 Task: Create new invoice with Date Opened :30-Apr-23, Select Customer: Spec's, Terms: Payment Term 2. Make invoice entry for item-1 with Date: 30-Apr-23, Description: Drumstick King Size Triple Chocolate Ice Cream Cone, Action: Material, Income Account: Income:Sales, Quantity: 4, Unit Price: 20.3, Discount %: 5. Make entry for item-2 with Date: 30-Apr-23, Description: Jack Links Original Beef Jerky Big Size_x000D_
, Action: Material, Income Account: Income:Sales, Quantity: 1, Unit Price: 6.8, Discount %: 10. Make entry for item-3 with Date: 30-Apr-23, Description: Duracell Lithium Battery 123 3 Volts, Action: Material, Income Account: Income:Sales, Quantity: 1, Unit Price: 7.8, Discount %: 12. Write Notes: 'Looking forward to serving you again.'. Post Invoice with Post Date: 30-Apr-23, Post to Accounts: Assets:Accounts Receivable. Pay / Process Payment with Transaction Date: 15-May-23, Amount: 90.124, Transfer Account: Checking Account. Print Invoice, display notes by going to Option, then go to Display Tab and check 'Invoice Notes'.
Action: Mouse pressed left at (220, 39)
Screenshot: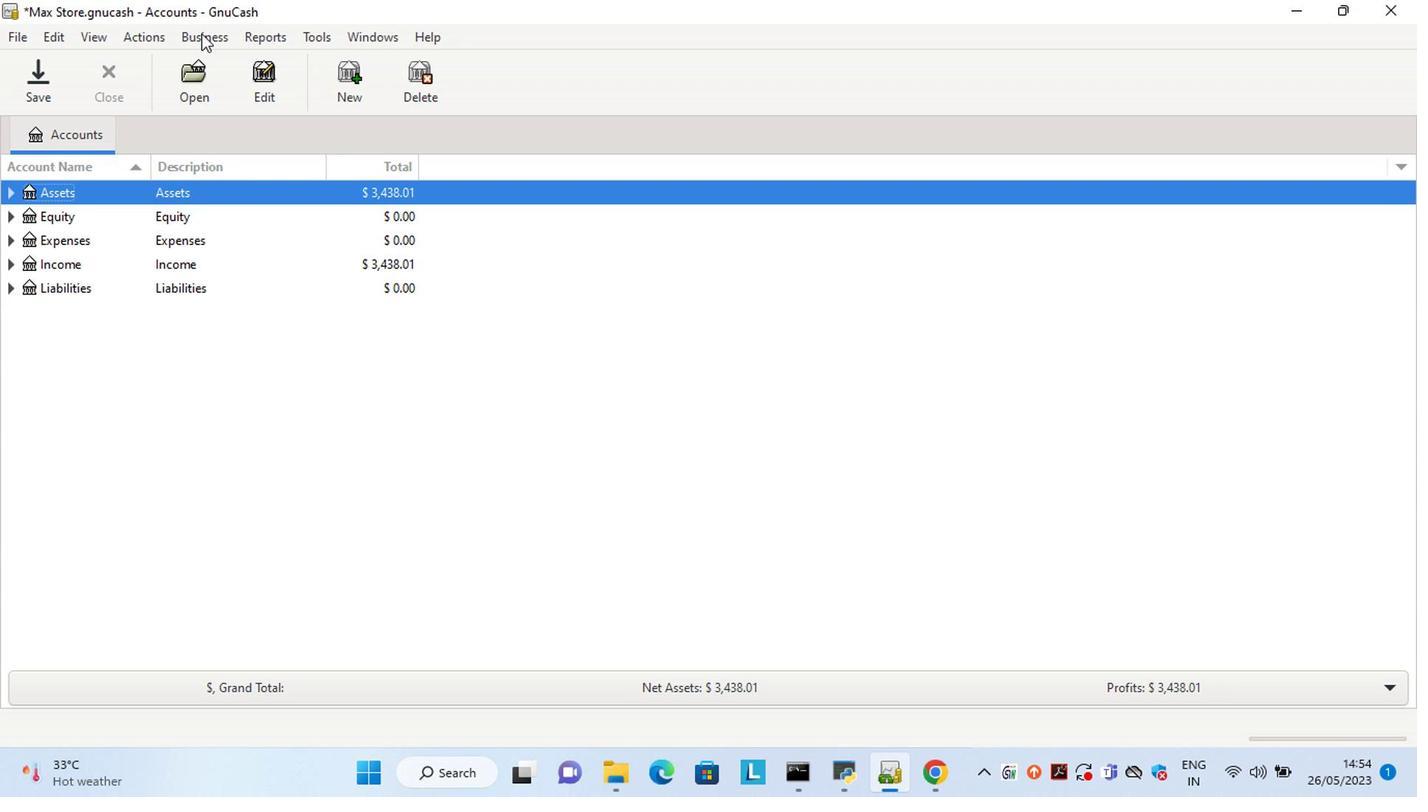 
Action: Mouse moved to (428, 147)
Screenshot: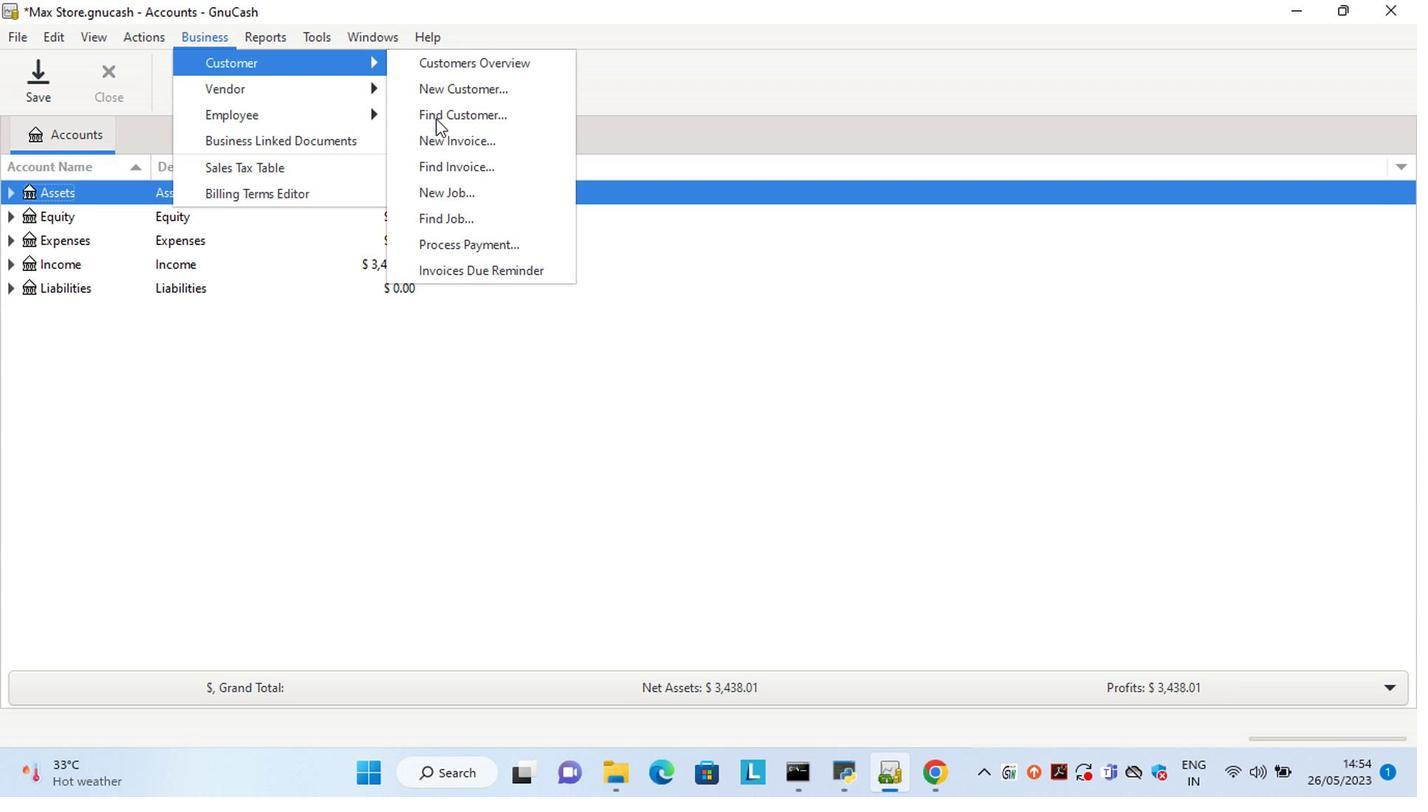 
Action: Mouse pressed left at (428, 147)
Screenshot: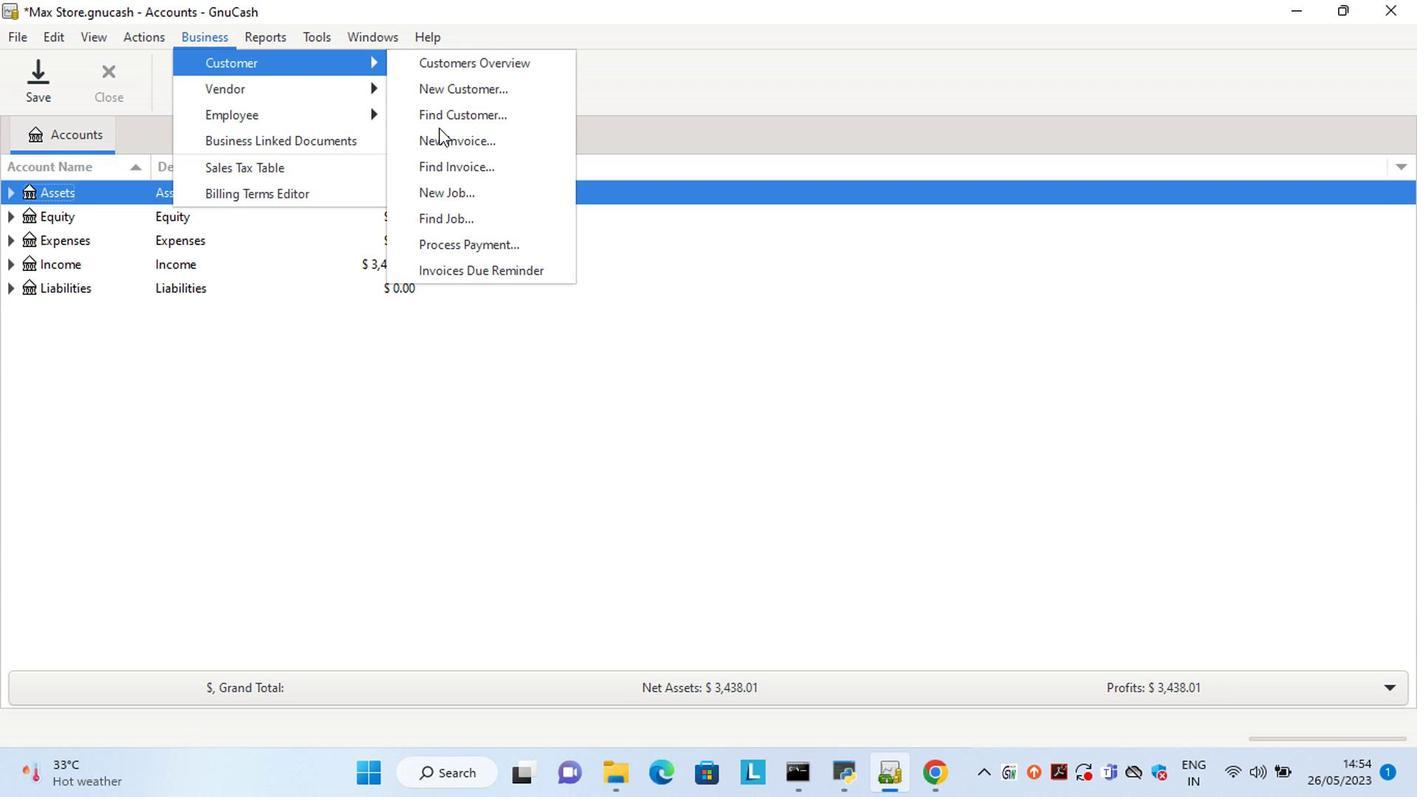 
Action: Mouse moved to (769, 327)
Screenshot: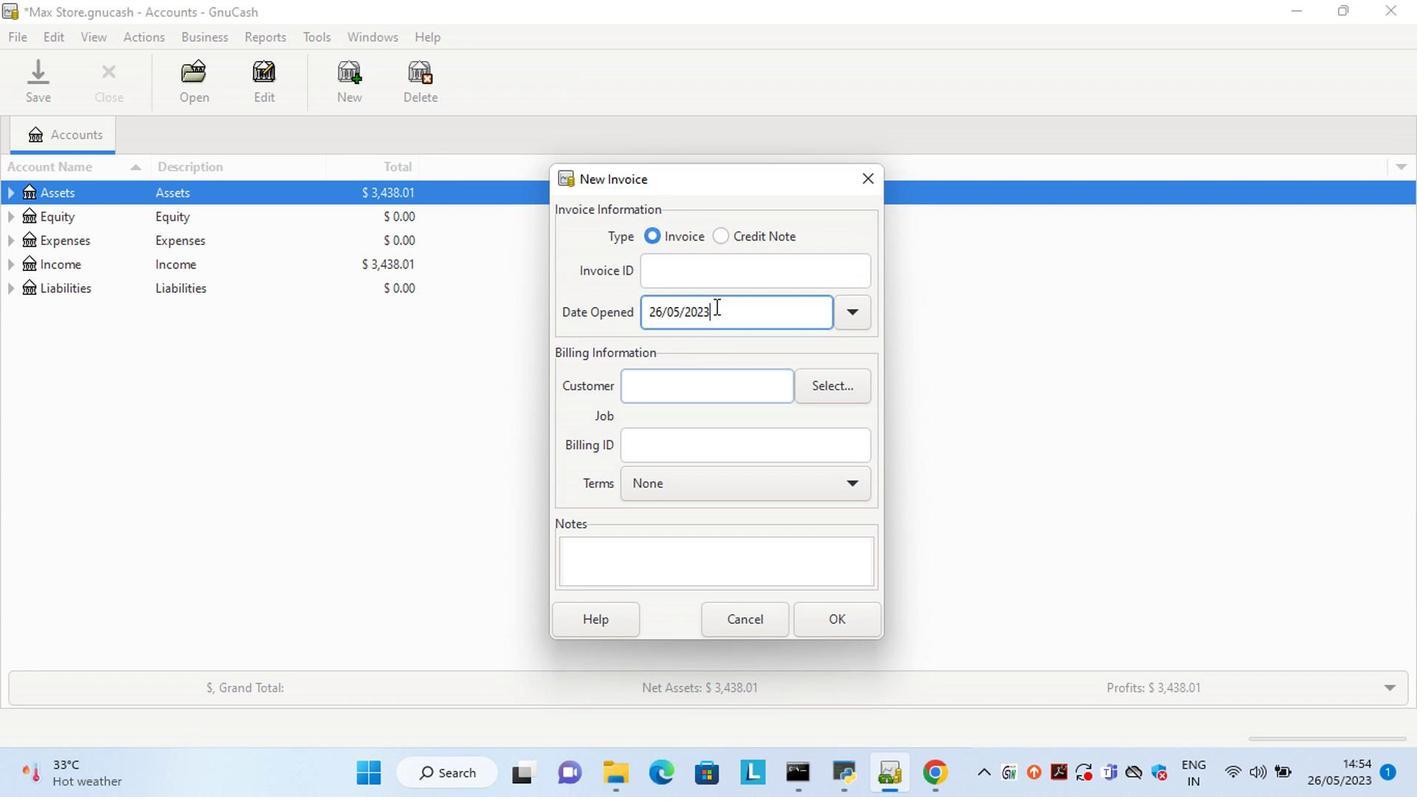 
Action: Mouse pressed left at (769, 327)
Screenshot: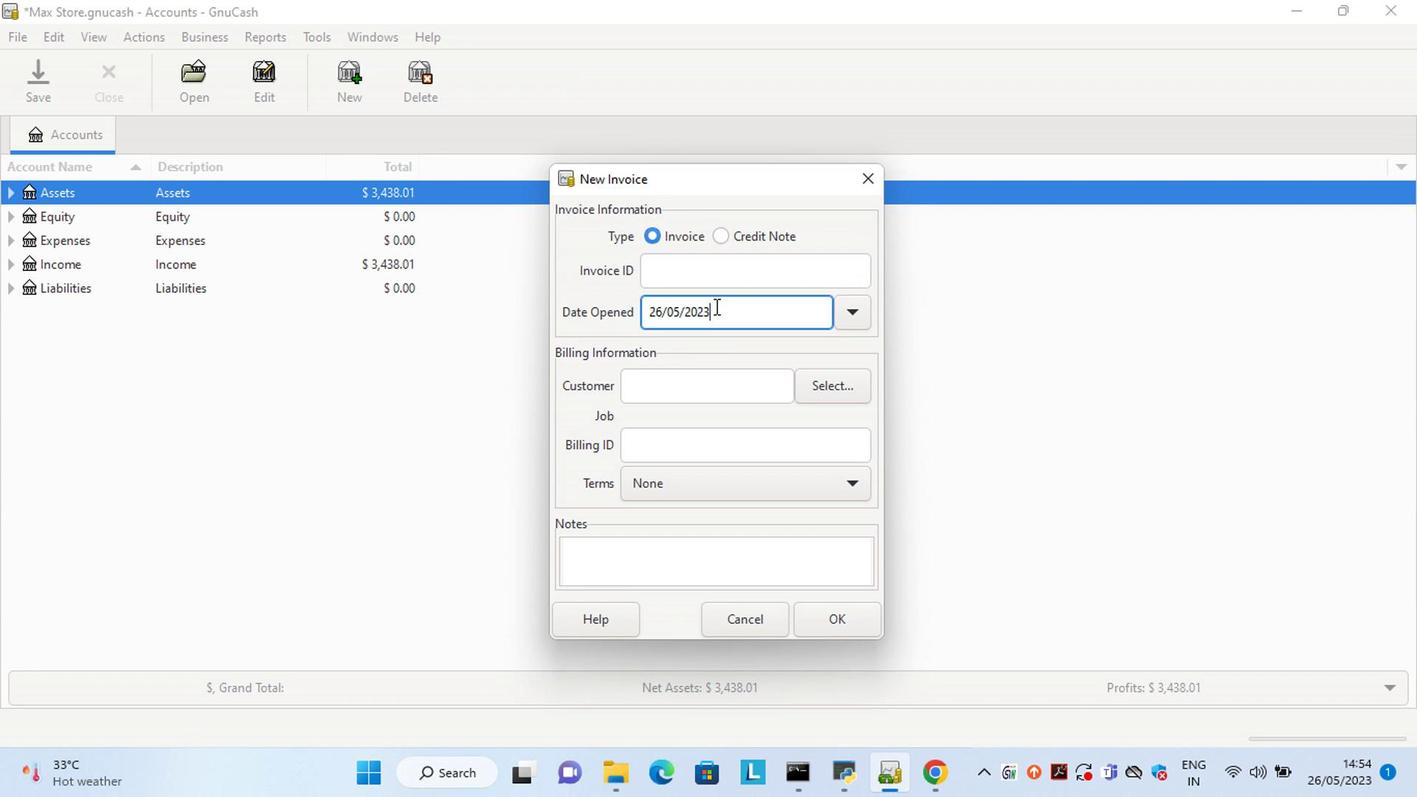 
Action: Key pressed <Key.left><Key.left>
Screenshot: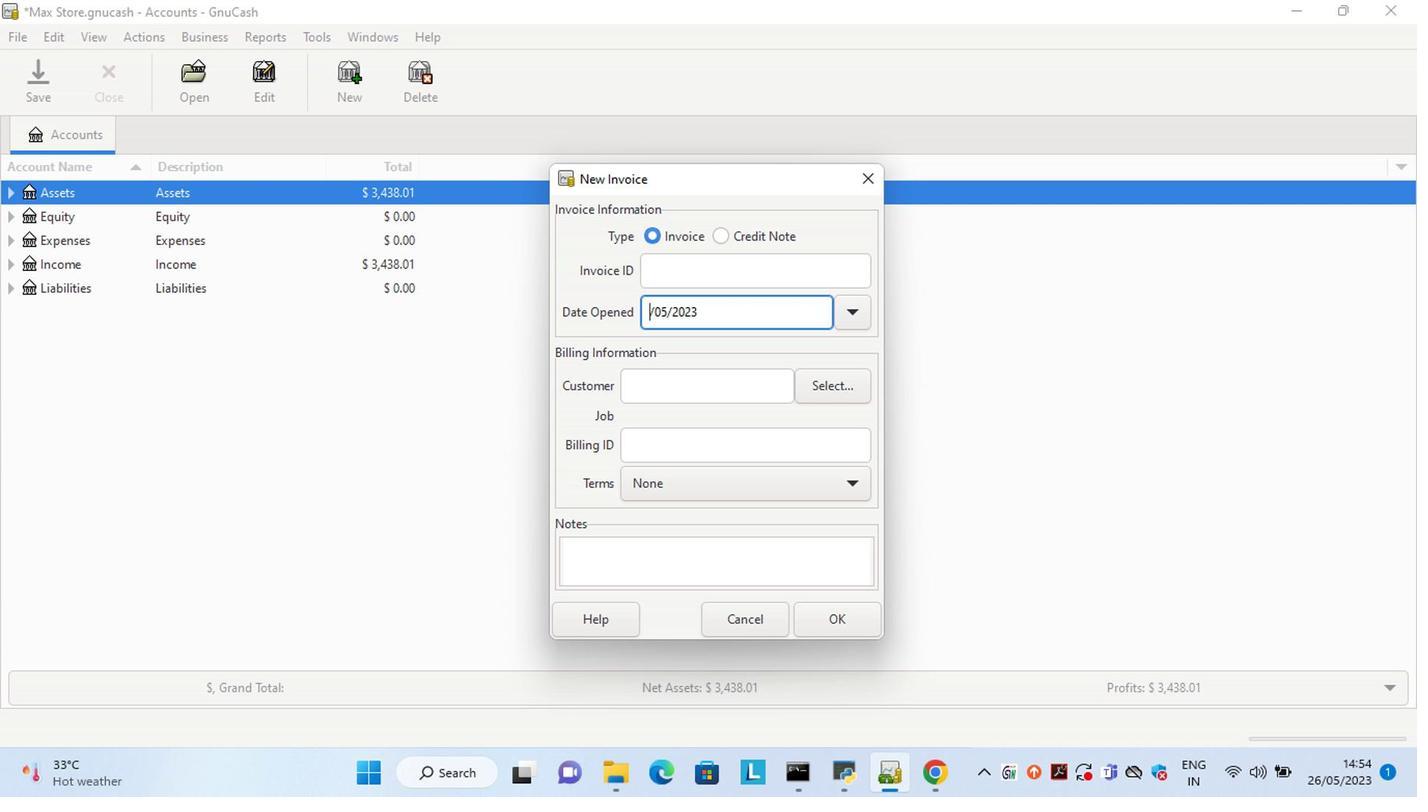
Action: Mouse moved to (769, 327)
Screenshot: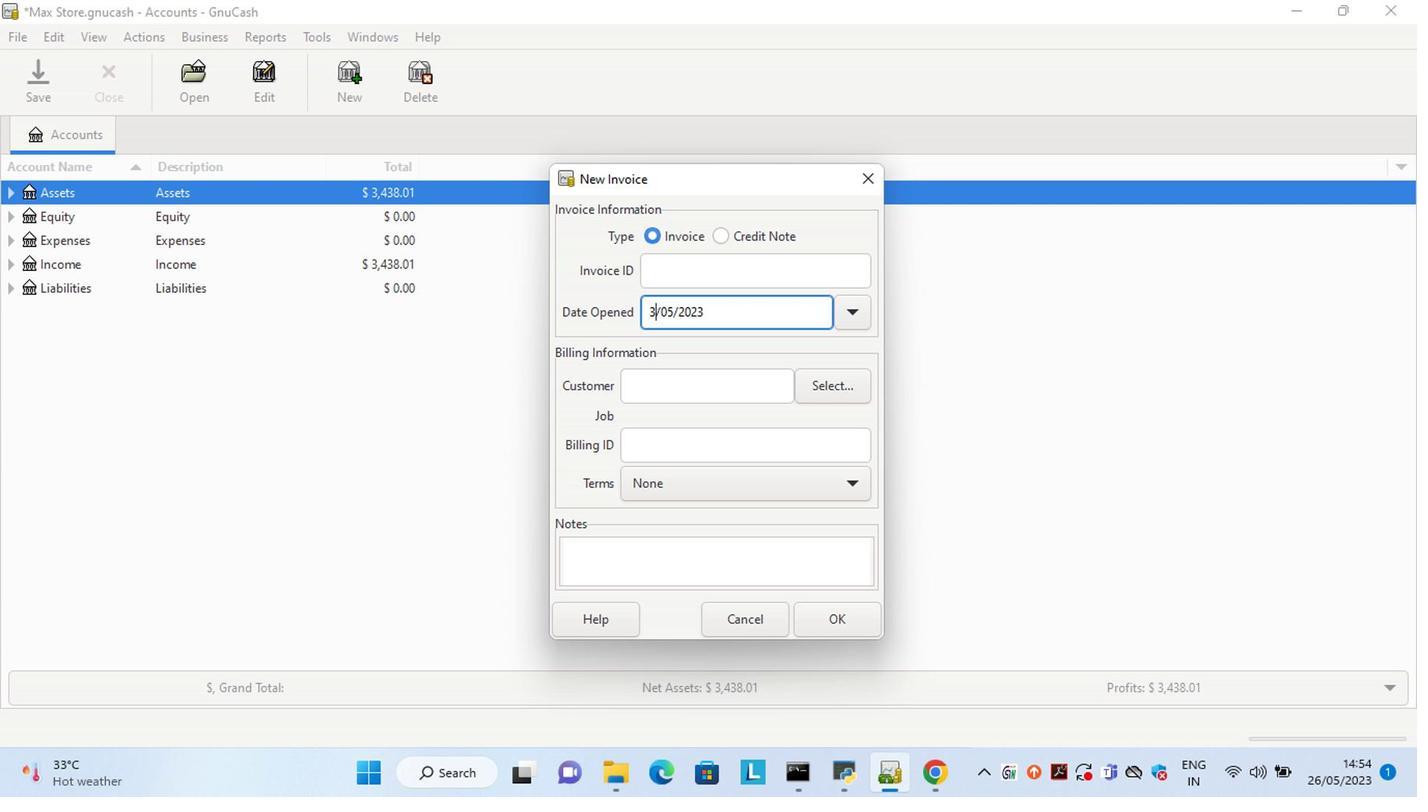 
Action: Key pressed <Key.left><Key.left><Key.left><Key.left><Key.left><Key.left><Key.left><Key.left><Key.left><Key.left><Key.left><Key.left><Key.left><Key.left><Key.left><Key.left><Key.left><Key.left><Key.left><Key.left><Key.left><Key.left><Key.left><Key.left><Key.left><Key.left><Key.left><Key.left><Key.left><Key.left><Key.left><Key.left><Key.left><Key.left><Key.left><Key.left><Key.left><Key.left><Key.left><Key.left><Key.left><Key.left><Key.left><Key.left><Key.left><Key.left><Key.left><Key.left><Key.left><Key.left><Key.left><Key.left><Key.left><Key.left><Key.left><Key.left><Key.left><Key.left><Key.left><Key.left><Key.left><Key.left><Key.left><Key.delete><Key.delete>30<Key.right><Key.right><Key.delete>4
Screenshot: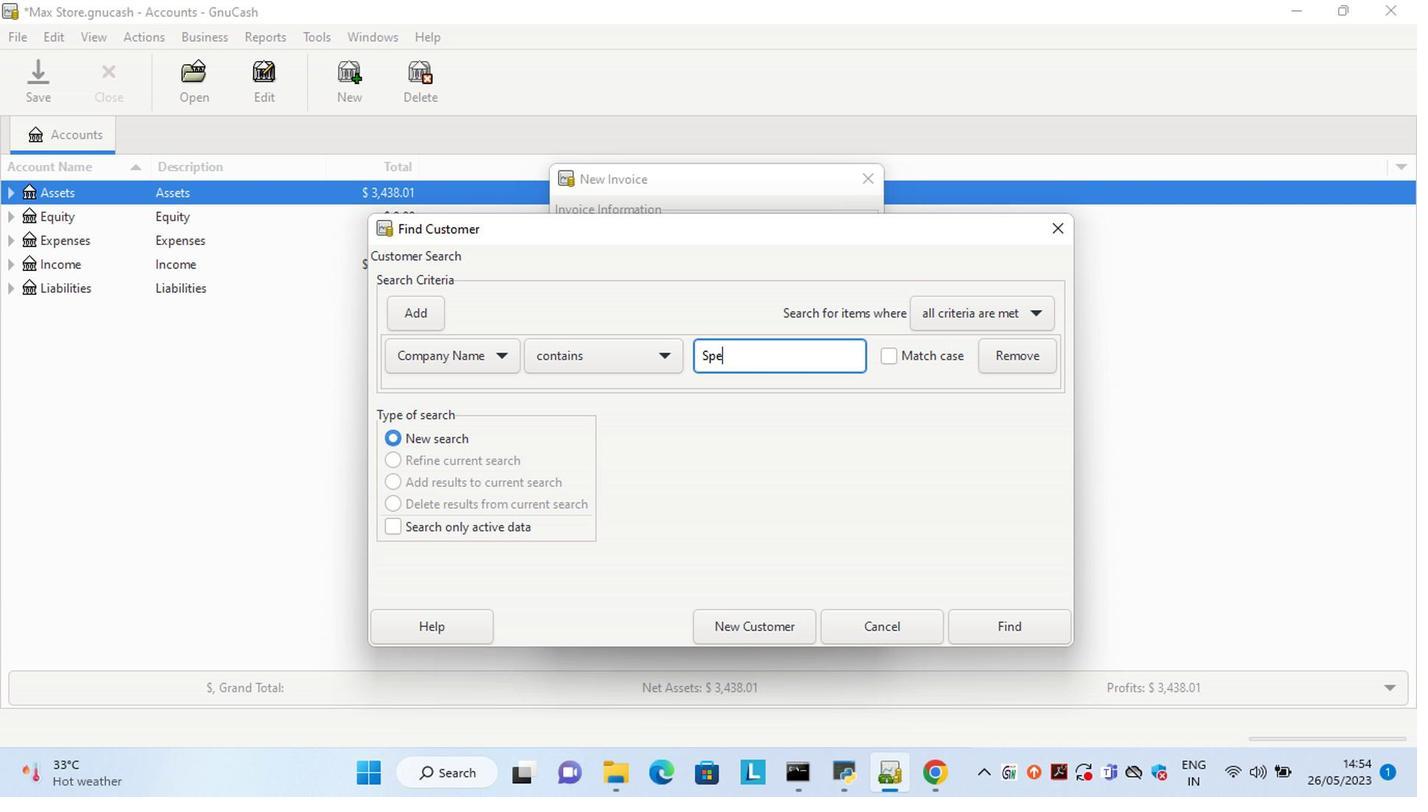 
Action: Mouse moved to (826, 385)
Screenshot: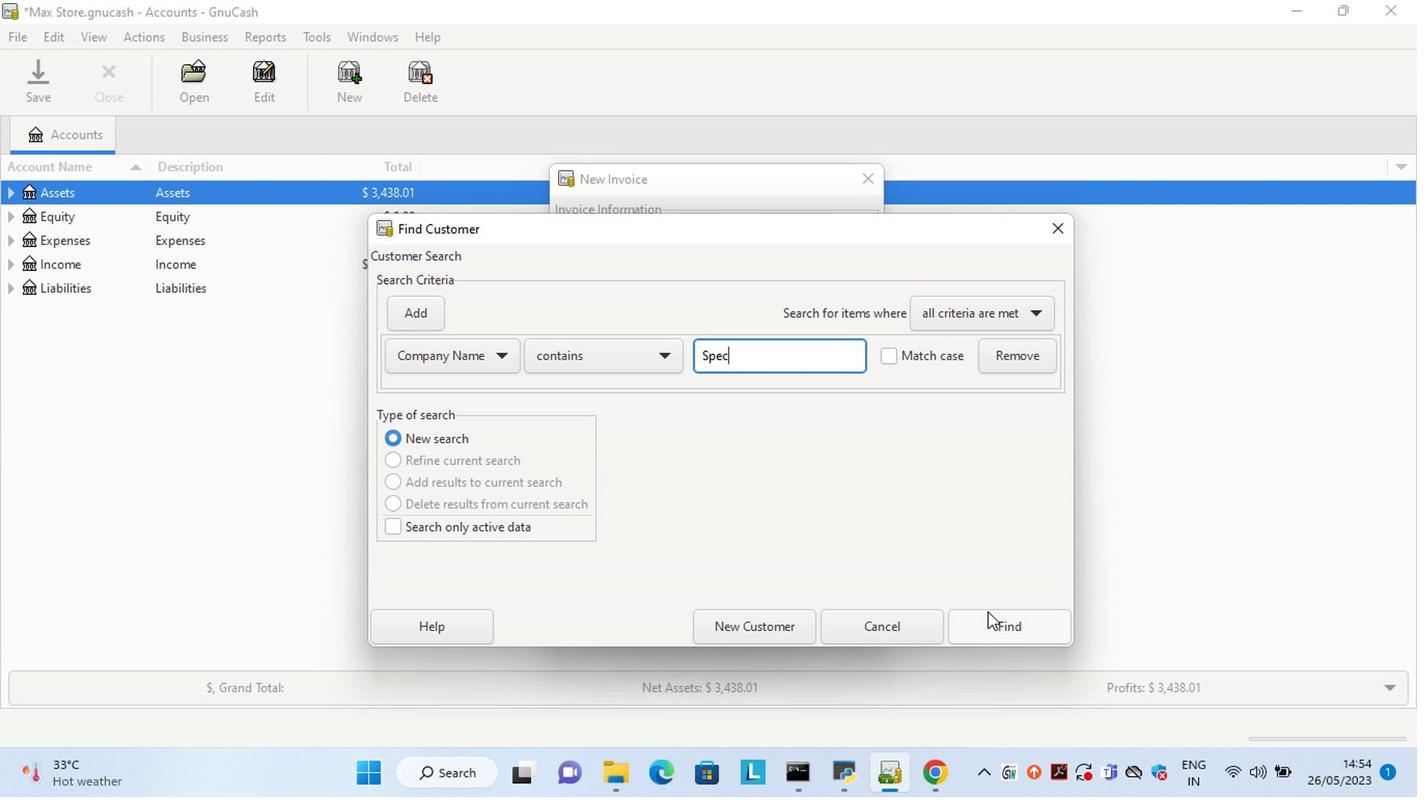 
Action: Mouse pressed left at (826, 385)
Screenshot: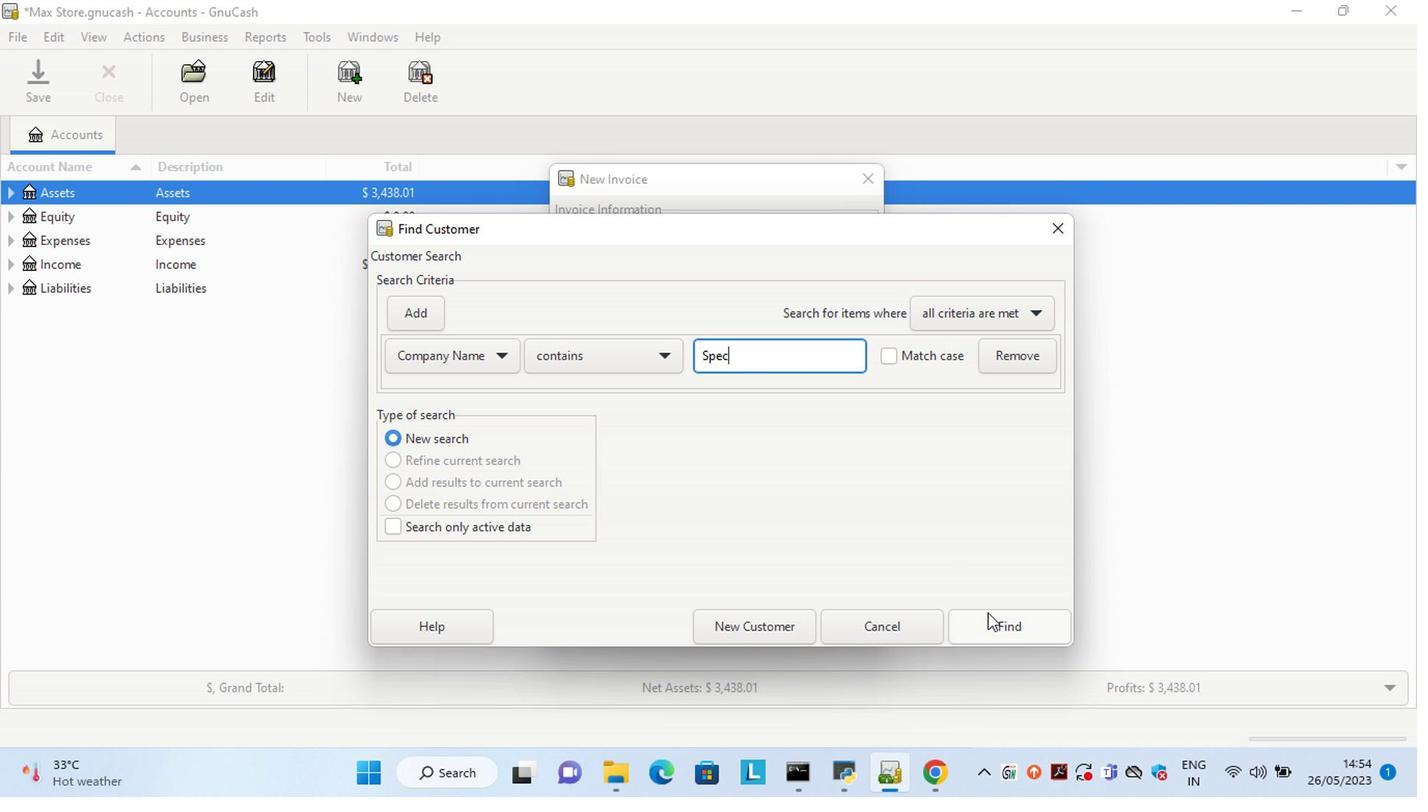 
Action: Mouse moved to (729, 367)
Screenshot: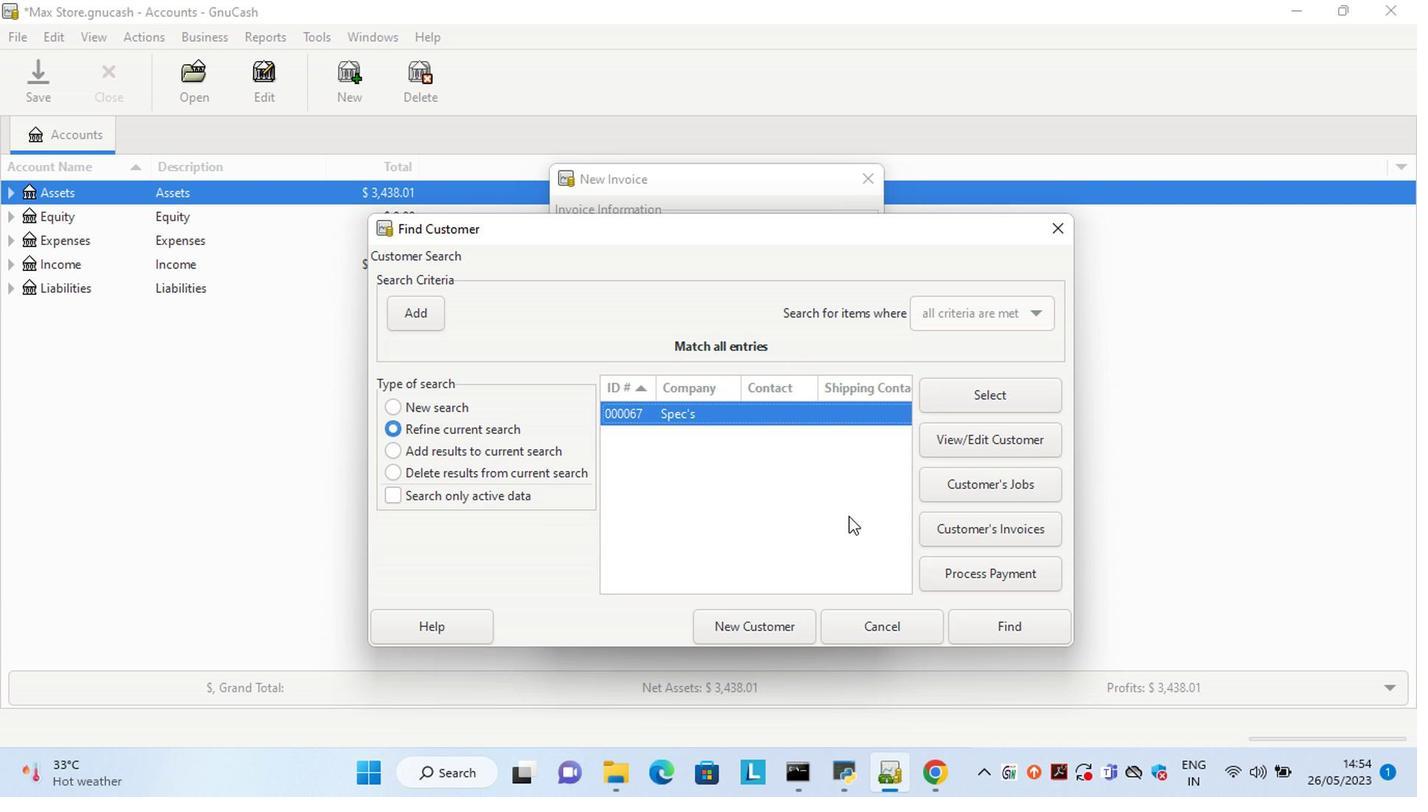 
Action: Mouse pressed left at (729, 367)
Screenshot: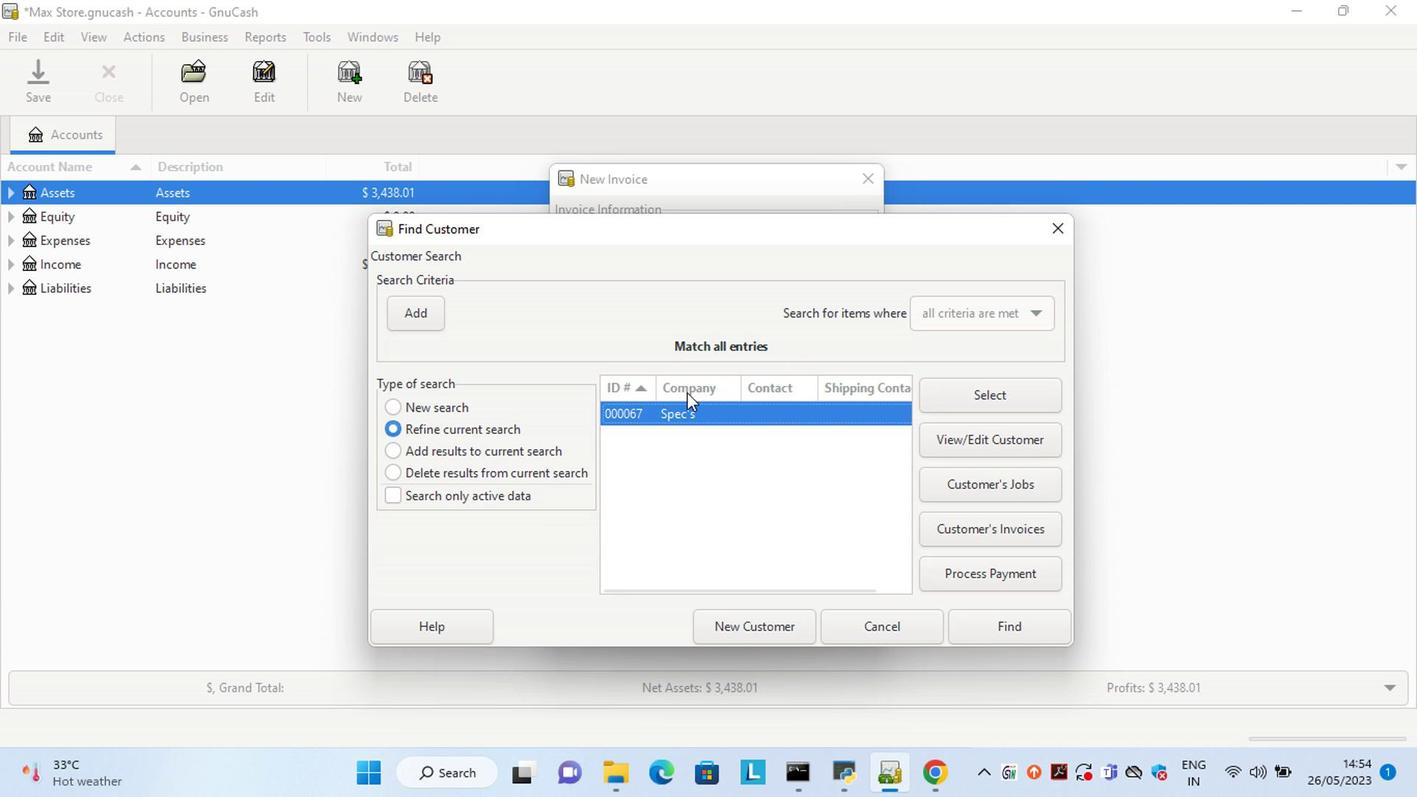 
Action: Mouse moved to (203, 35)
Screenshot: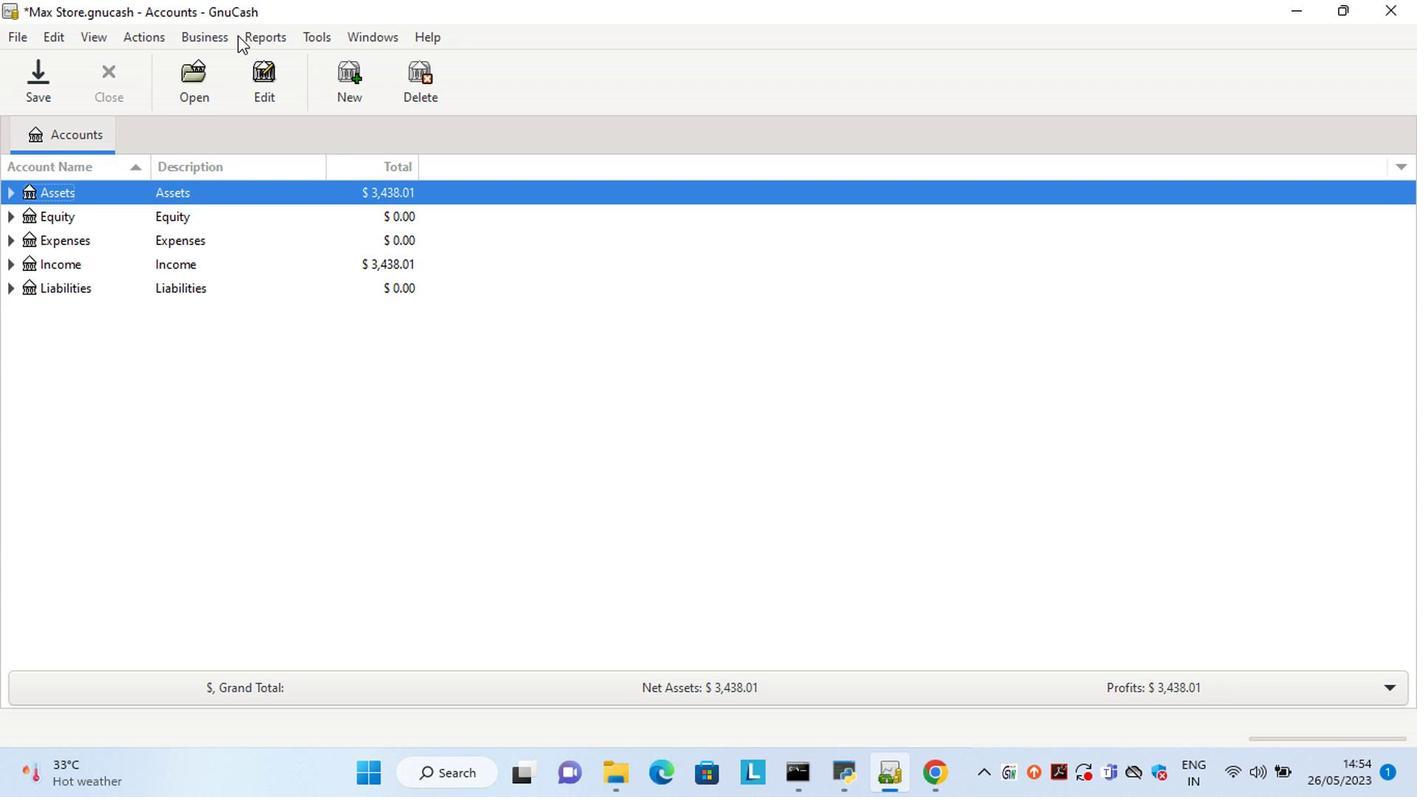 
Action: Mouse pressed left at (203, 35)
Screenshot: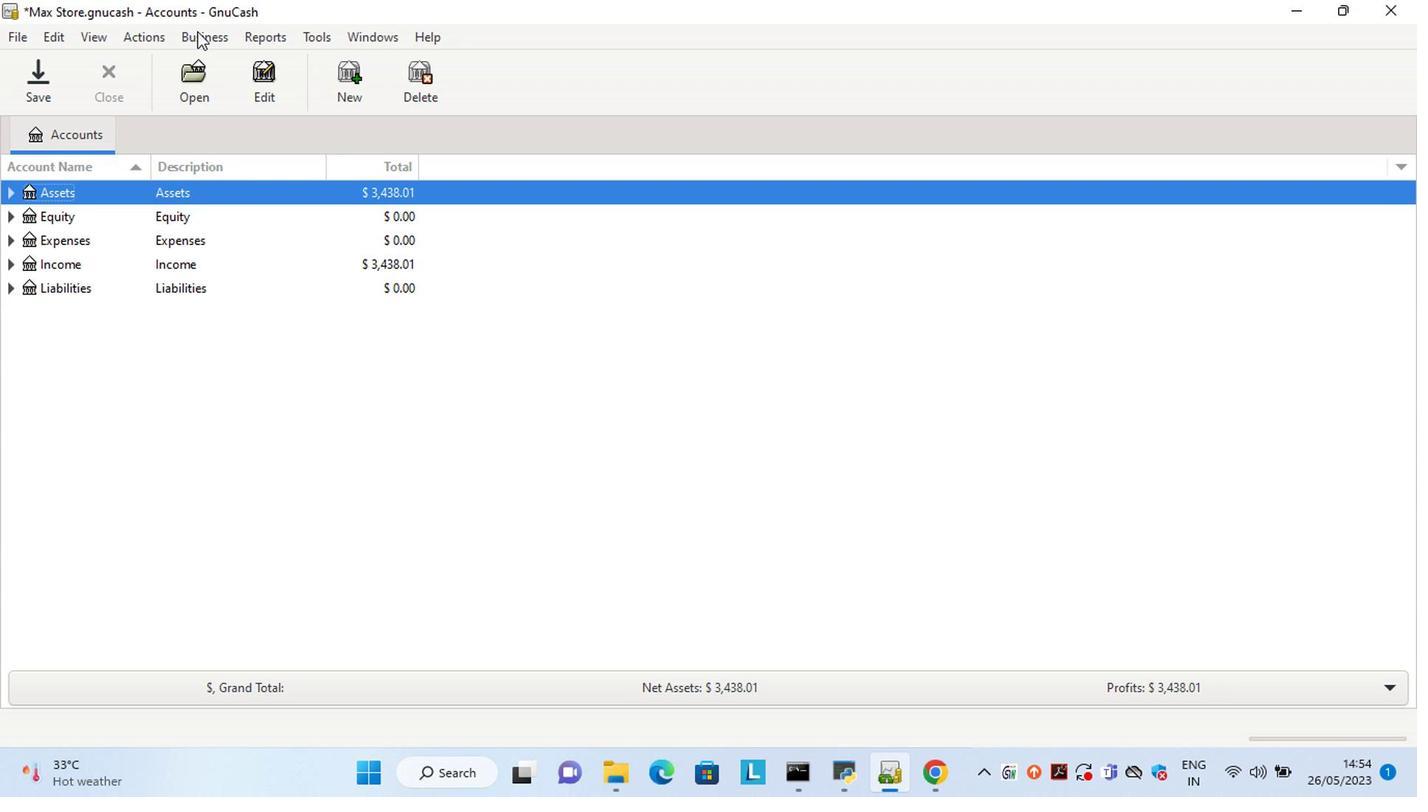 
Action: Mouse moved to (440, 143)
Screenshot: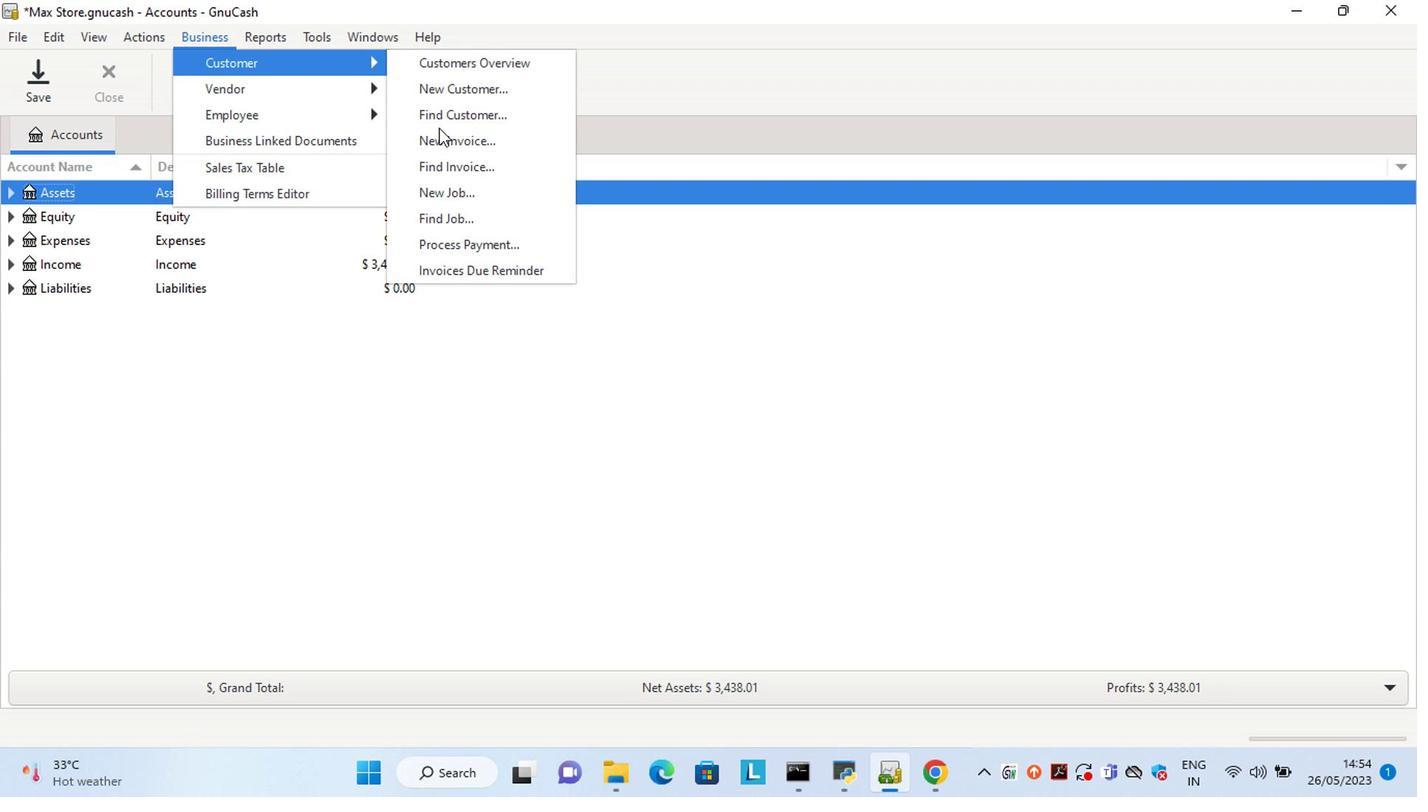
Action: Mouse pressed left at (440, 143)
Screenshot: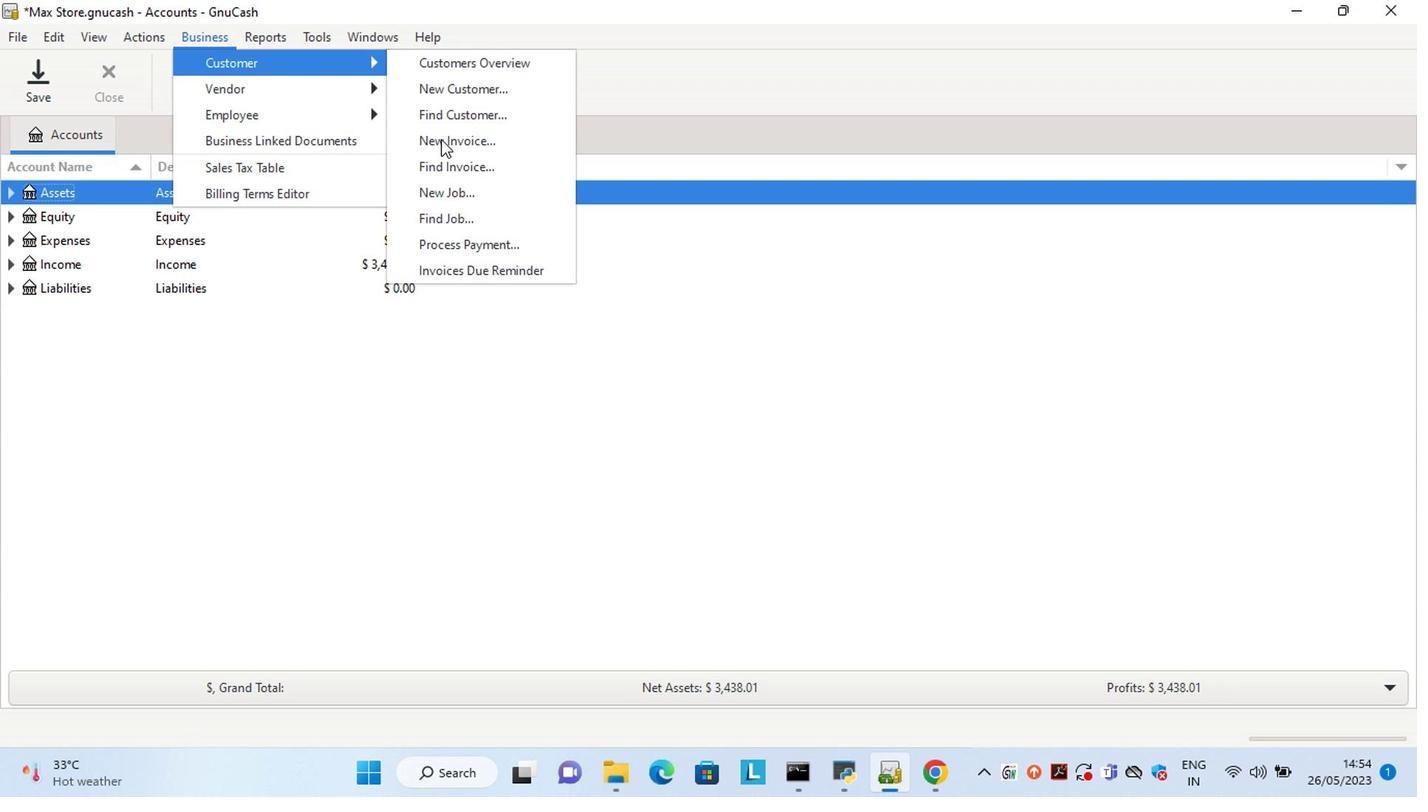 
Action: Mouse moved to (707, 310)
Screenshot: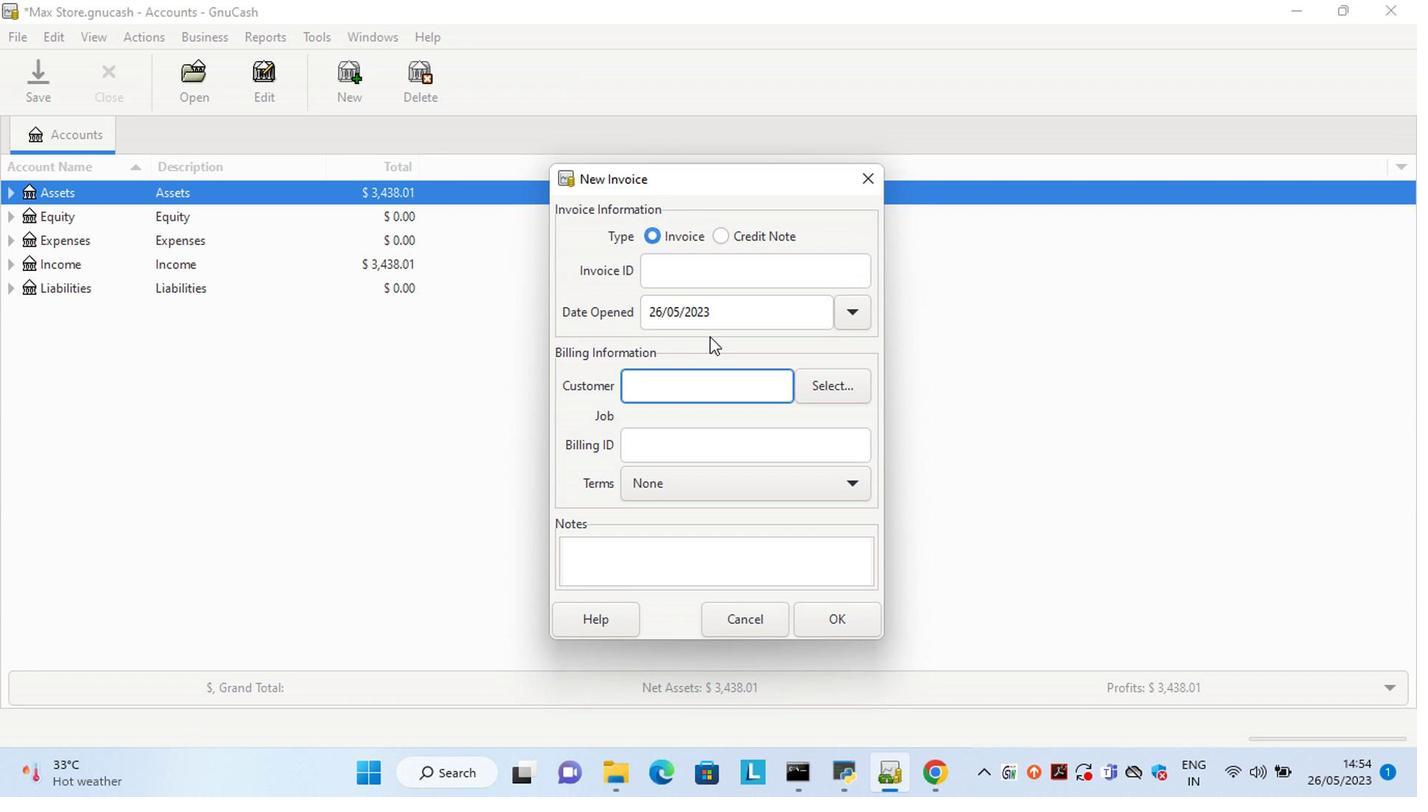 
Action: Mouse pressed left at (707, 310)
Screenshot: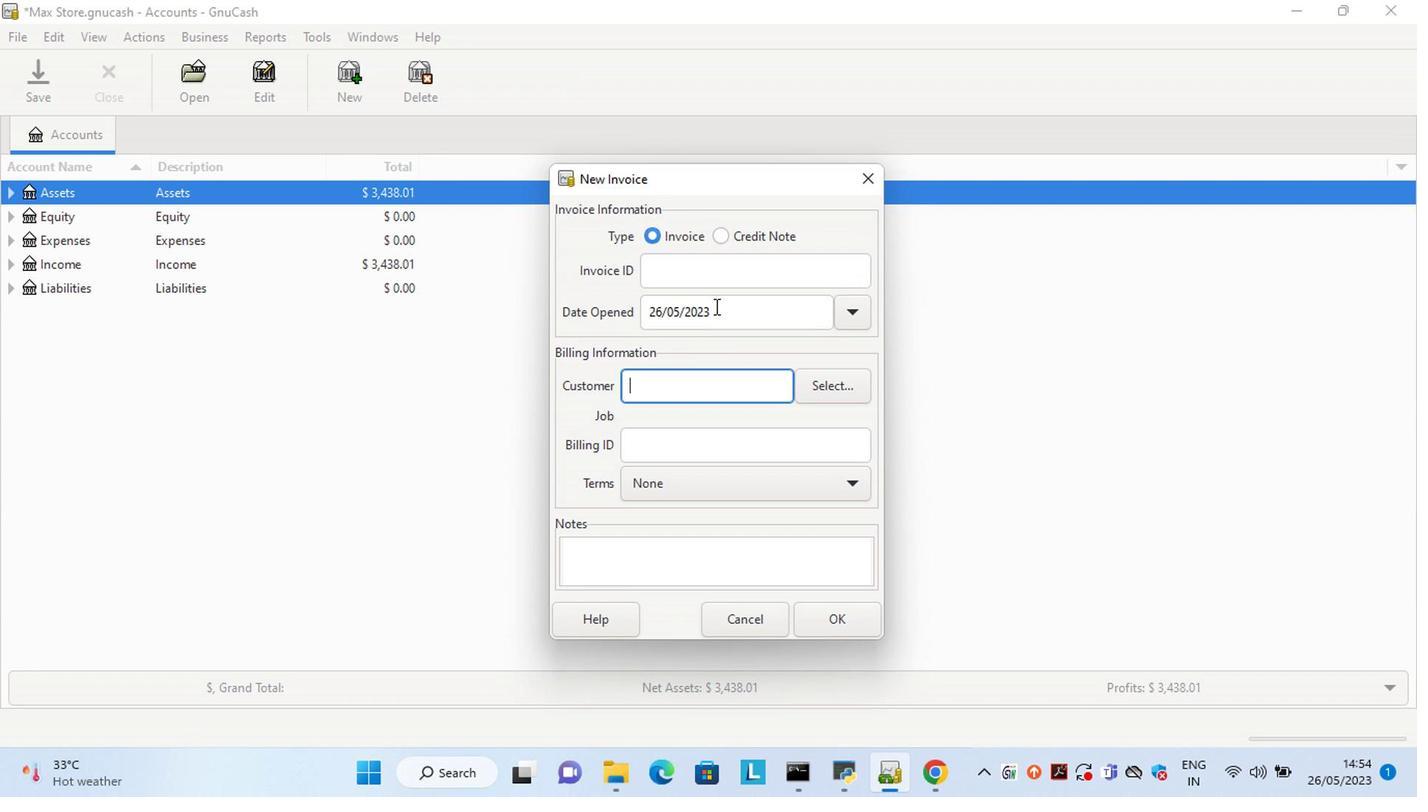 
Action: Key pressed <Key.left><Key.left><Key.left><Key.left><Key.left><Key.left><Key.left><Key.left><Key.left><Key.left><Key.left><Key.left><Key.left><Key.left><Key.left><Key.left><Key.left><Key.left><Key.left><Key.left><Key.left><Key.left><Key.left><Key.left><Key.left><Key.left><Key.left><Key.left><Key.left><Key.left><Key.delete><Key.delete>30<Key.right><Key.right><Key.delete>4
Screenshot: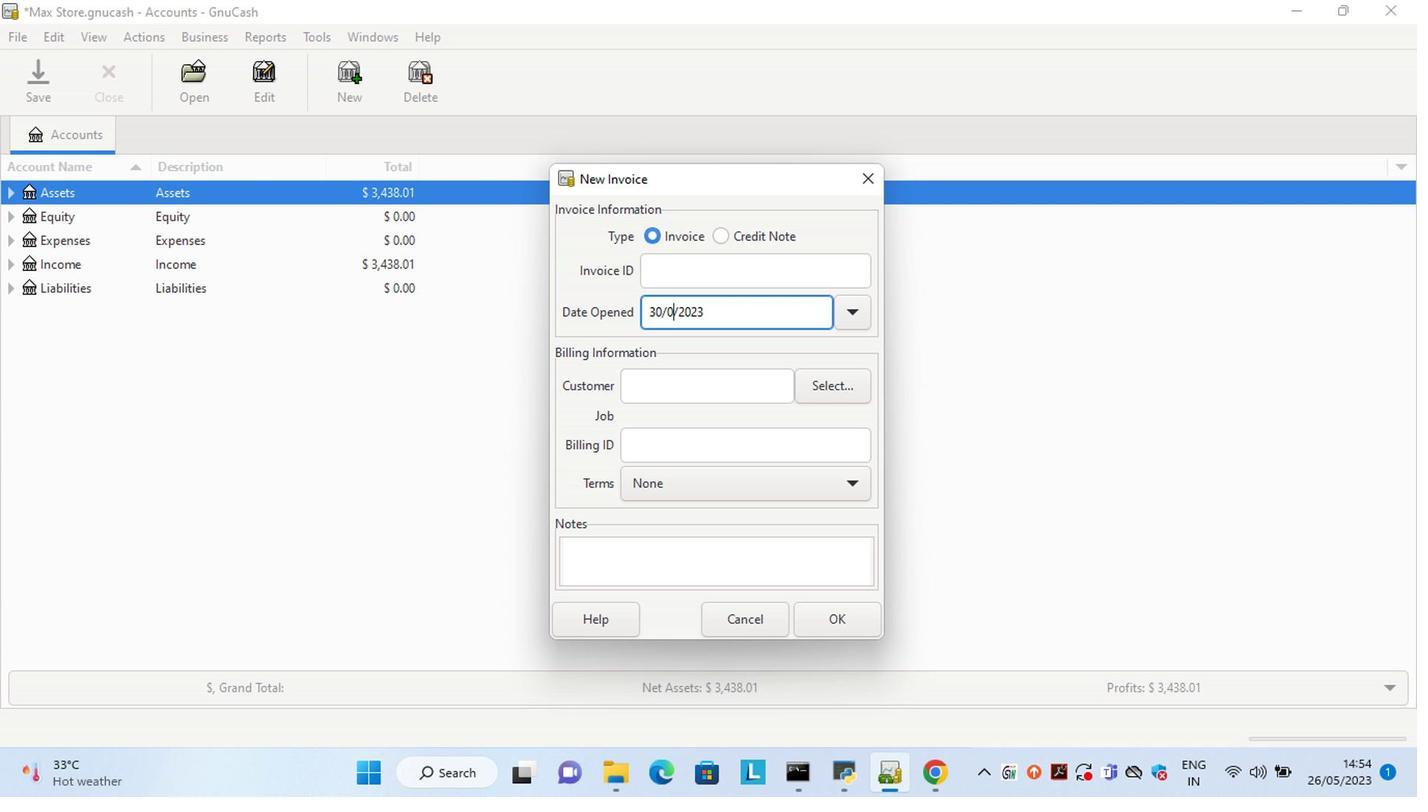 
Action: Mouse moved to (833, 385)
Screenshot: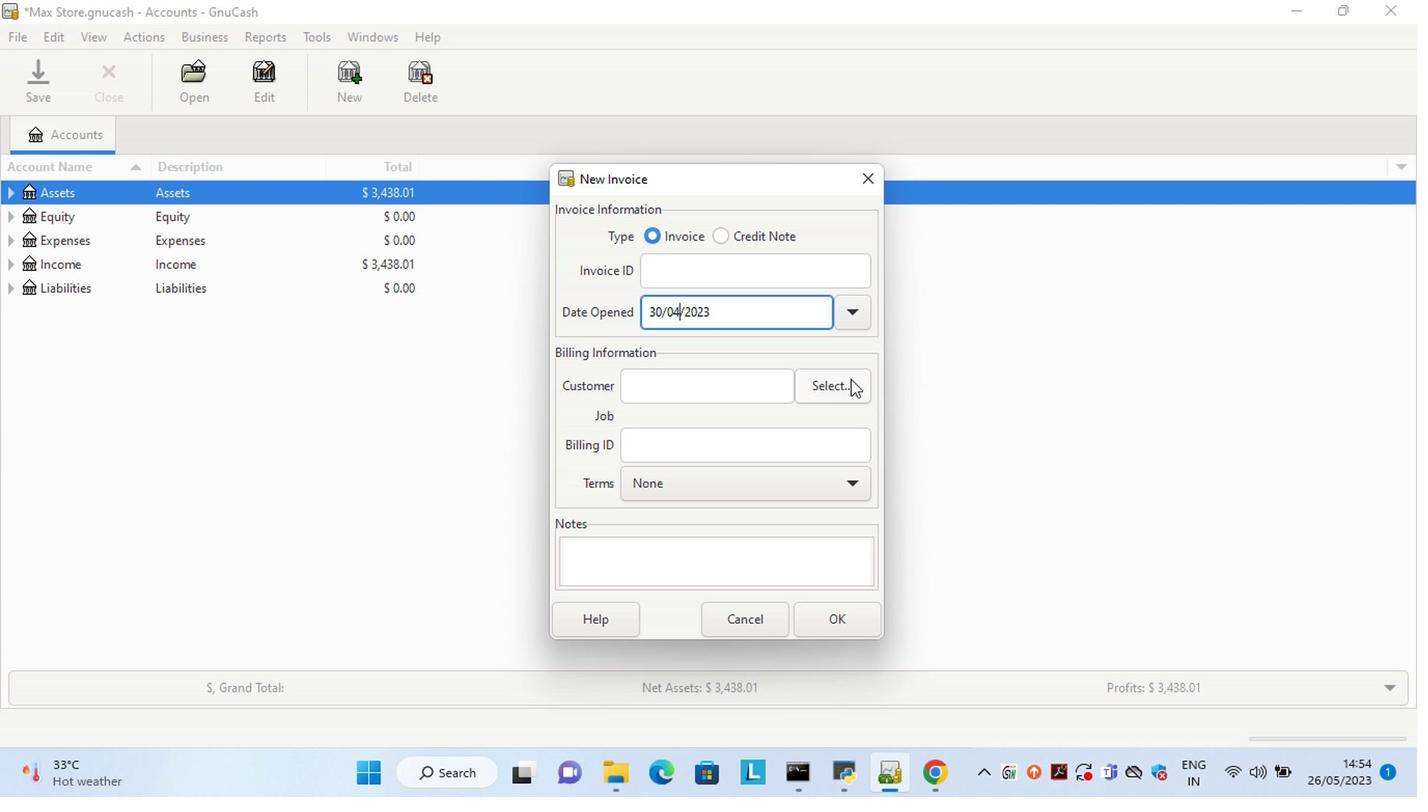 
Action: Mouse pressed left at (833, 385)
Screenshot: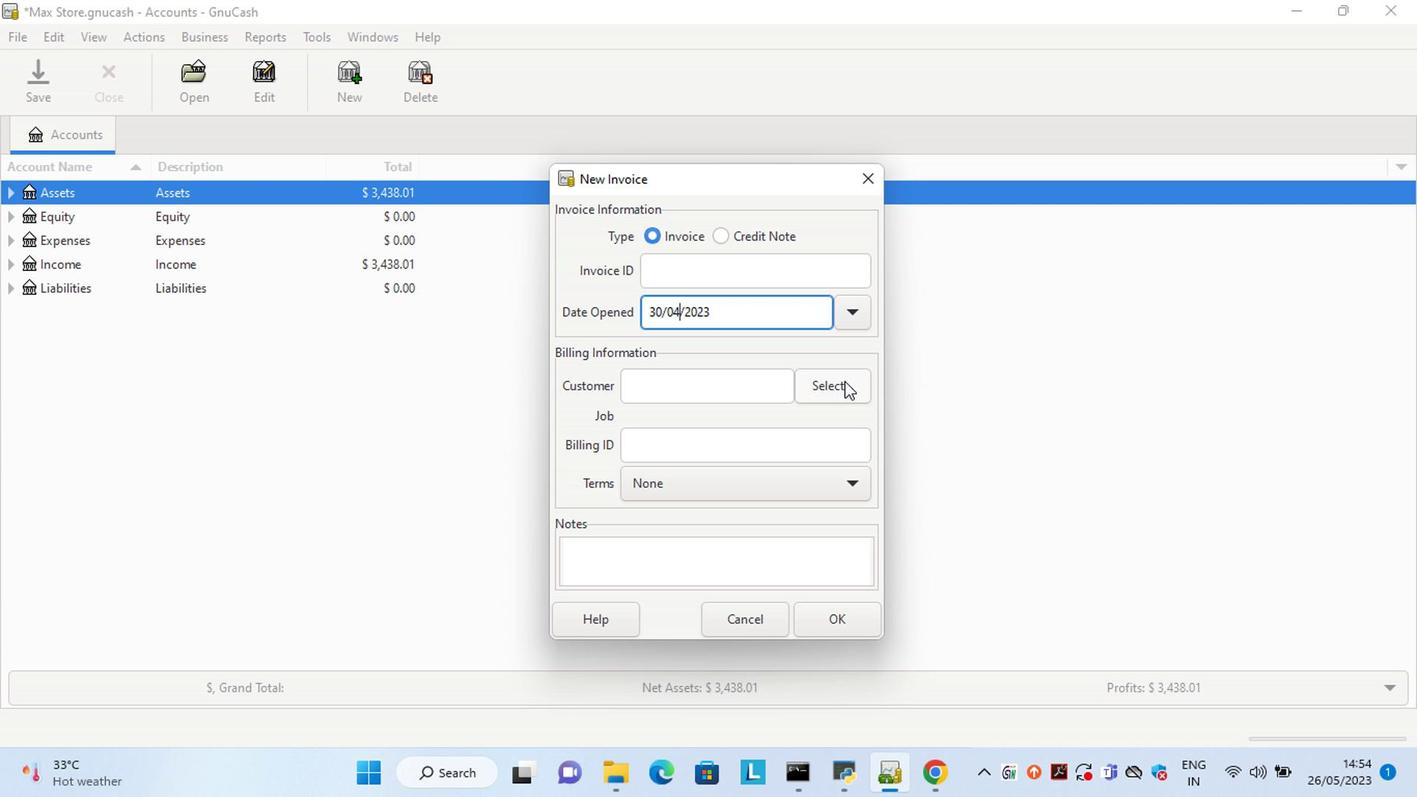 
Action: Mouse moved to (747, 363)
Screenshot: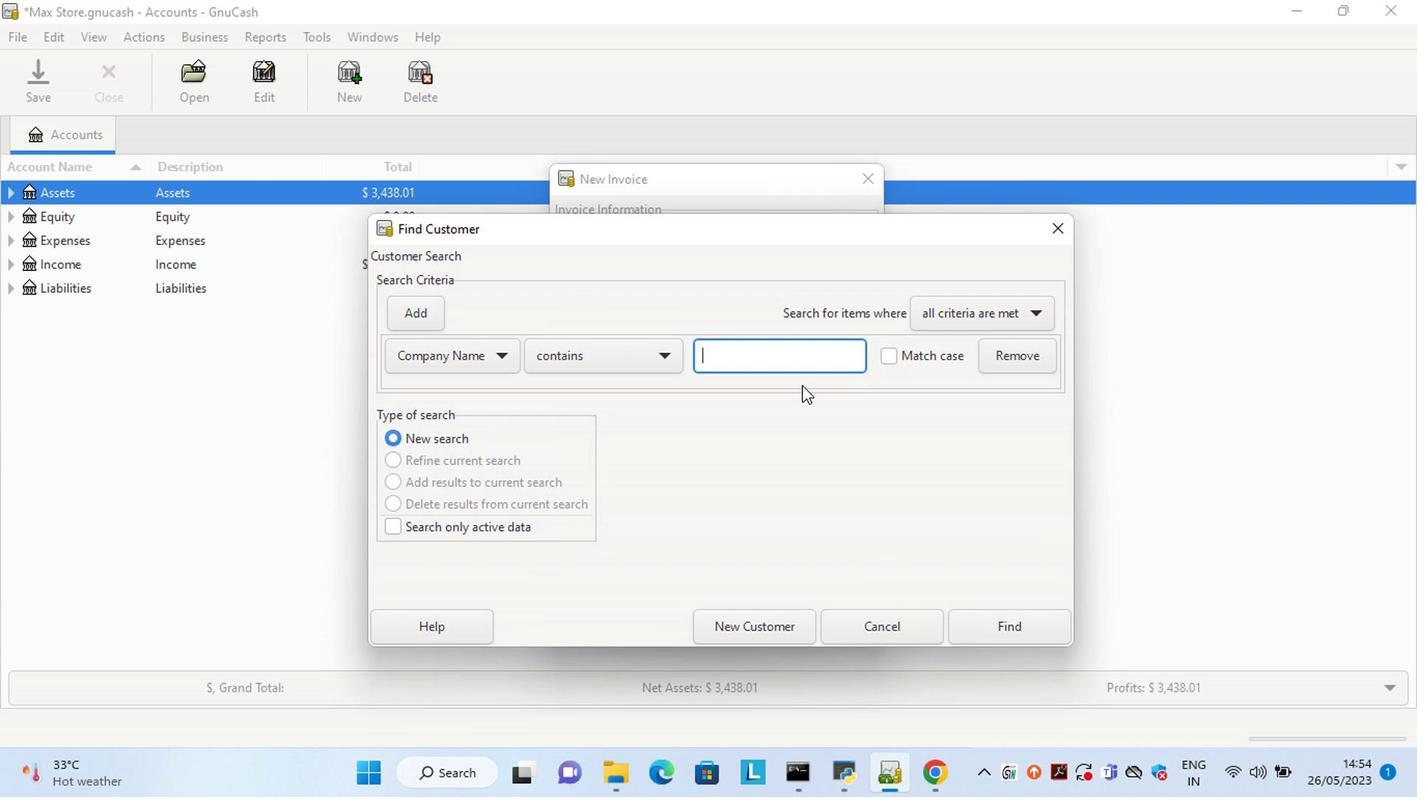 
Action: Mouse pressed left at (747, 363)
Screenshot: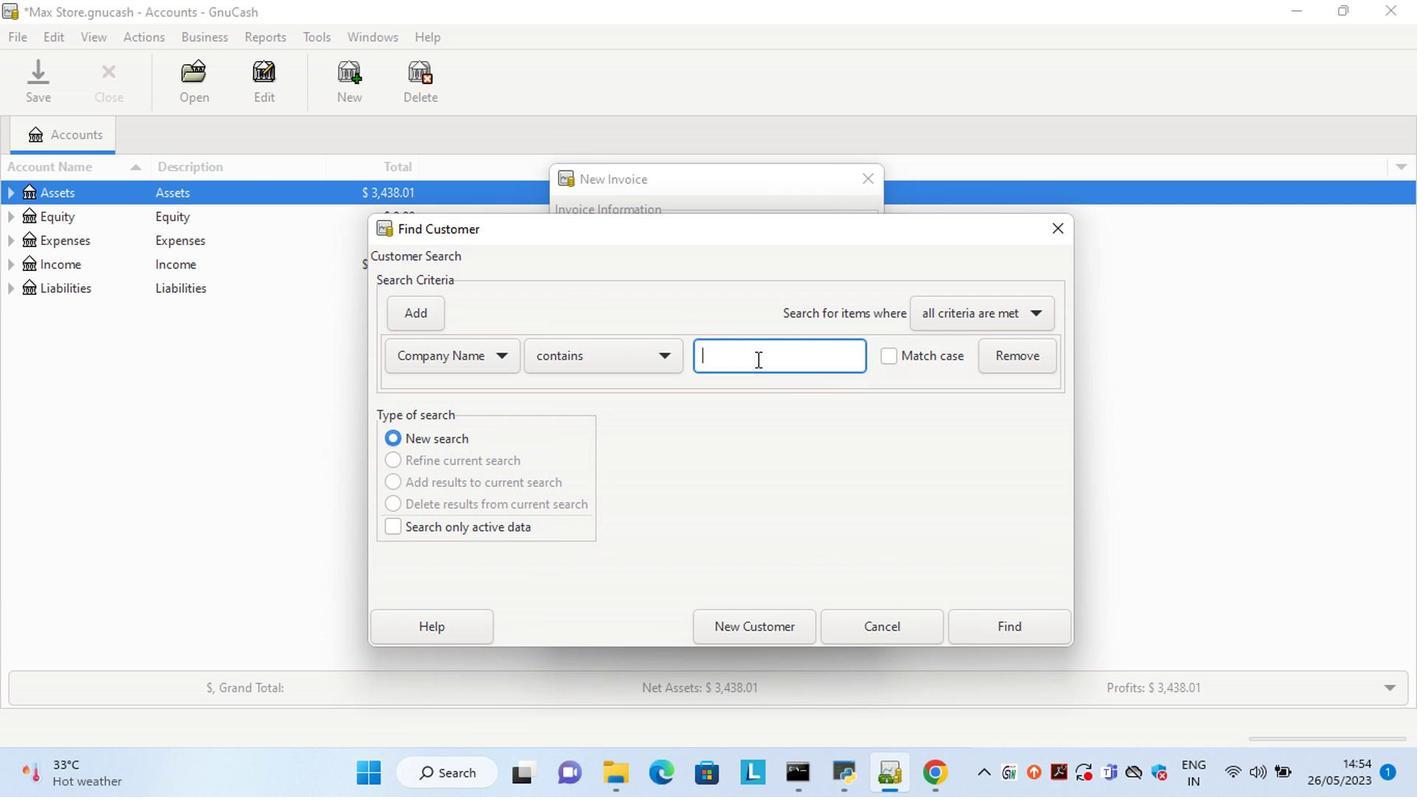 
Action: Key pressed <Key.shift>Spec
Screenshot: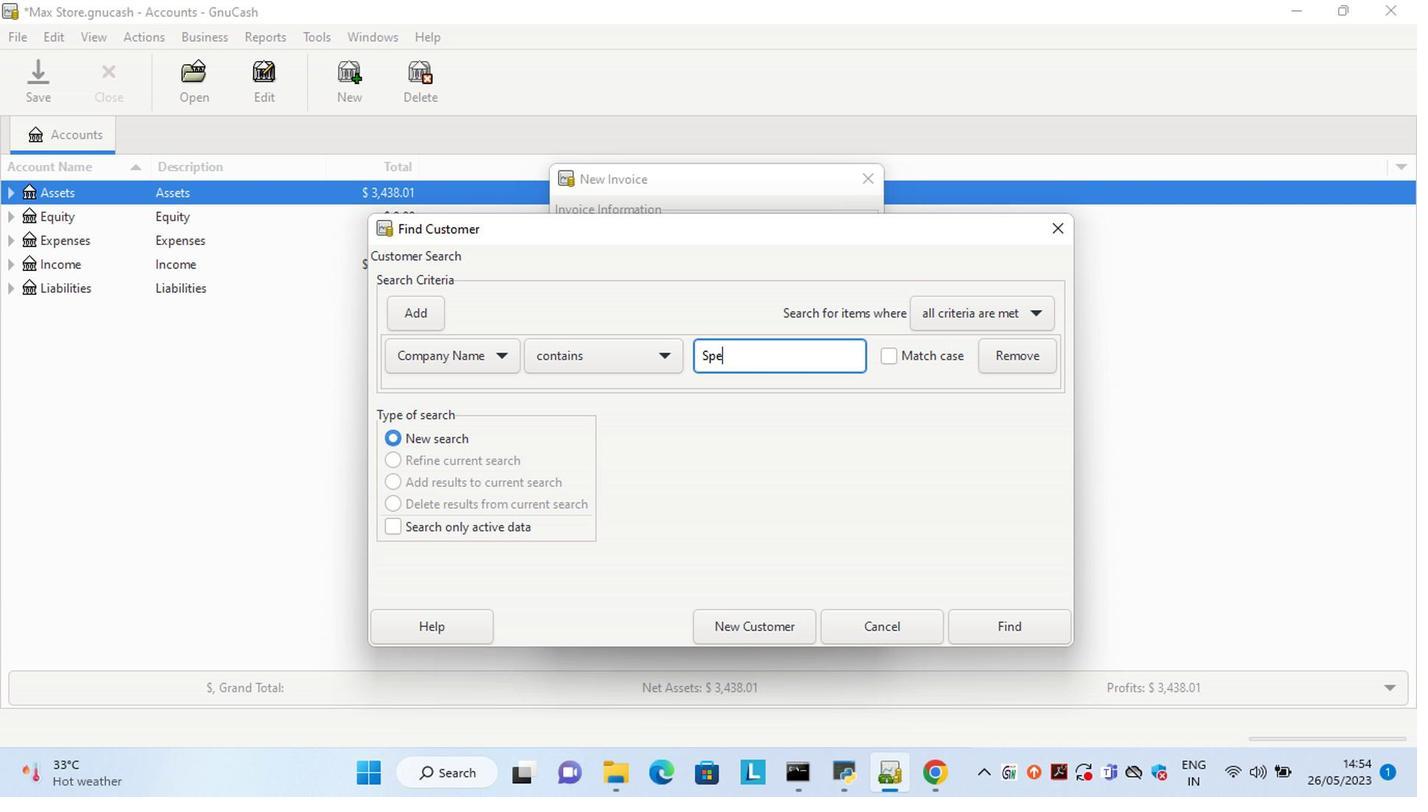 
Action: Mouse moved to (970, 620)
Screenshot: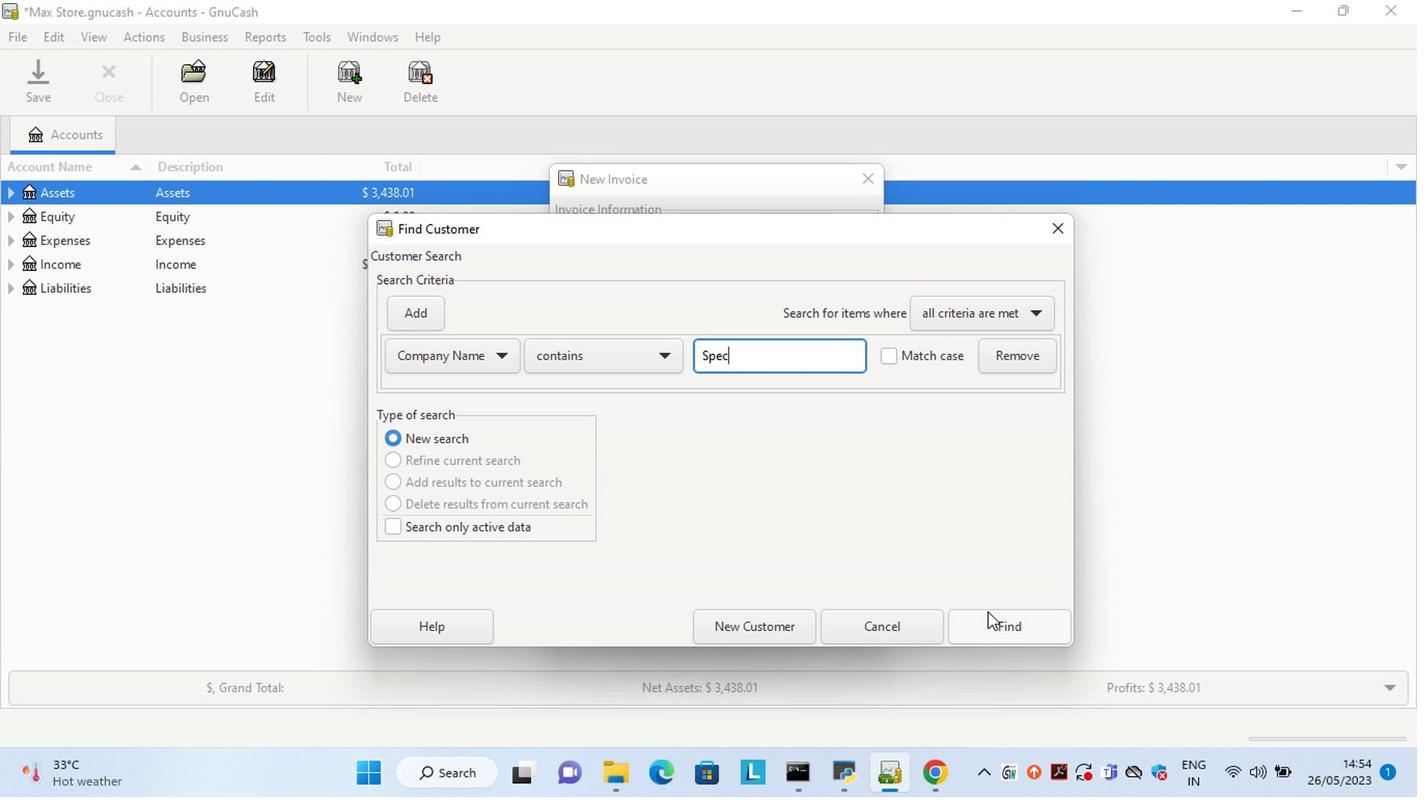 
Action: Mouse pressed left at (970, 620)
Screenshot: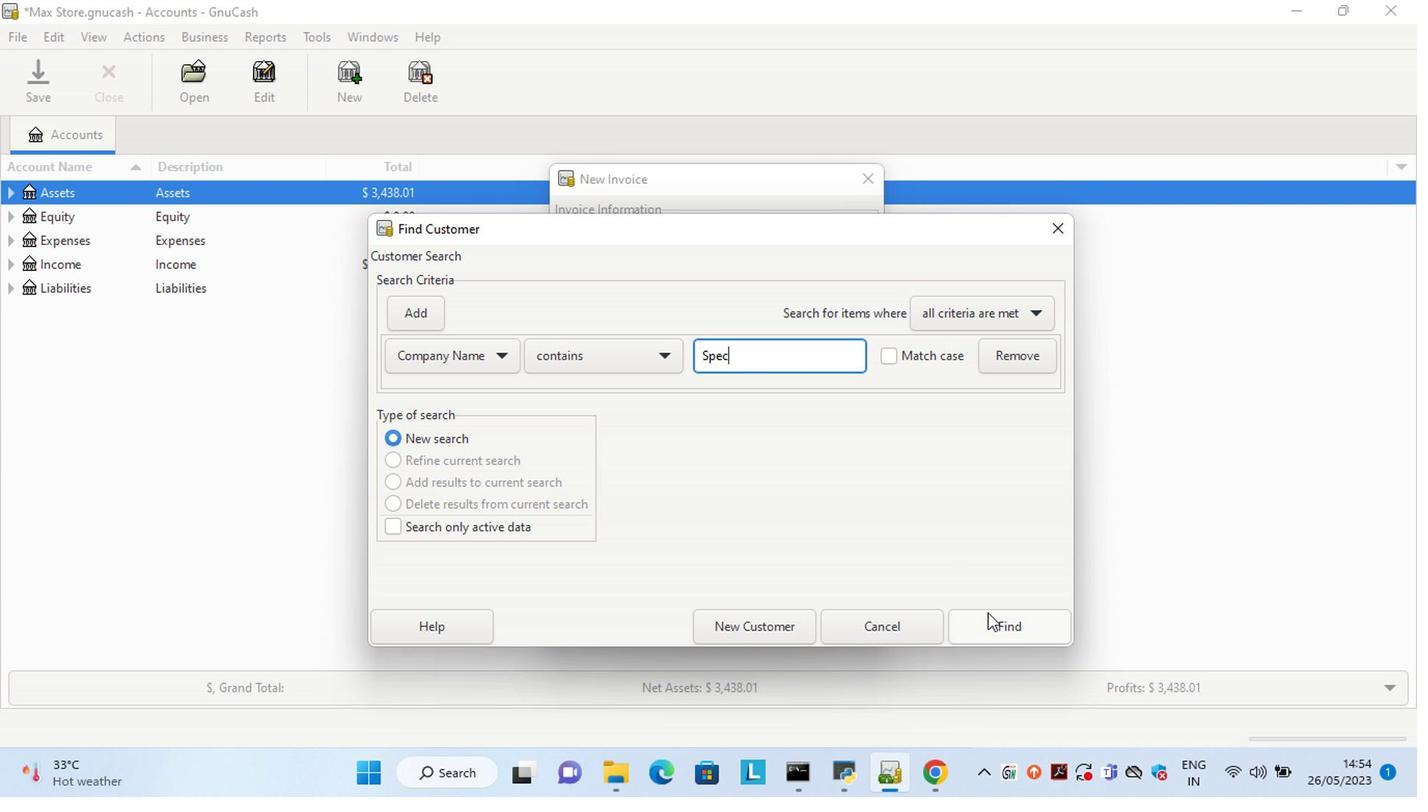 
Action: Mouse moved to (686, 421)
Screenshot: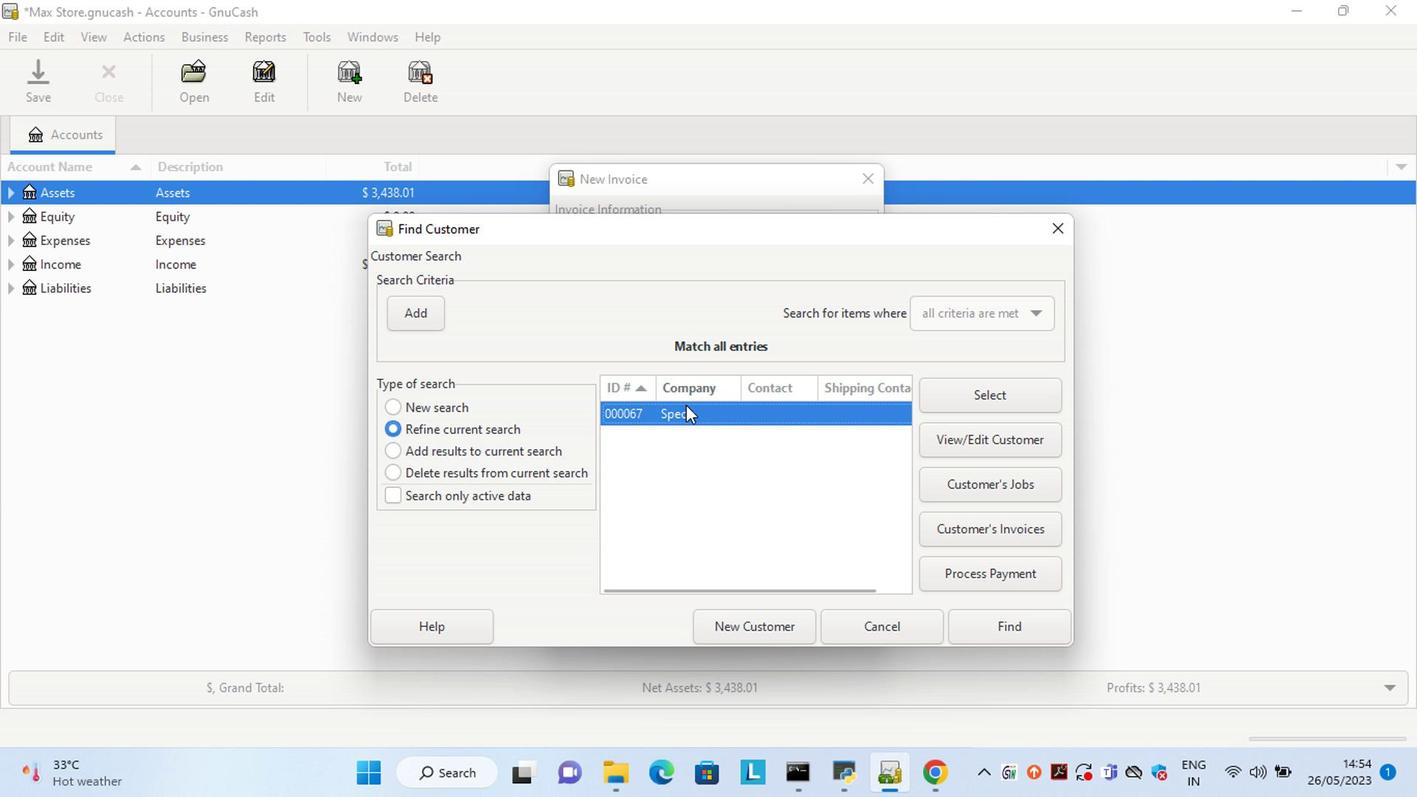 
Action: Mouse pressed left at (686, 421)
Screenshot: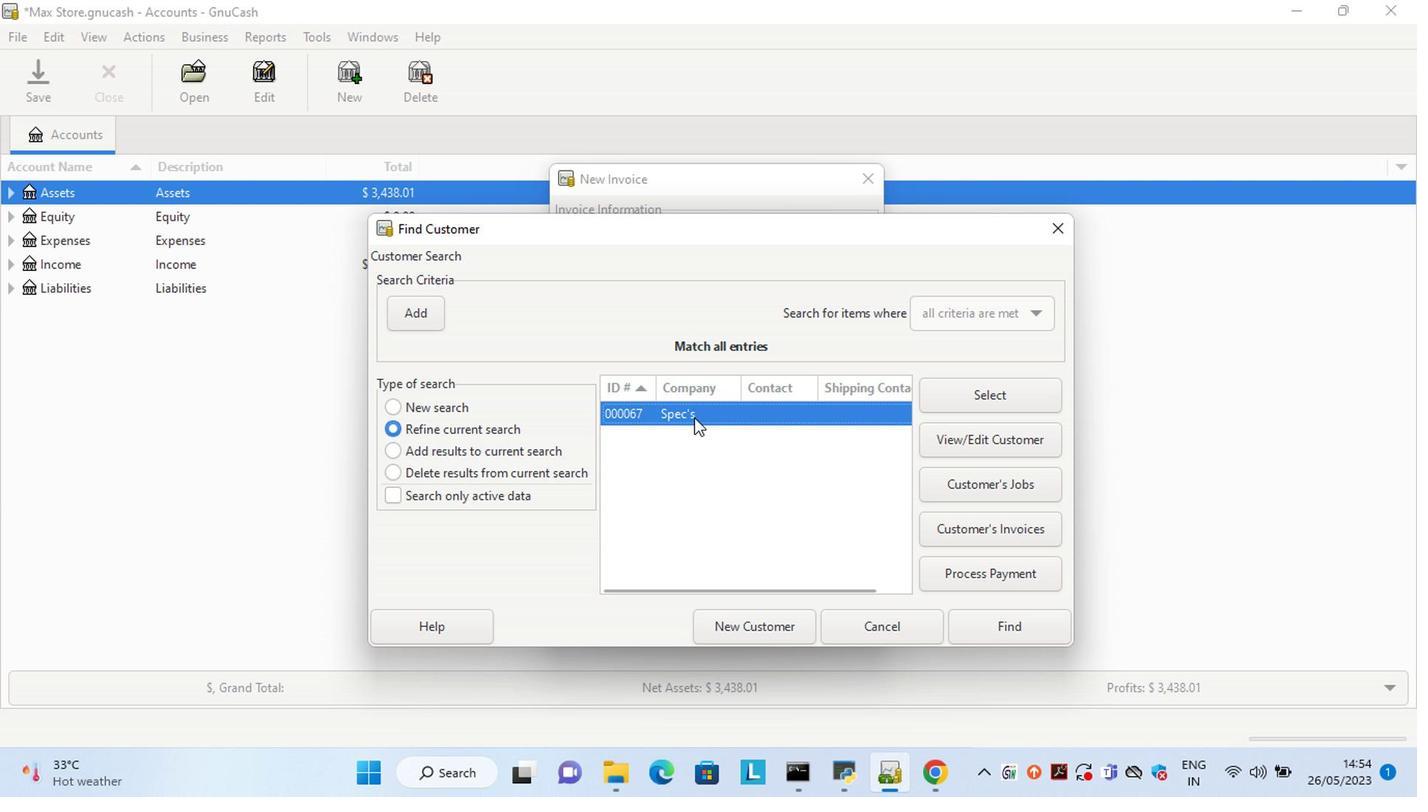 
Action: Mouse pressed left at (686, 421)
Screenshot: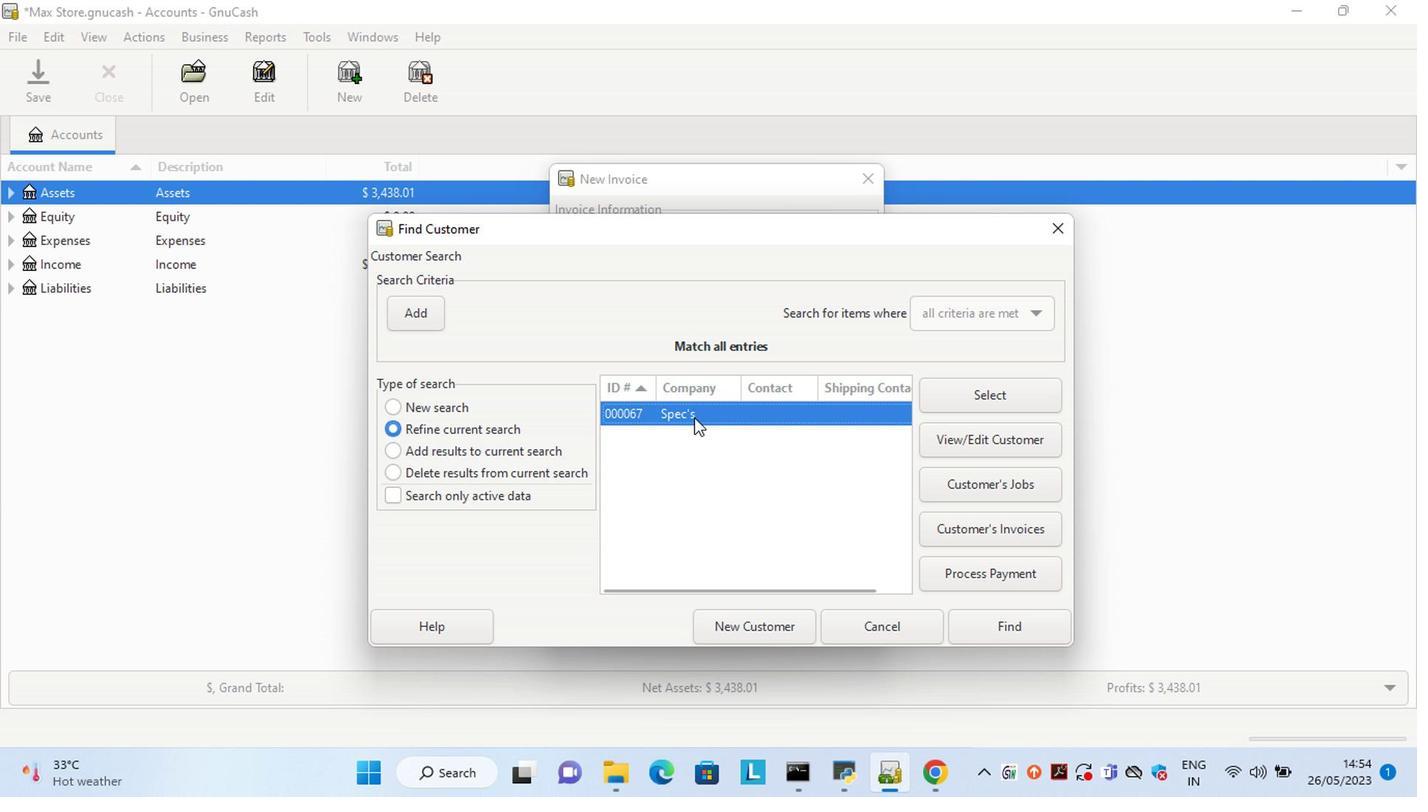 
Action: Mouse moved to (756, 507)
Screenshot: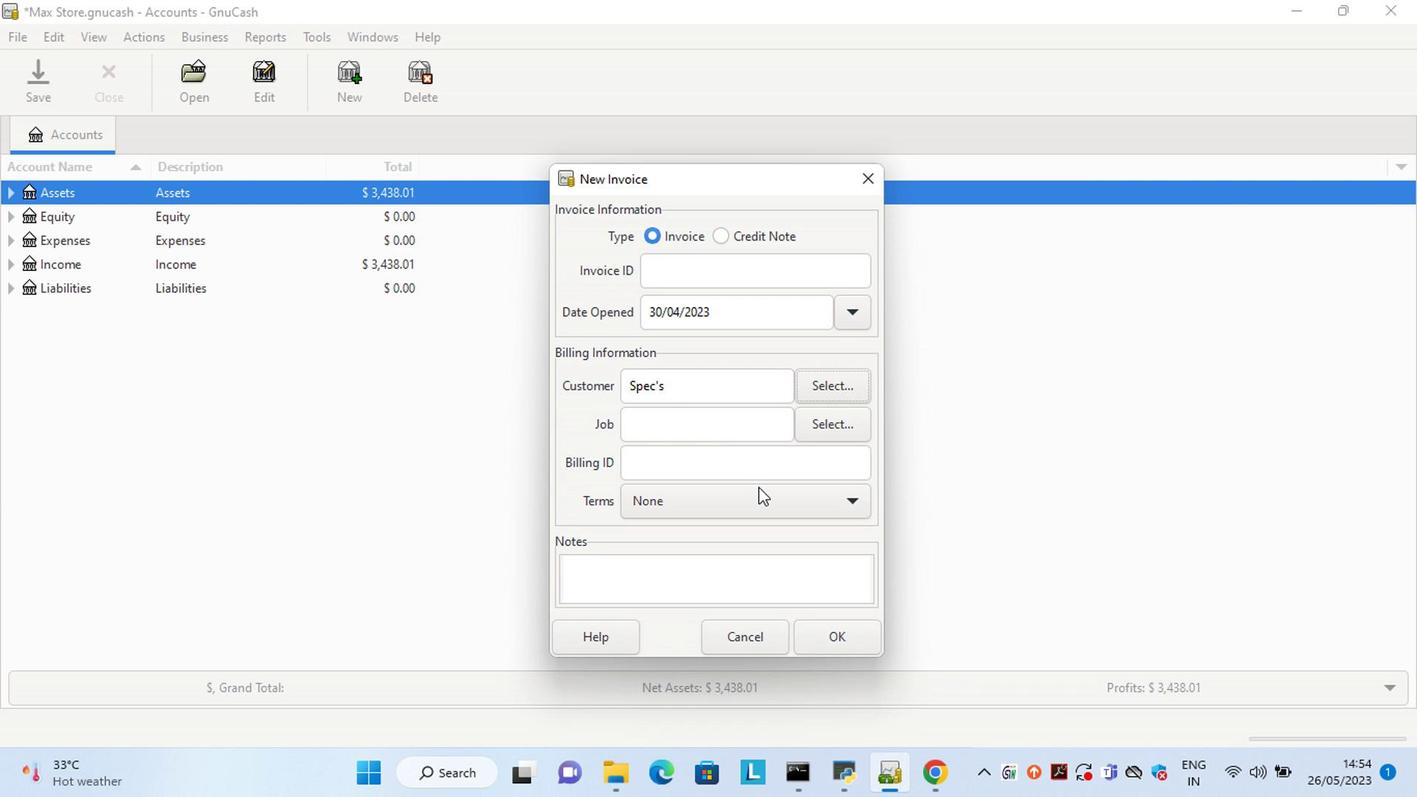 
Action: Mouse pressed left at (756, 507)
Screenshot: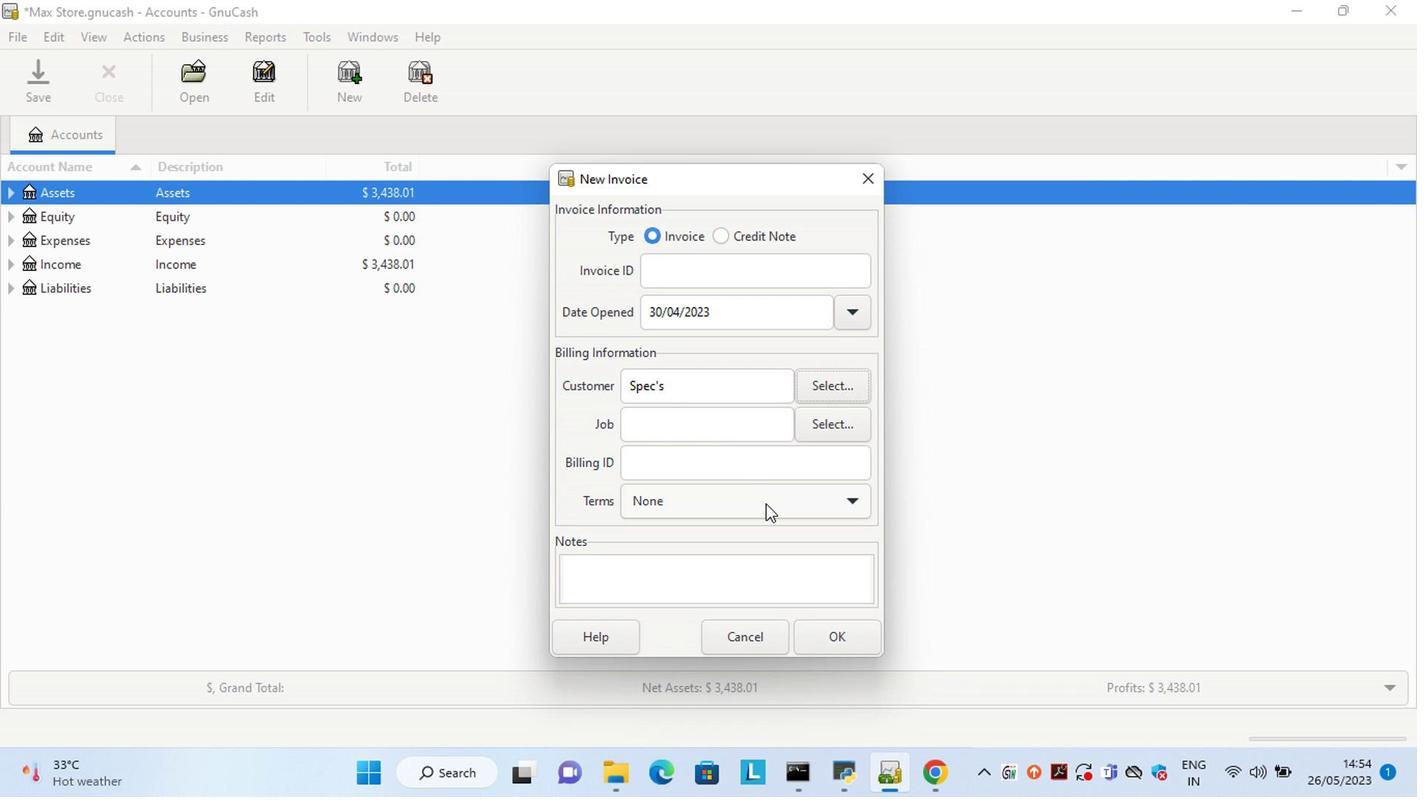 
Action: Mouse moved to (740, 564)
Screenshot: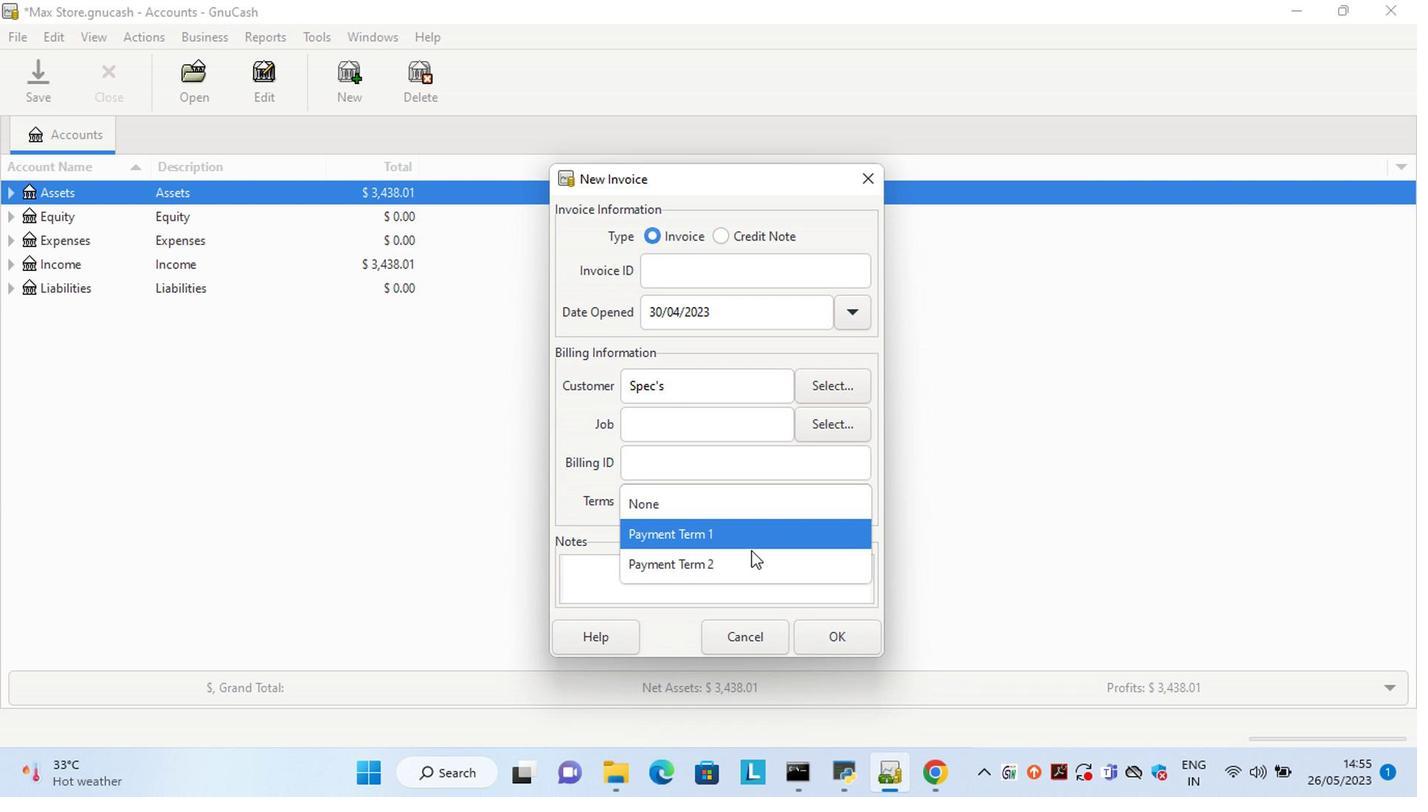 
Action: Mouse pressed left at (740, 564)
Screenshot: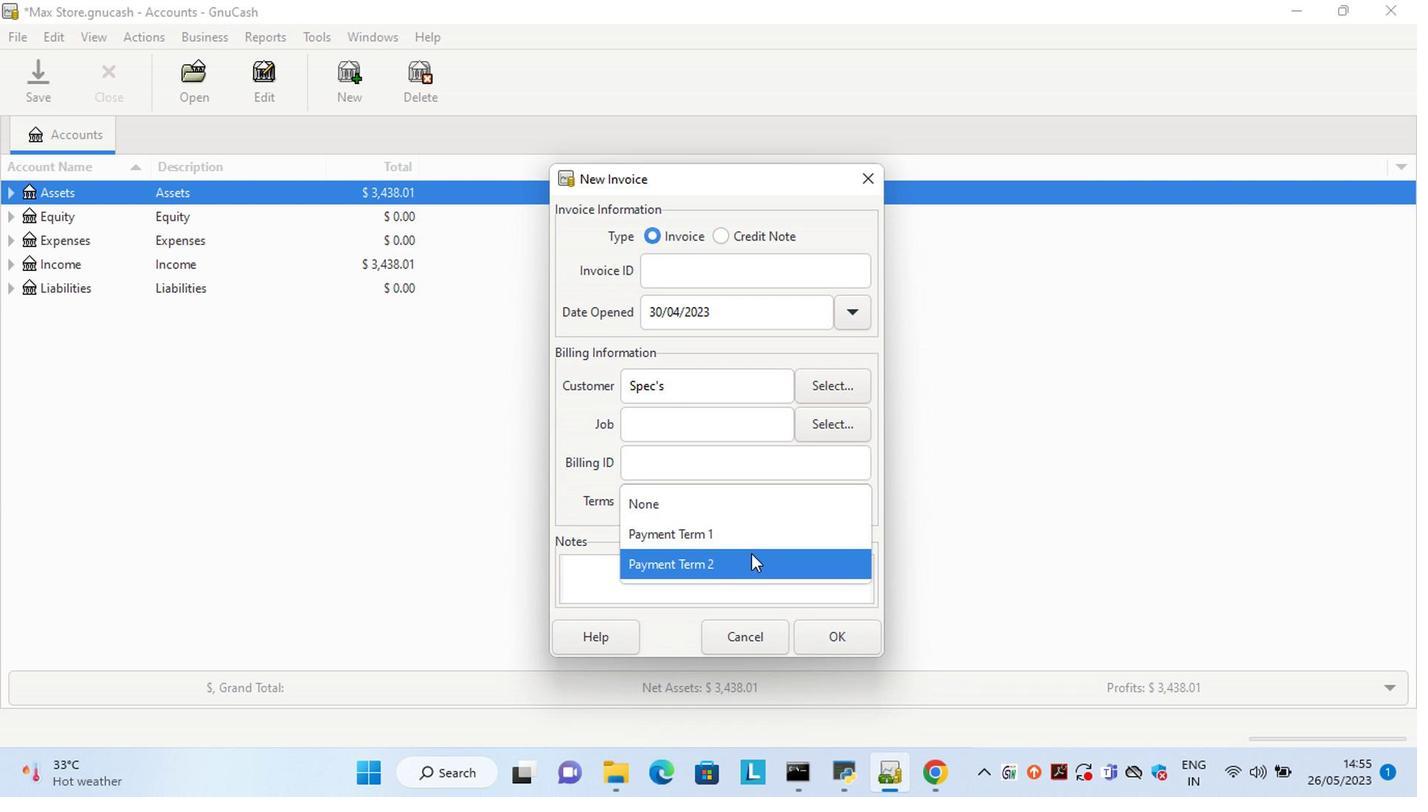 
Action: Mouse moved to (806, 640)
Screenshot: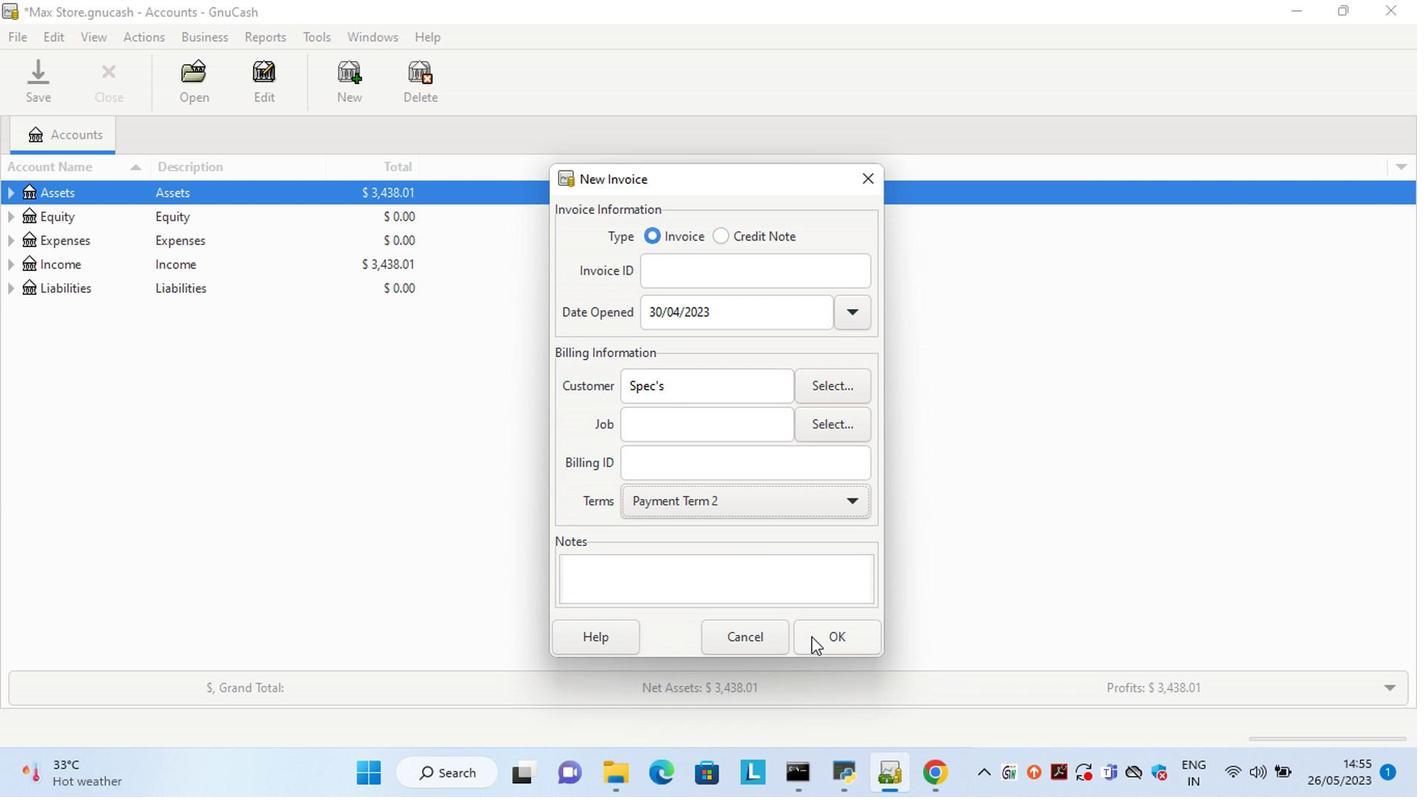 
Action: Mouse pressed left at (806, 640)
Screenshot: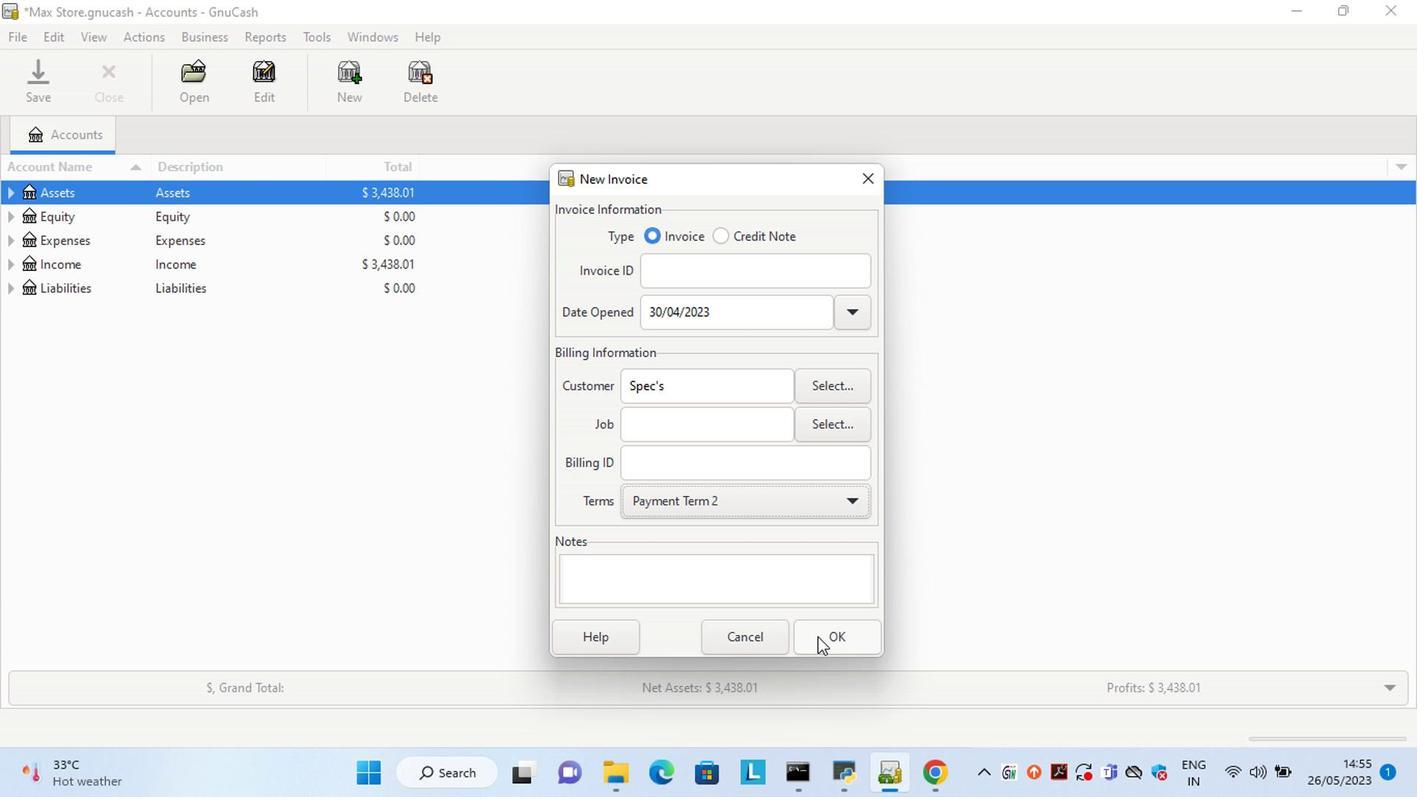 
Action: Mouse moved to (637, 439)
Screenshot: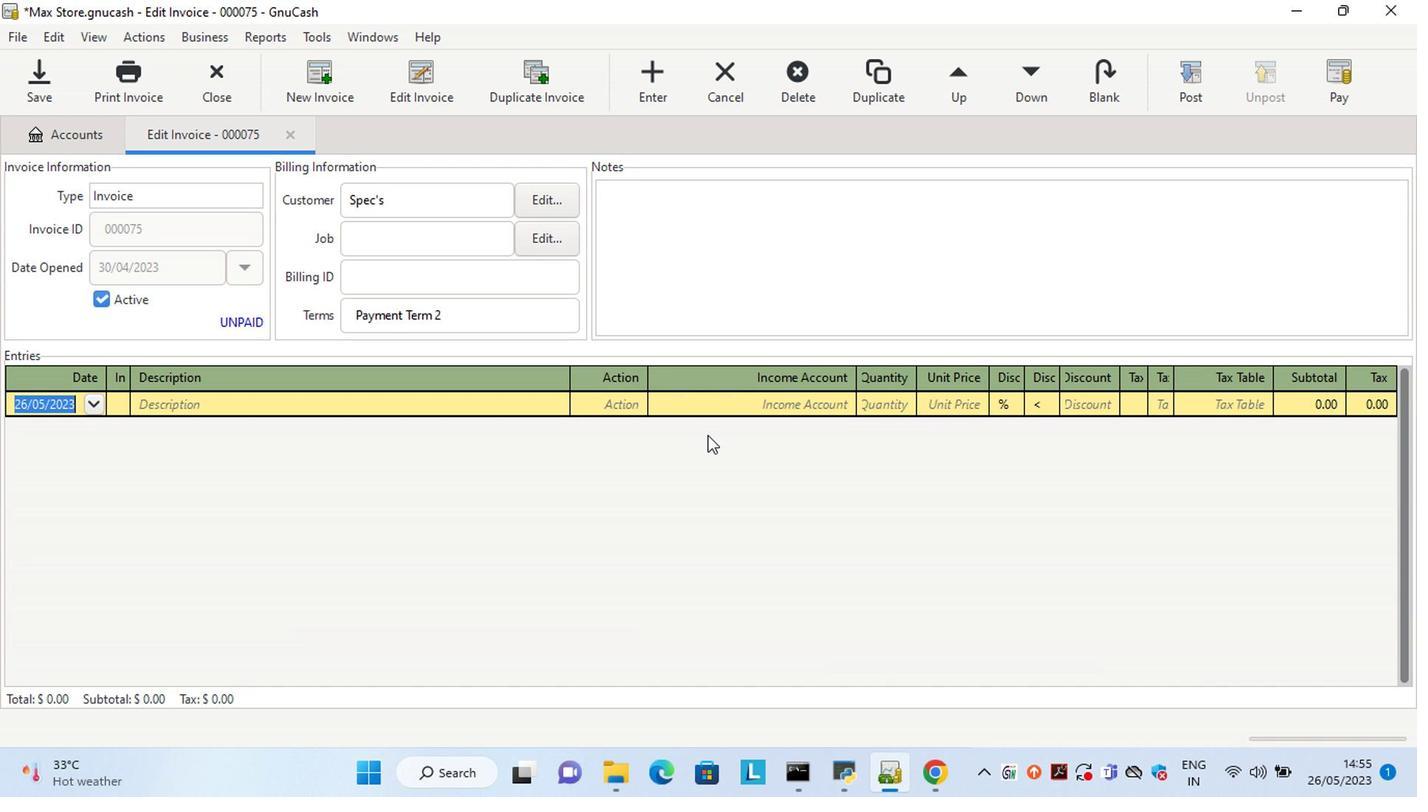 
Action: Key pressed <Key.left><Key.left><Key.left><Key.left><Key.left><Key.left><Key.left><Key.delete><Key.delete>30<Key.right><Key.right><Key.delete>4<Key.tab><Key.shift><Key.shift><Key.shift><Key.shift><Key.shift><Key.shift><Key.shift><Key.shift><Key.shift><Key.shift><Key.shift><Key.shift><Key.shift><Key.shift><Key.shift>Drumstick<Key.space><Key.shift>King<Key.space><Key.shift>Size<Key.space><Key.shift>Triple<Key.space><Key.shift>Chocolate<Key.space><Key.shift>Ice<Key.space><Key.shift>Cream<Key.space><Key.shift>Cone<Key.tab>ma<Key.tab>sale<Key.tab>4<Key.tab>20.3<Key.tab>
Screenshot: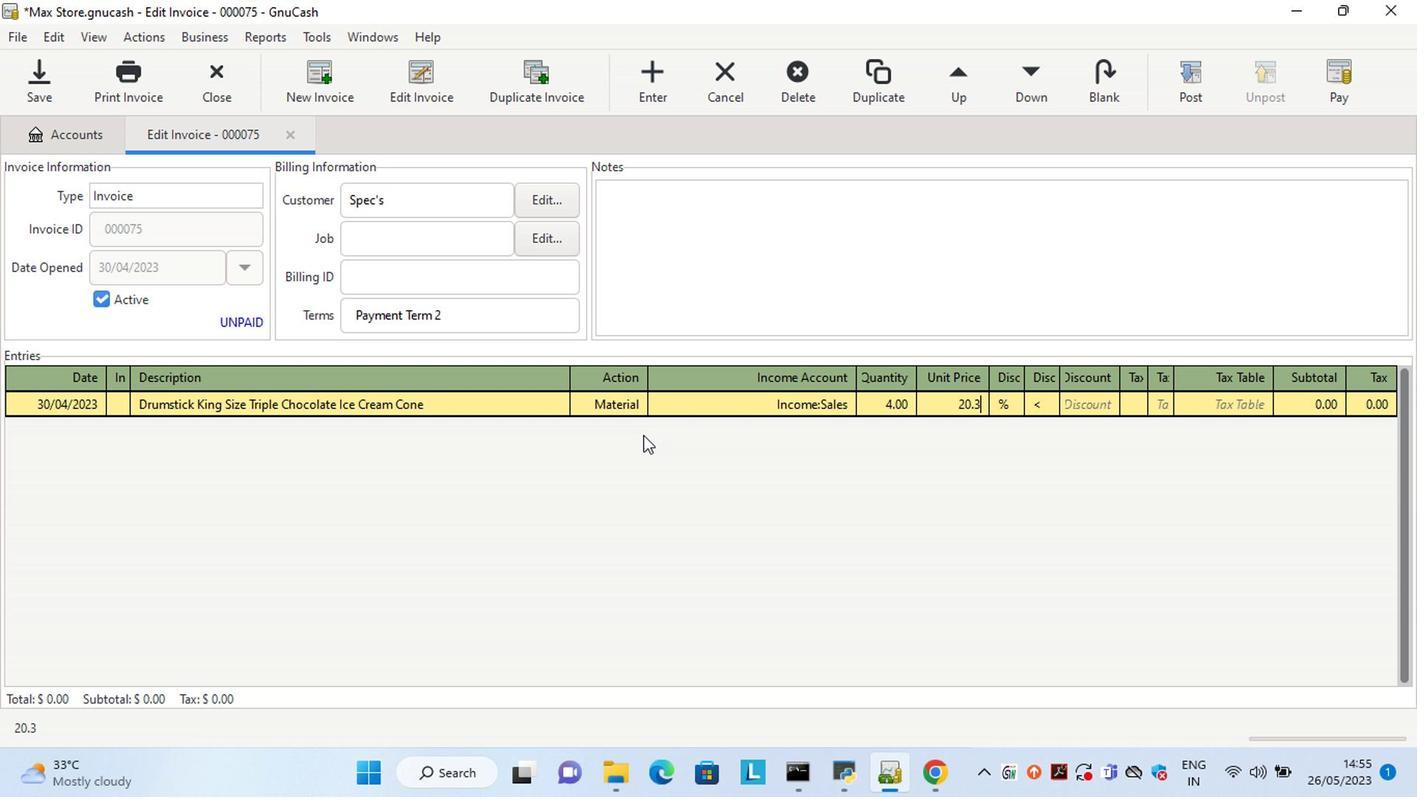 
Action: Mouse moved to (1012, 408)
Screenshot: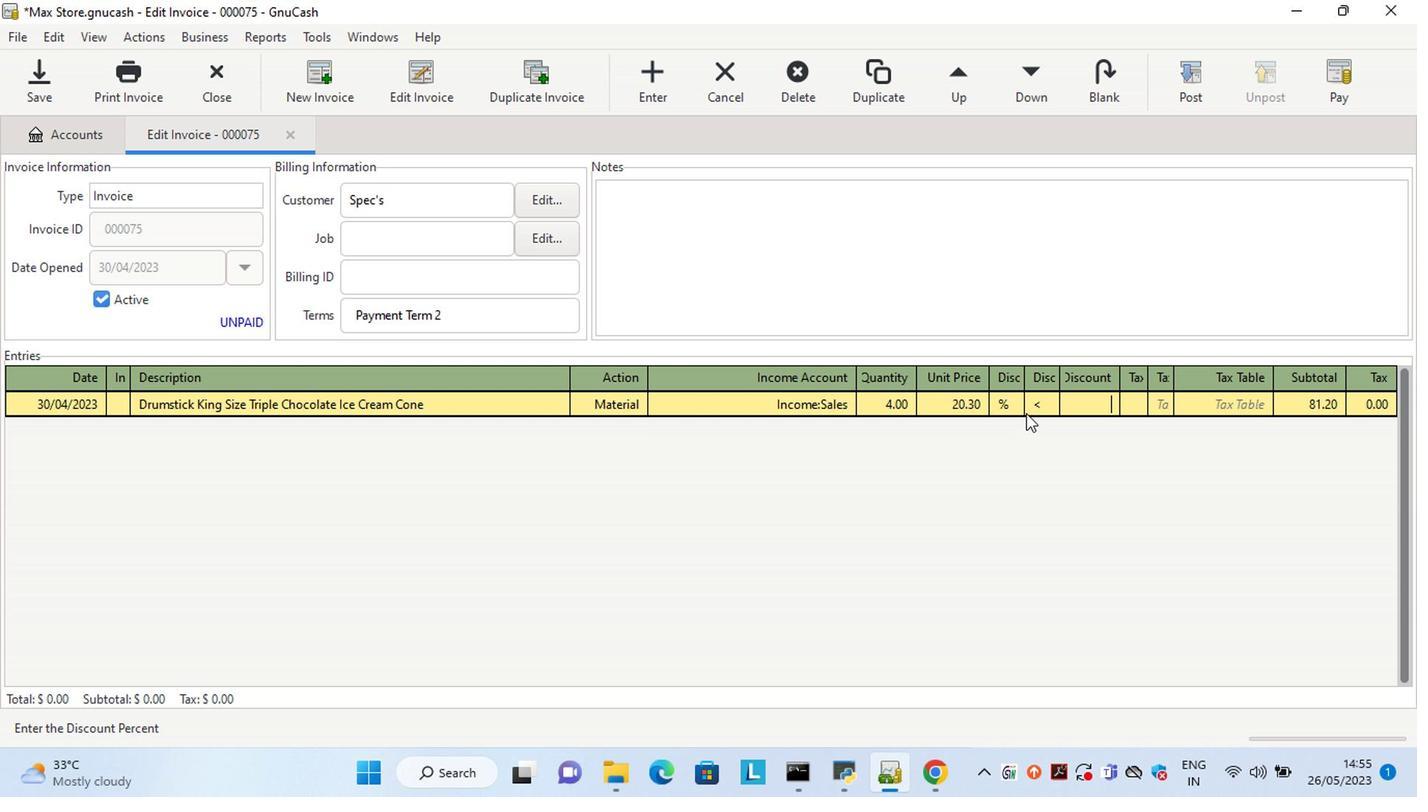 
Action: Mouse pressed left at (1012, 408)
Screenshot: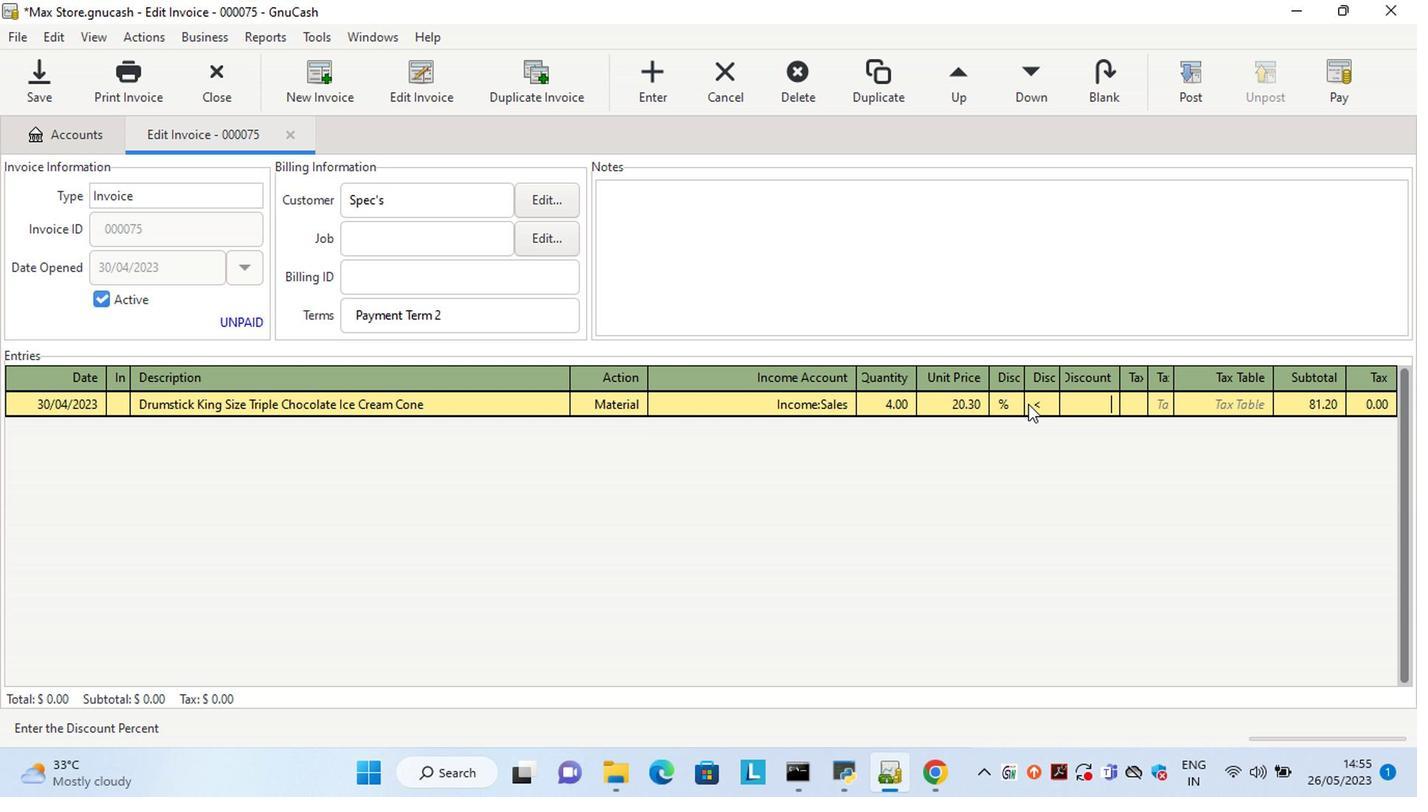 
Action: Mouse moved to (1053, 409)
Screenshot: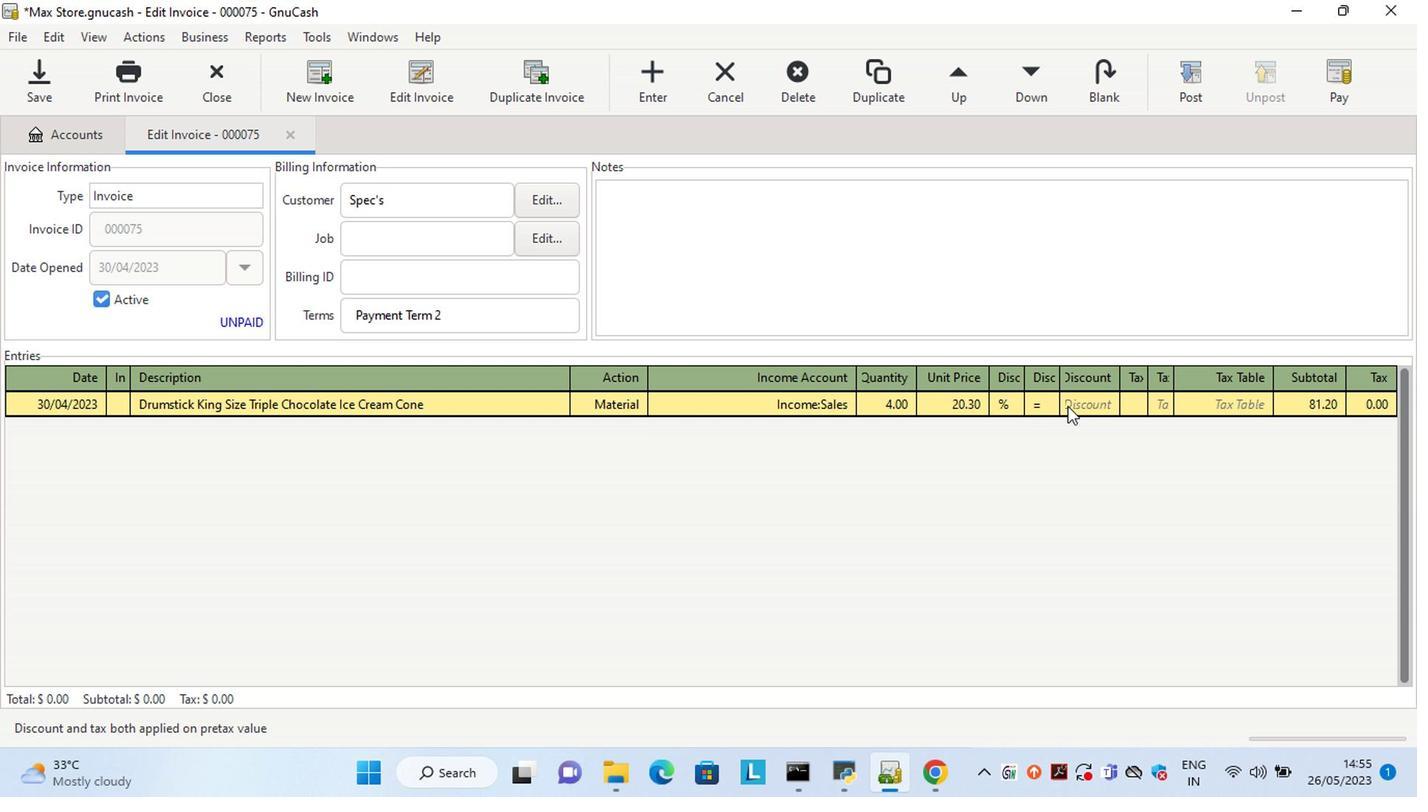 
Action: Mouse pressed left at (1053, 409)
Screenshot: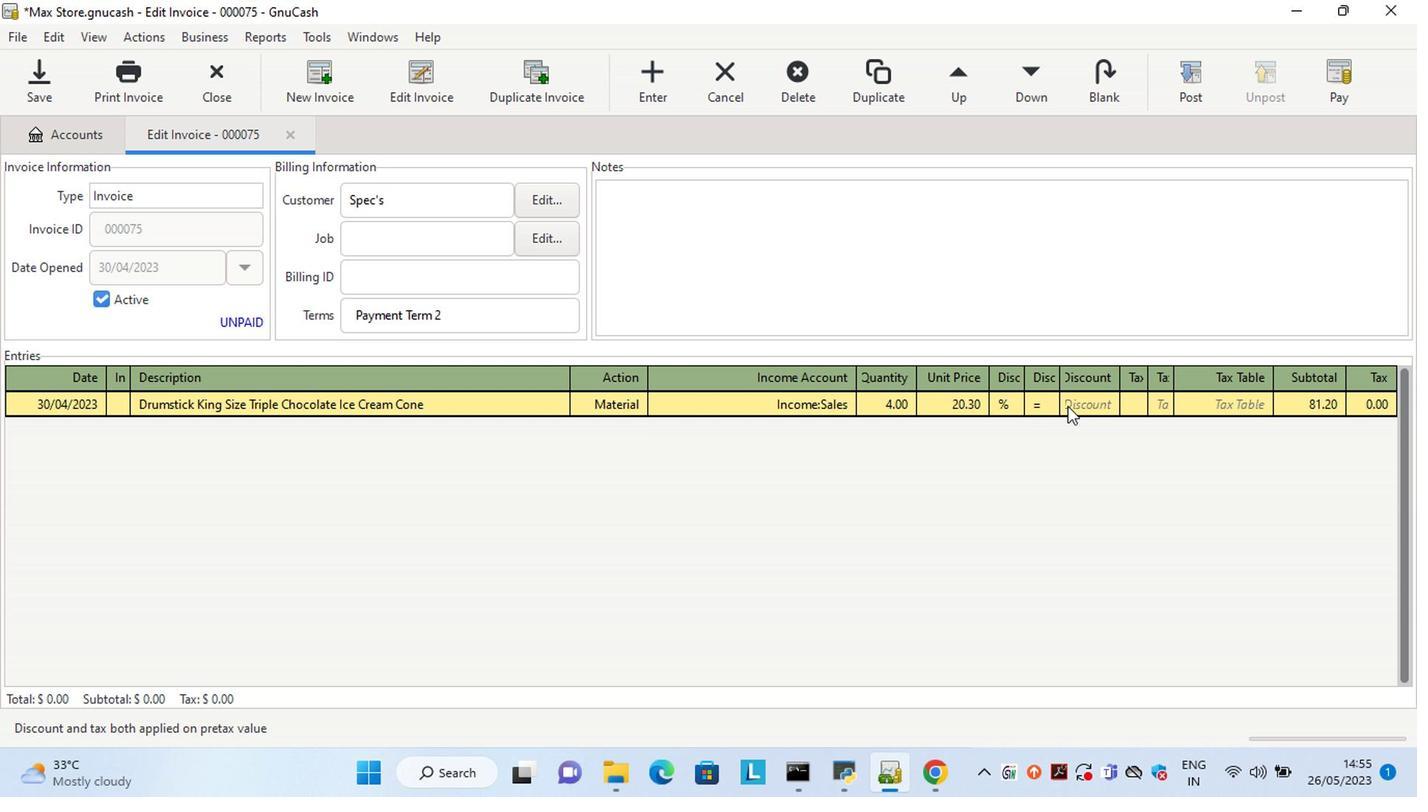 
Action: Key pressed 5<Key.tab><Key.tab><Key.shift>Jack<Key.space><Key.shift>Links<Key.space><Key.shift>Original<Key.space><Key.shift><Key.shift><Key.shift><Key.shift><Key.shift><Key.shift><Key.shift><Key.shift><Key.shift><Key.shift><Key.shift><Key.shift><Key.shift><Key.shift><Key.shift><Key.shift><Key.shift><Key.shift><Key.shift><Key.shift><Key.shift><Key.shift><Key.shift><Key.shift><Key.shift><Key.shift><Key.shift><Key.shift><Key.shift><Key.shift><Key.shift><Key.shift><Key.shift><Key.shift><Key.shift><Key.shift><Key.shift><Key.shift><Key.shift><Key.shift><Key.shift><Key.shift><Key.shift><Key.shift><Key.shift><Key.shift><Key.shift><Key.shift><Key.shift><Key.shift><Key.shift><Key.shift><Key.shift><Key.shift><Key.shift><Key.shift><Key.shift><Key.shift><Key.shift><Key.shift><Key.shift><Key.shift><Key.shift><Key.shift><Key.shift><Key.shift><Key.shift><Key.shift><Key.shift><Key.shift><Key.shift><Key.shift><Key.shift><Key.shift><Key.shift><Key.shift><Key.shift><Key.shift><Key.shift><Key.shift><Key.shift><Key.shift><Key.shift><Key.shift><Key.shift><Key.shift><Key.shift><Key.shift><Key.shift><Key.shift><Key.shift>Beef<Key.space><Key.shift>Jerky<Key.space><Key.shift>Big<Key.space><Key.shift>Size<Key.space><Key.backspace><Key.tab>ma<Key.tab>sale<Key.tab>1<Key.tab>6.80<Key.tab>
Screenshot: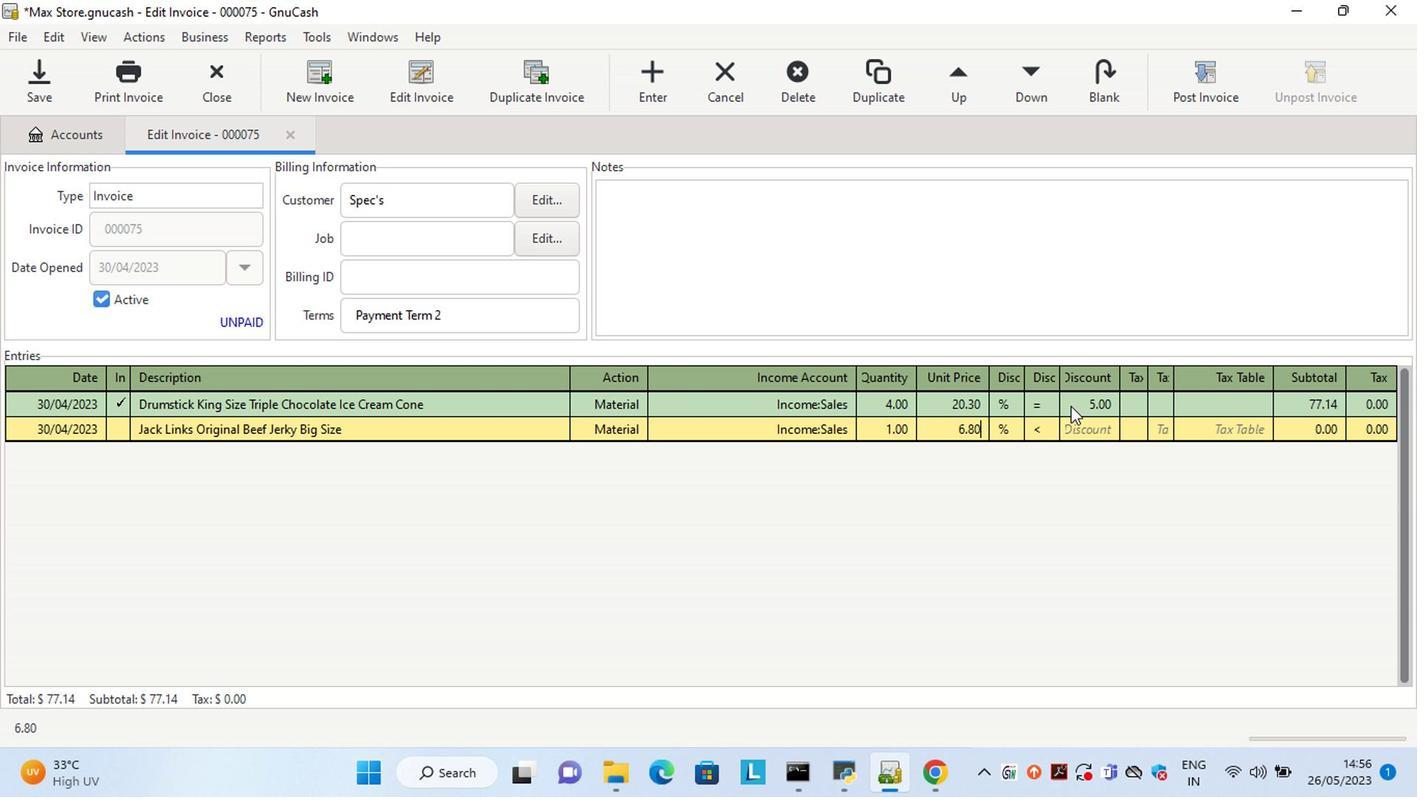 
Action: Mouse moved to (1027, 434)
Screenshot: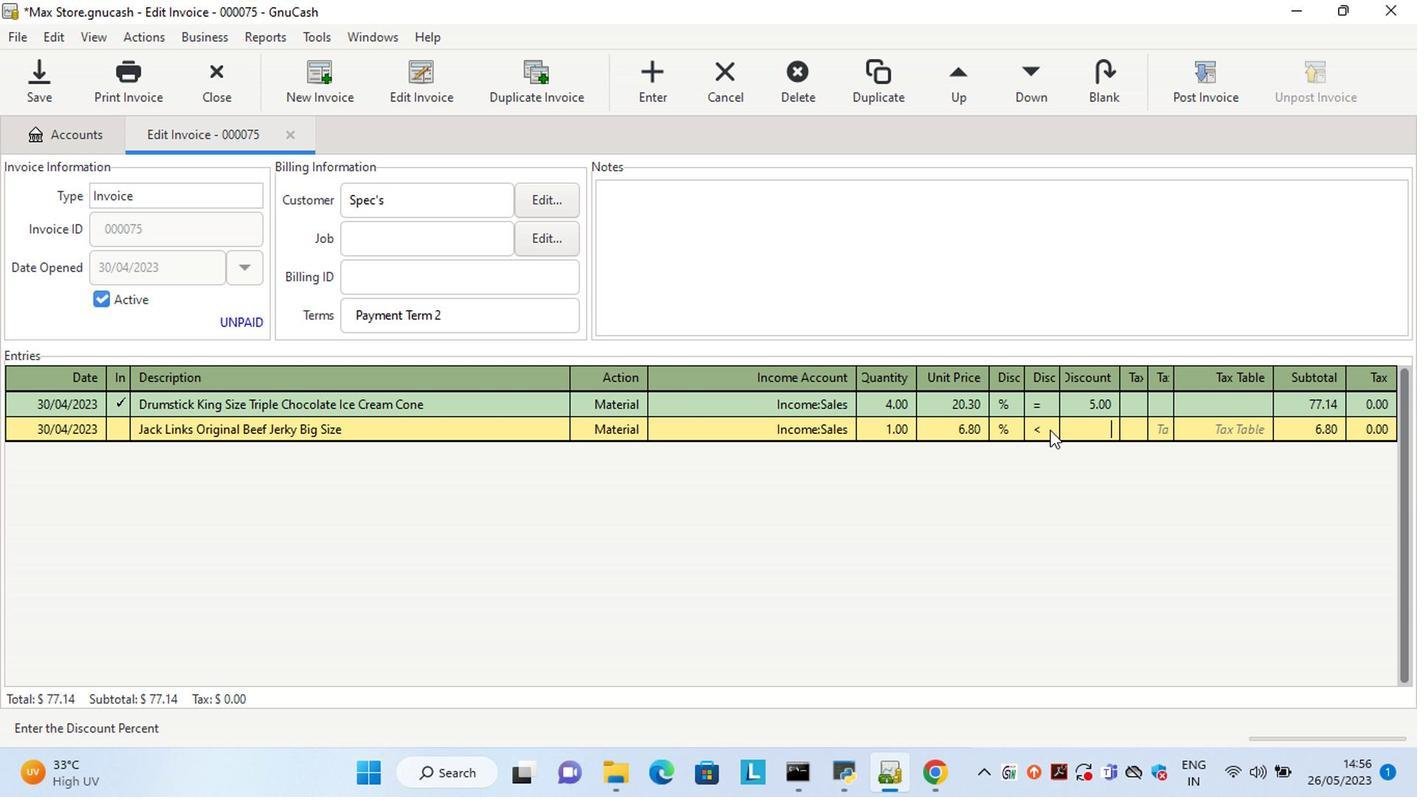 
Action: Mouse pressed left at (1027, 434)
Screenshot: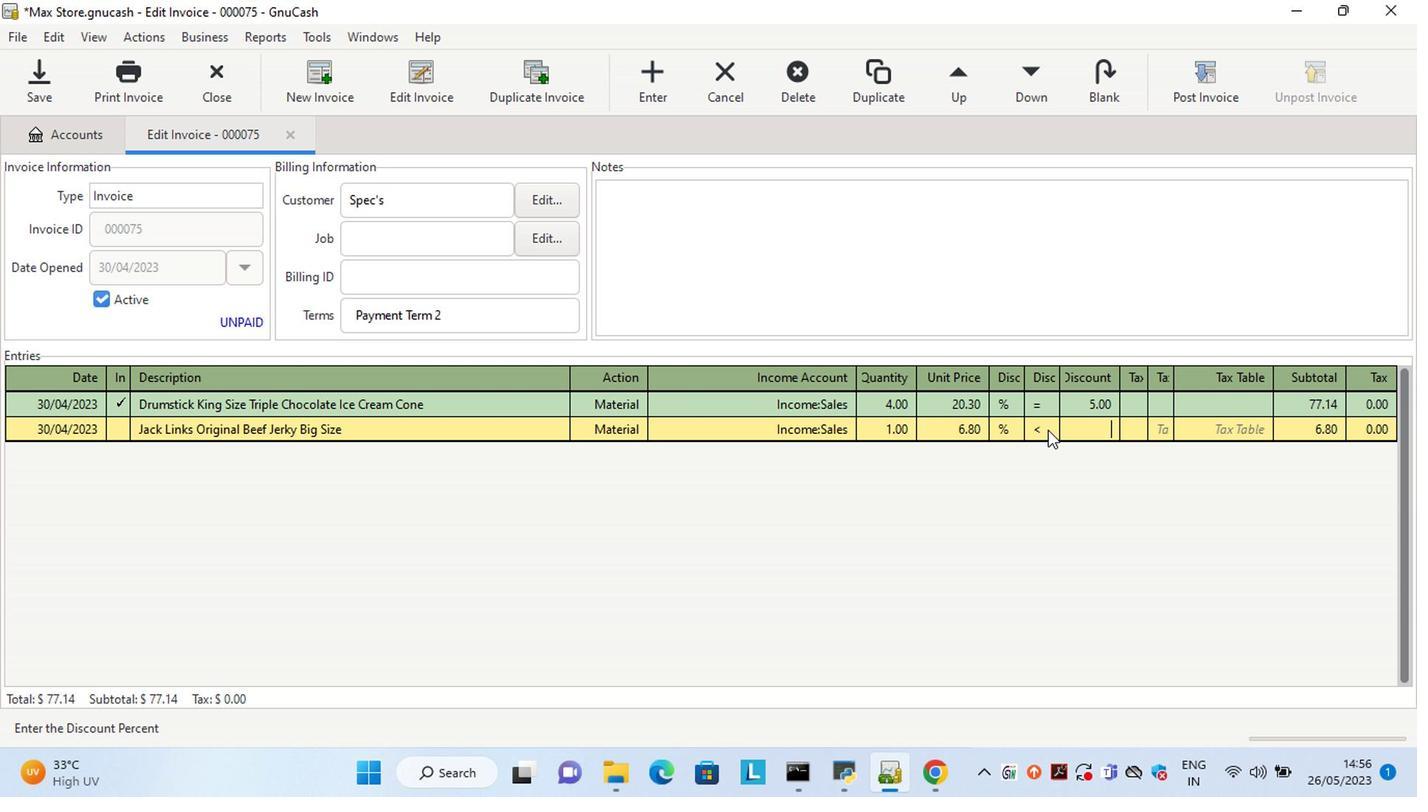 
Action: Mouse moved to (1067, 429)
Screenshot: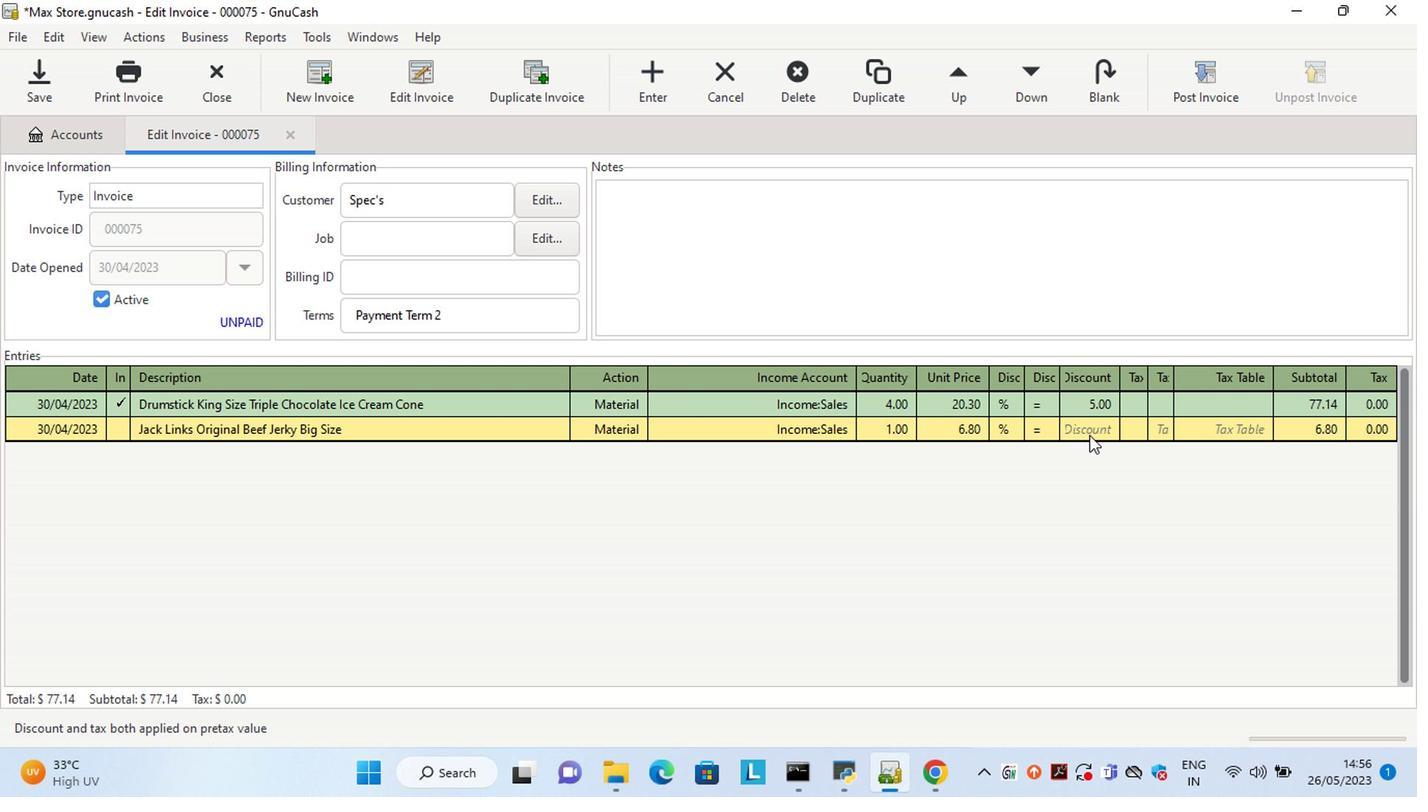 
Action: Mouse pressed left at (1067, 429)
Screenshot: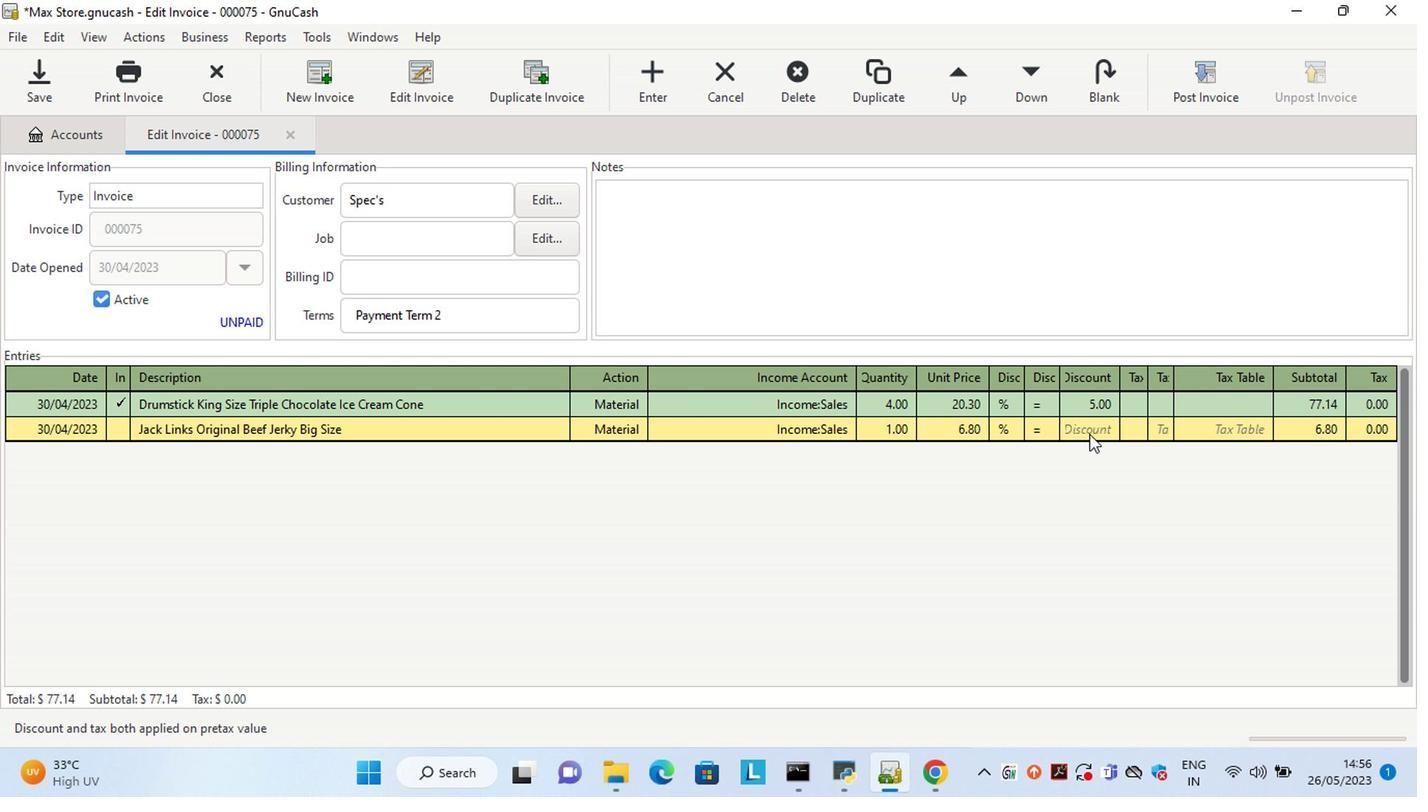
Action: Key pressed 10<Key.tab><Key.tab><Key.shift>Duracell<Key.space><Key.shift>Lithium<Key.space><Key.shift>Battery<Key.space>123<Key.space>3<Key.space><Key.shift>Volts<Key.tab>ma<Key.tab>sale<Key.tab><Key.caps_lock>1<Key.tab>7.8<Key.tab>
Screenshot: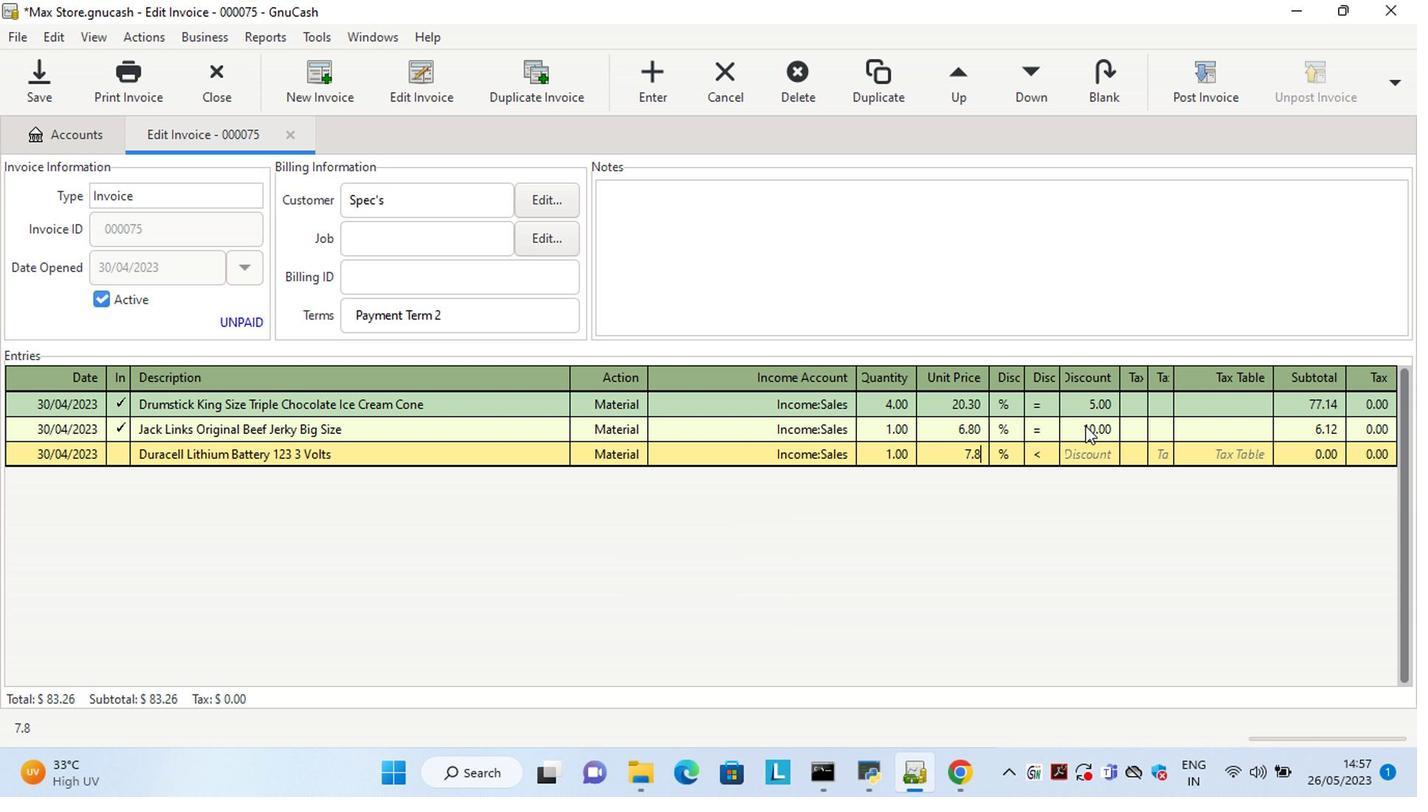 
Action: Mouse moved to (1010, 462)
Screenshot: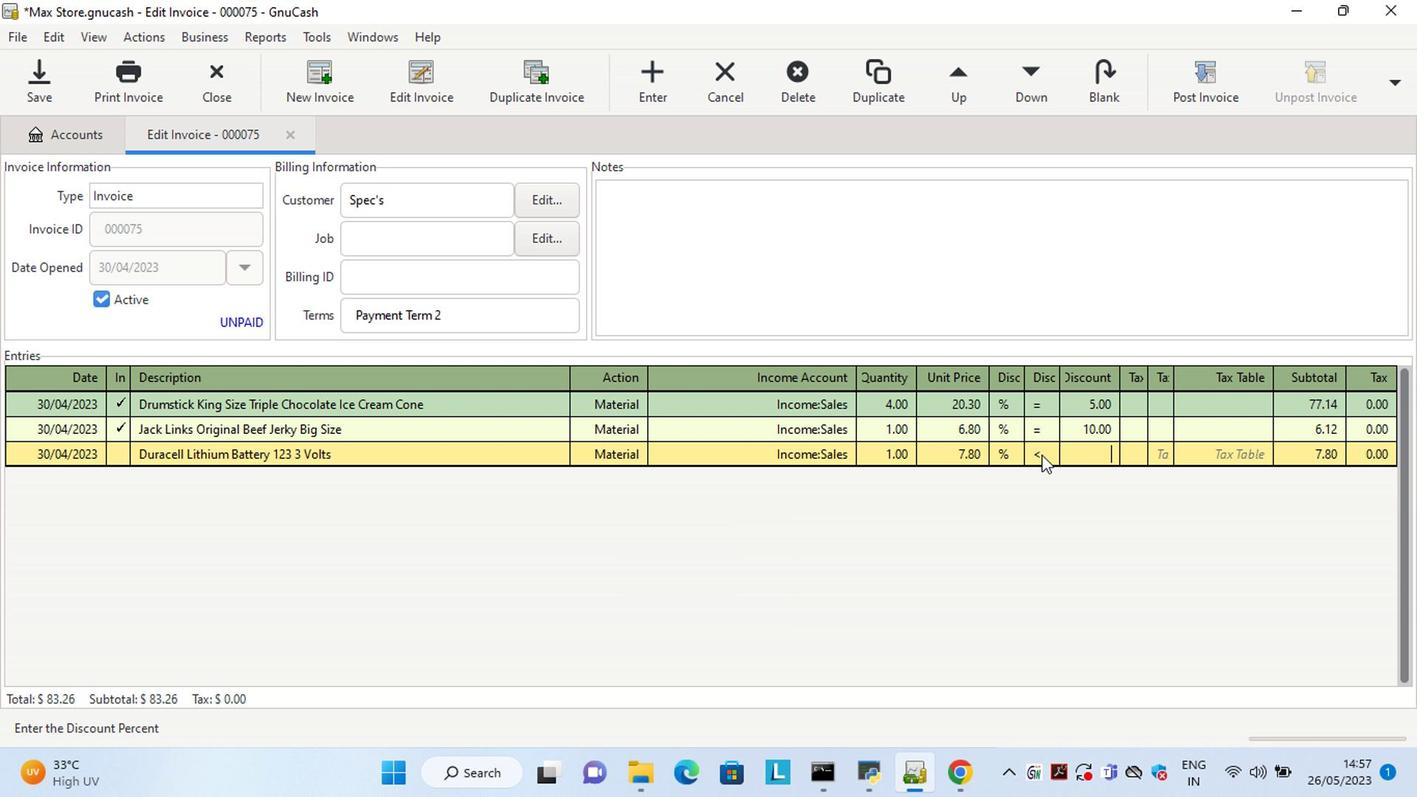 
Action: Mouse pressed left at (1010, 462)
Screenshot: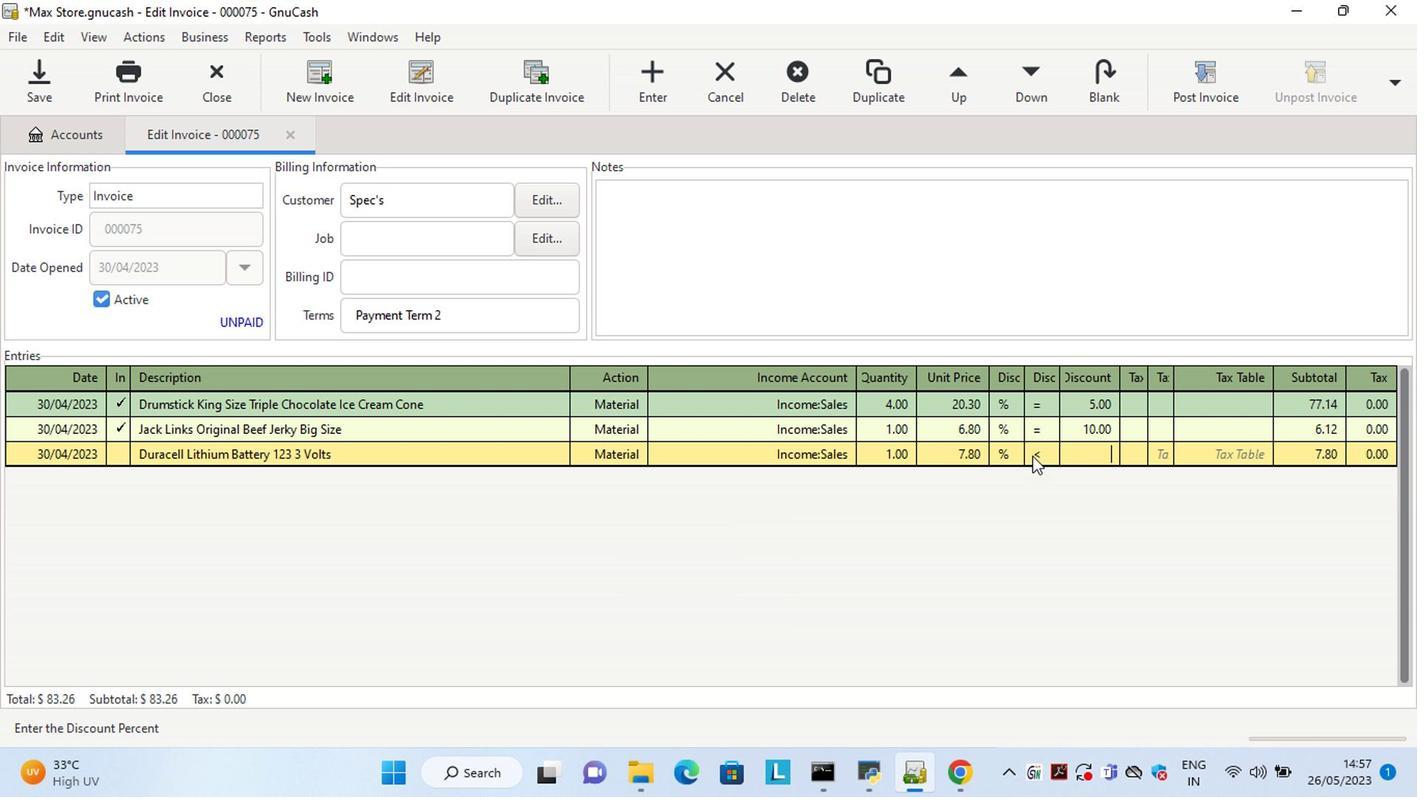 
Action: Mouse moved to (1087, 457)
Screenshot: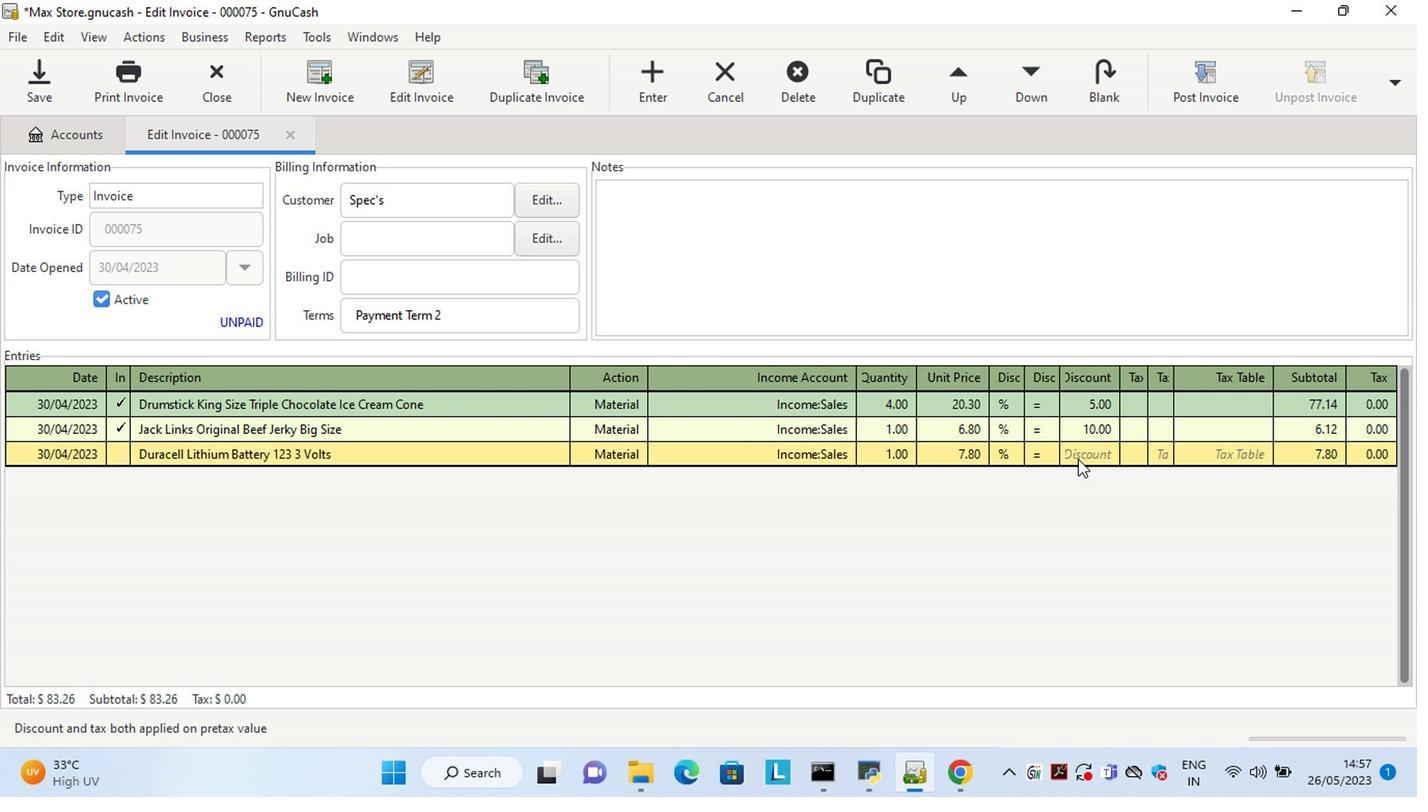 
Action: Mouse pressed left at (1087, 457)
Screenshot: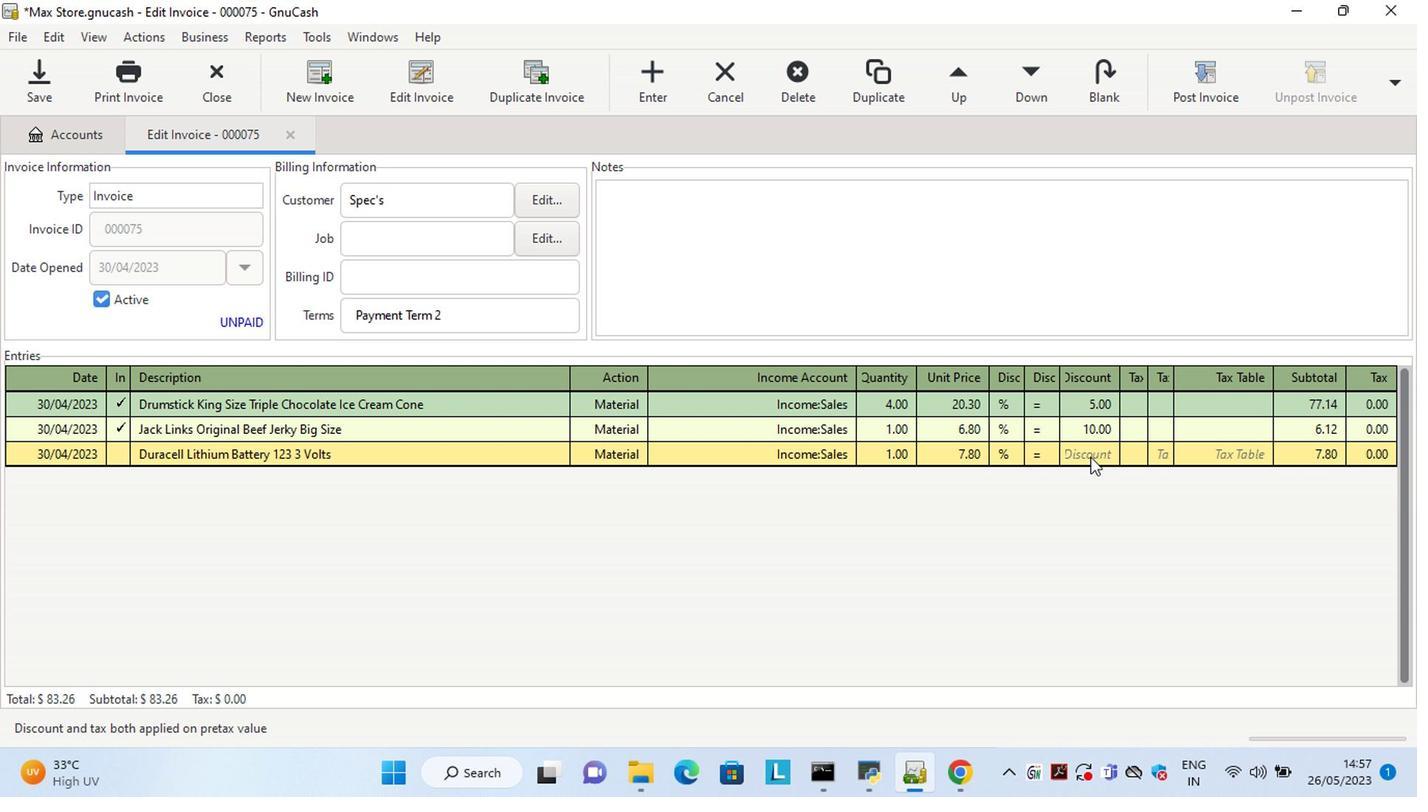 
Action: Key pressed 12<Key.tab>
Screenshot: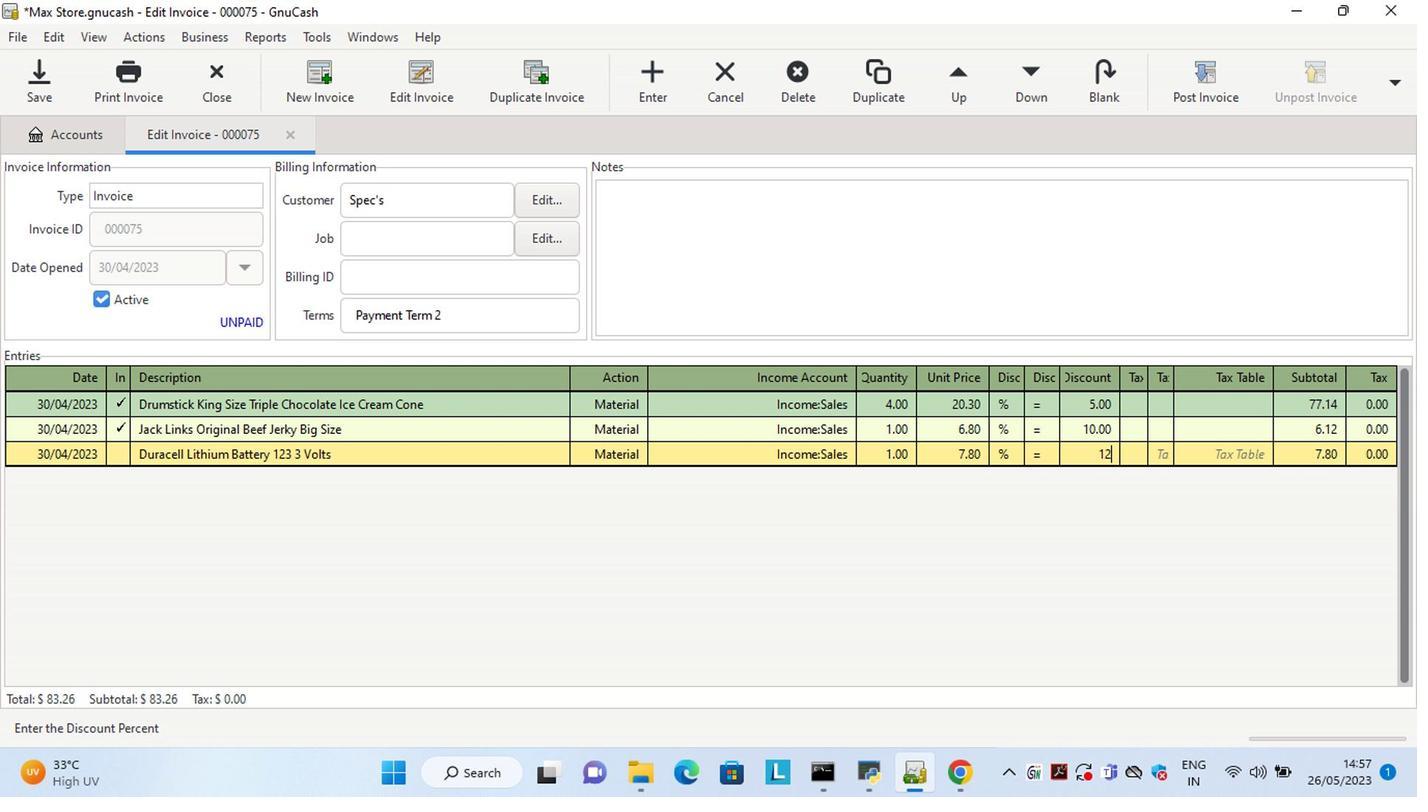 
Action: Mouse moved to (809, 222)
Screenshot: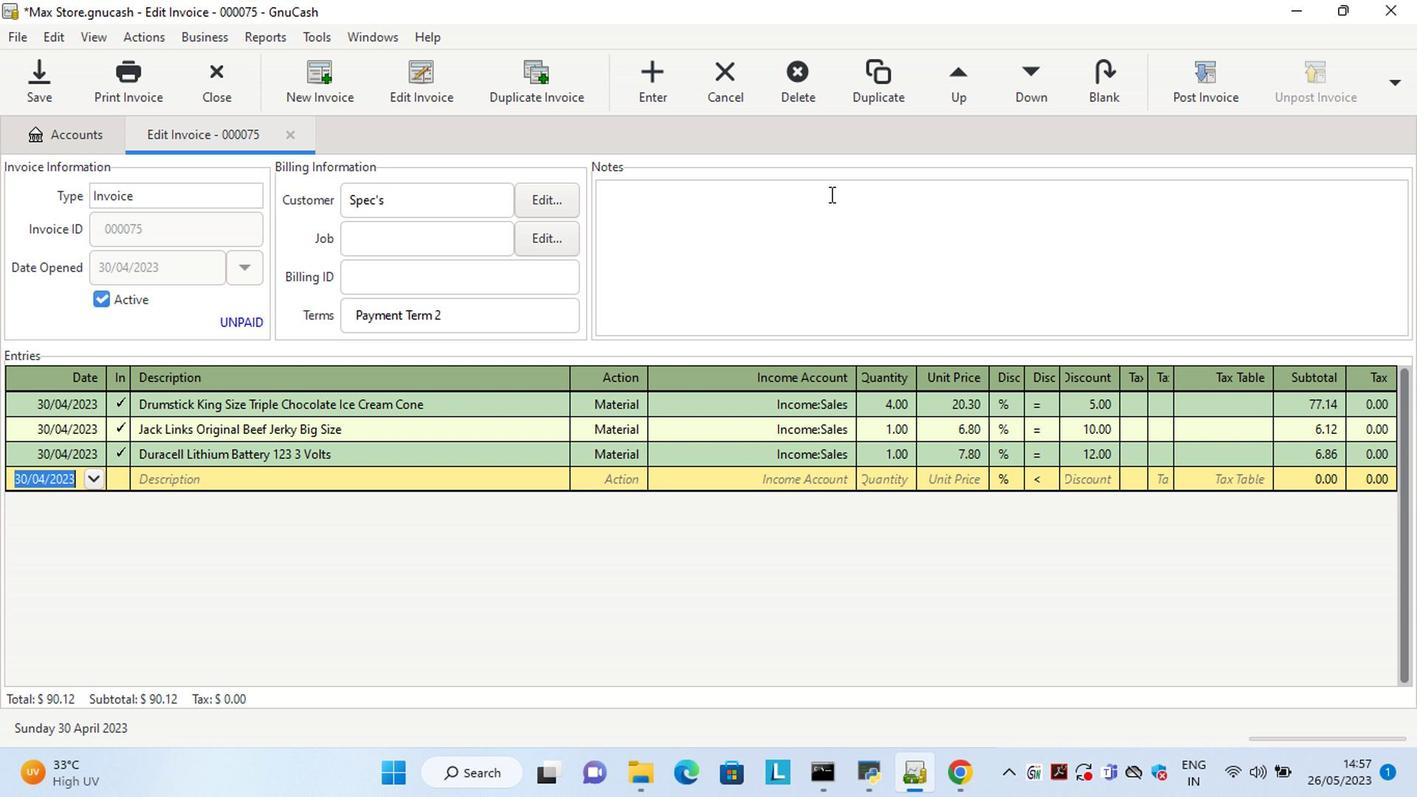 
Action: Mouse pressed left at (809, 222)
Screenshot: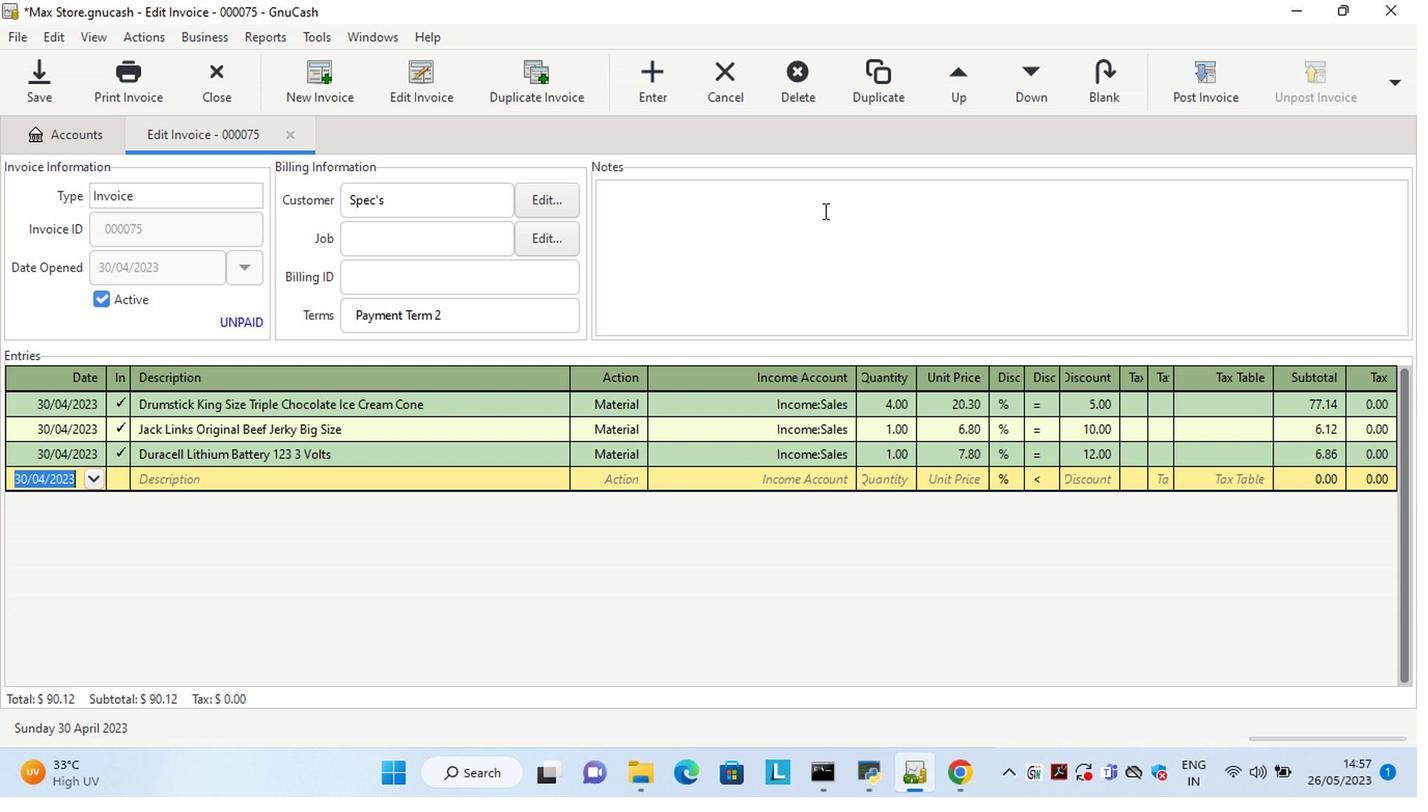 
Action: Key pressed <Key.shift>lOO<Key.backspace><Key.backspace><Key.backspace><Key.caps_lock><Key.shift>Looking<Key.space>forward<Key.space>to<Key.space>serving<Key.space>you<Key.space>again.
Screenshot: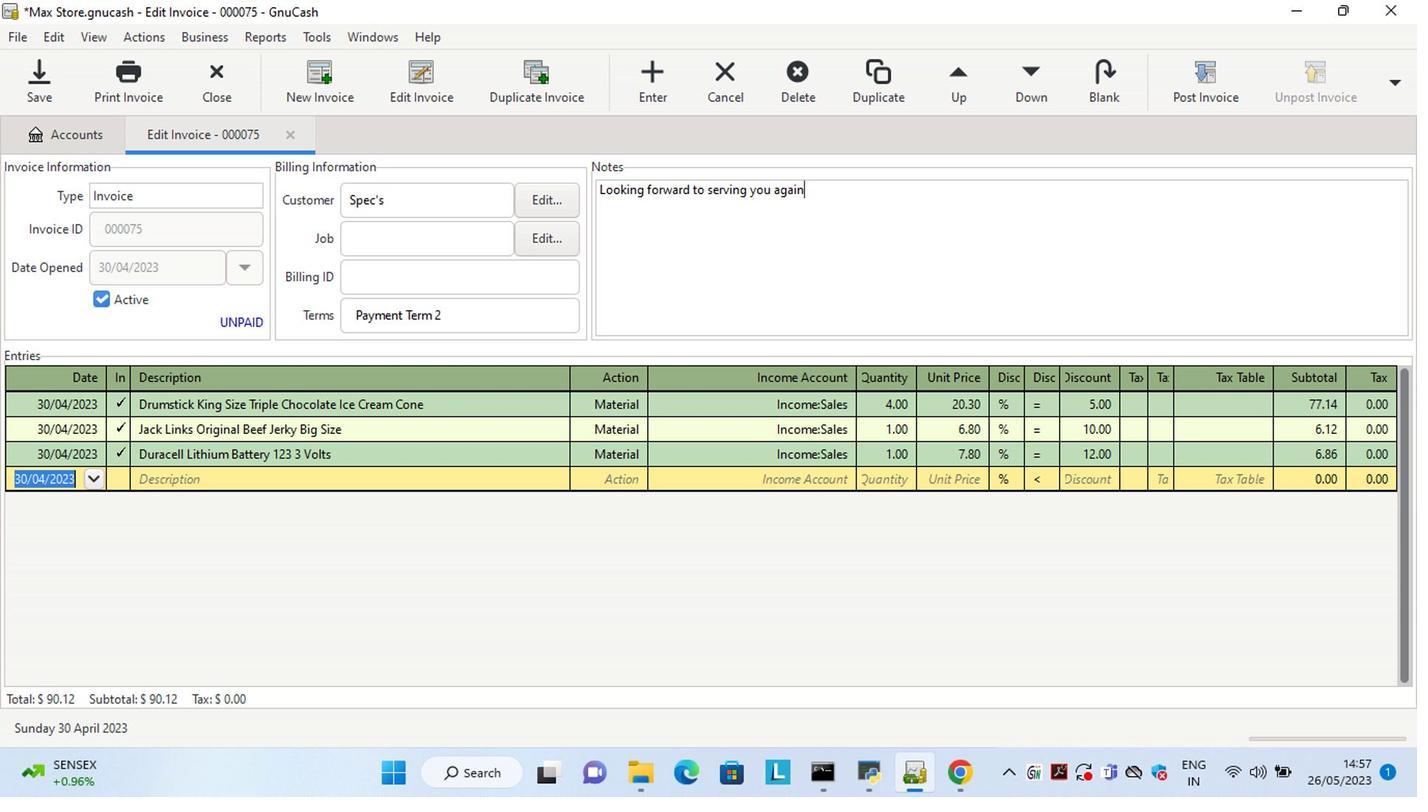 
Action: Mouse moved to (1151, 91)
Screenshot: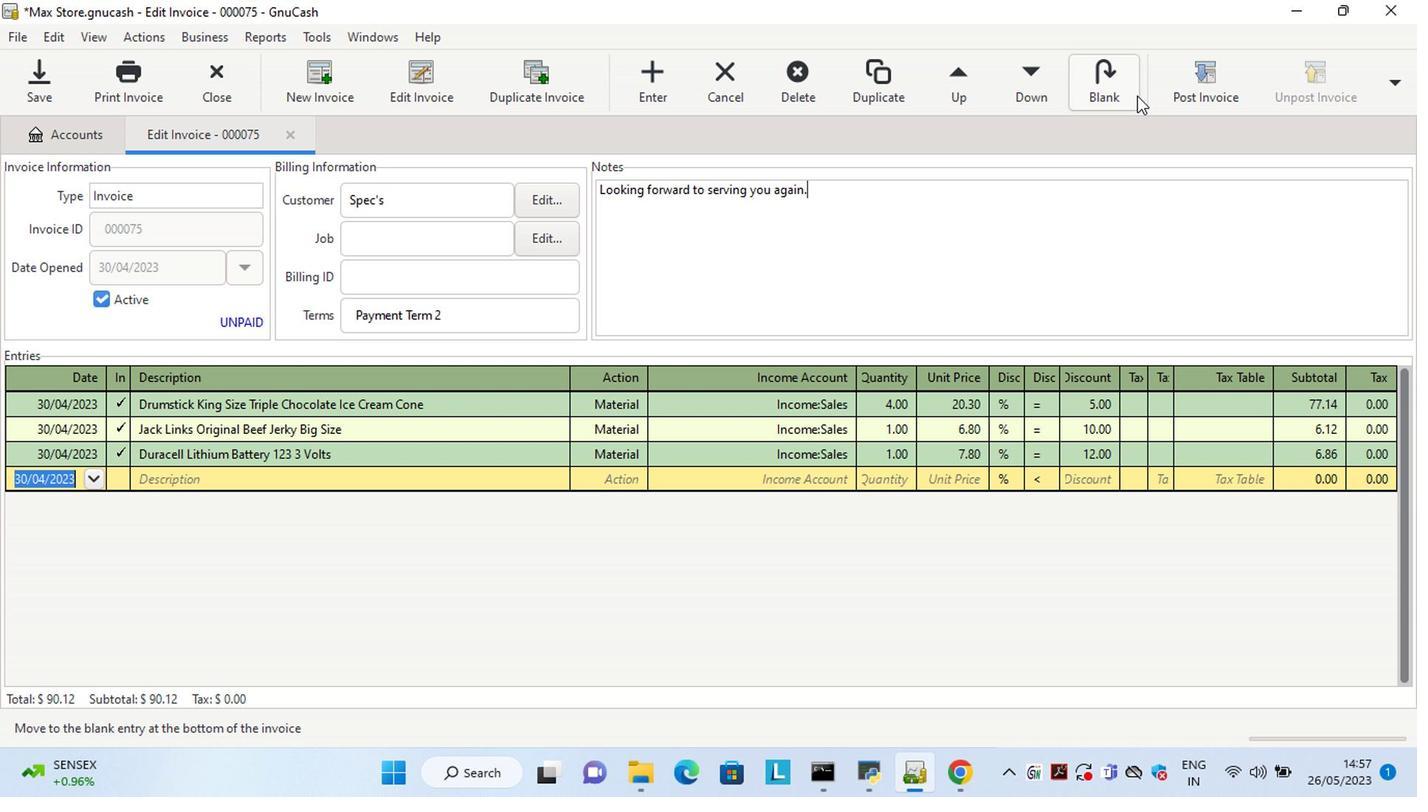 
Action: Mouse pressed left at (1151, 91)
Screenshot: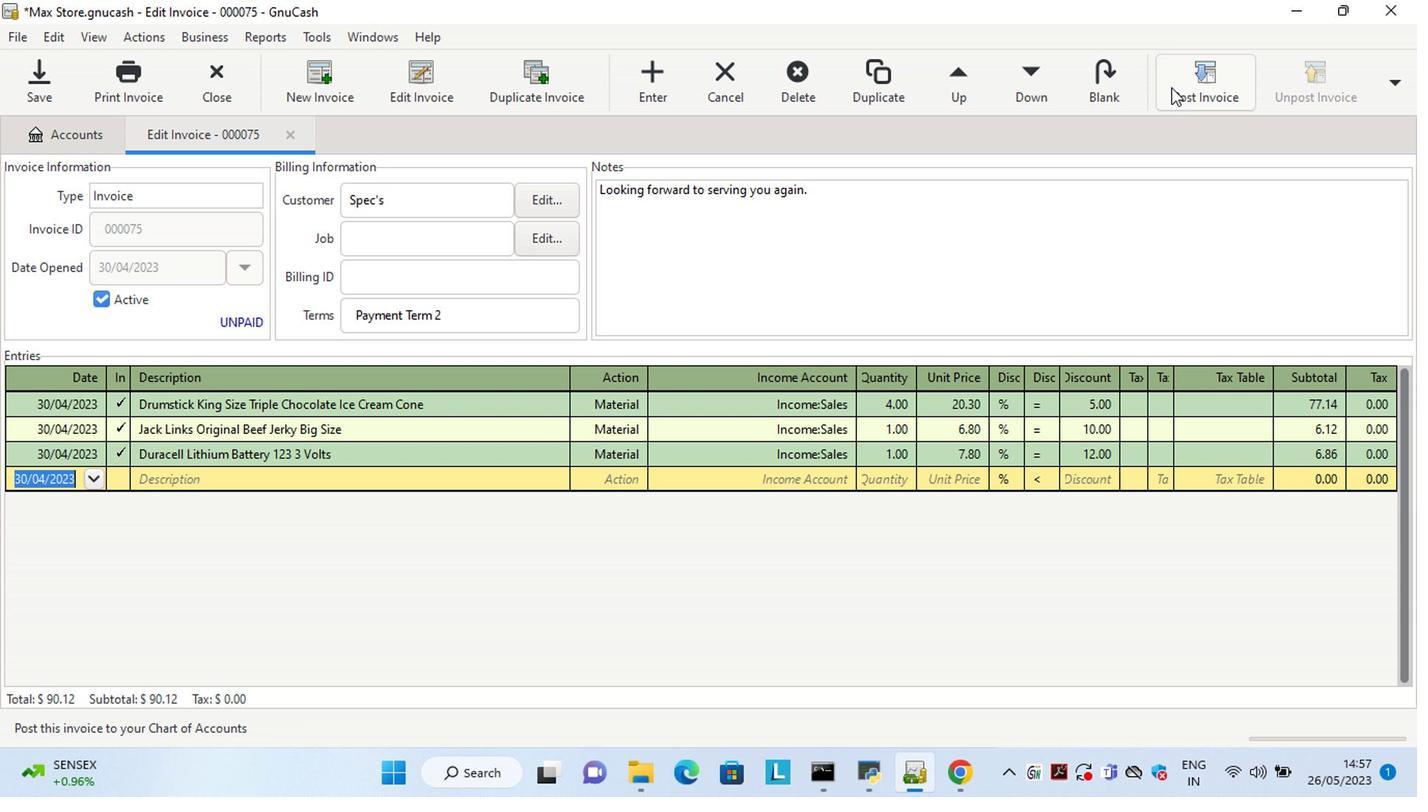 
Action: Mouse moved to (785, 340)
Screenshot: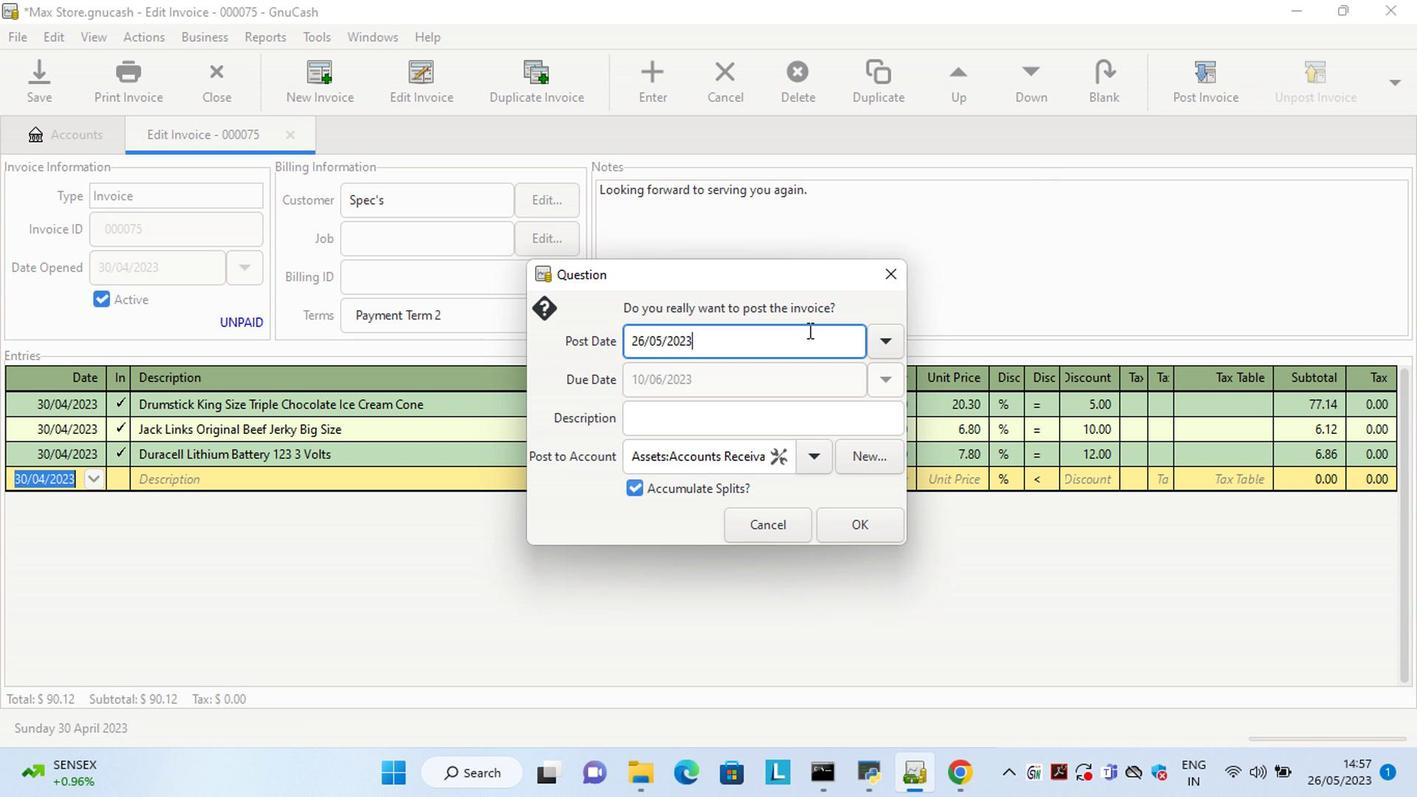 
Action: Mouse pressed left at (785, 340)
Screenshot: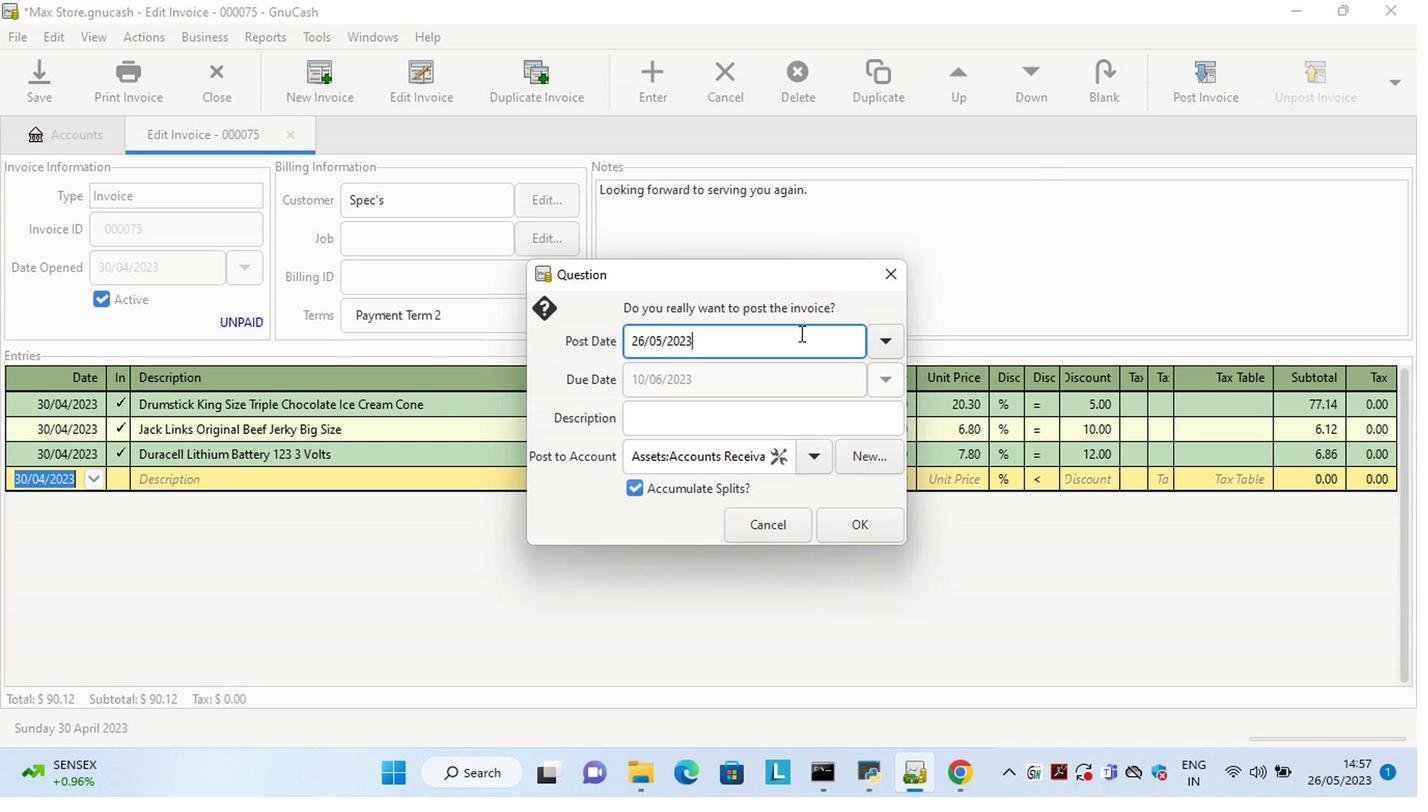 
Action: Key pressed <Key.left><Key.left><Key.left><Key.left><Key.left><Key.left><Key.left><Key.left><Key.left><Key.left><Key.left><Key.left><Key.left><Key.left><Key.left><Key.left><Key.delete><Key.delete>30<Key.right><Key.right><Key.delete>4
Screenshot: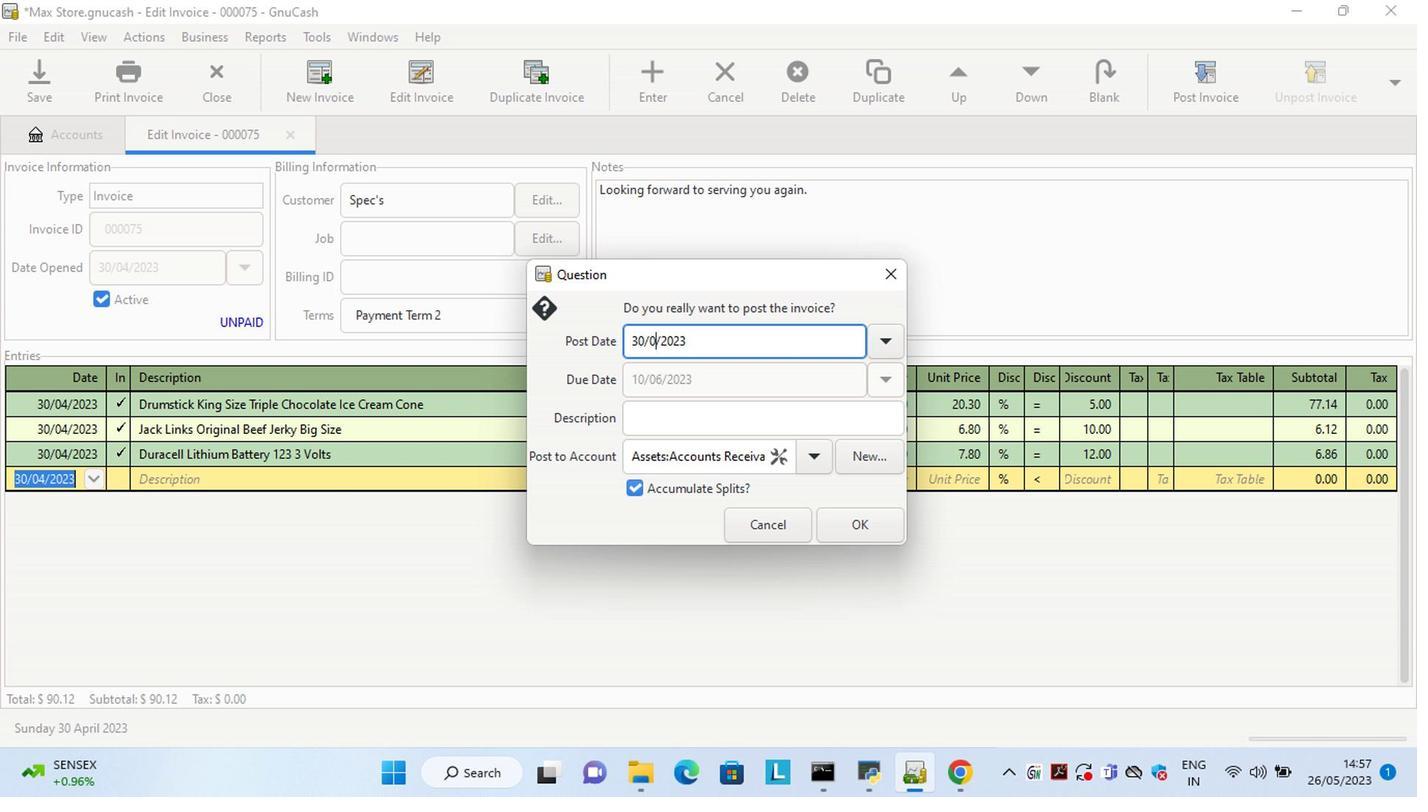 
Action: Mouse moved to (850, 527)
Screenshot: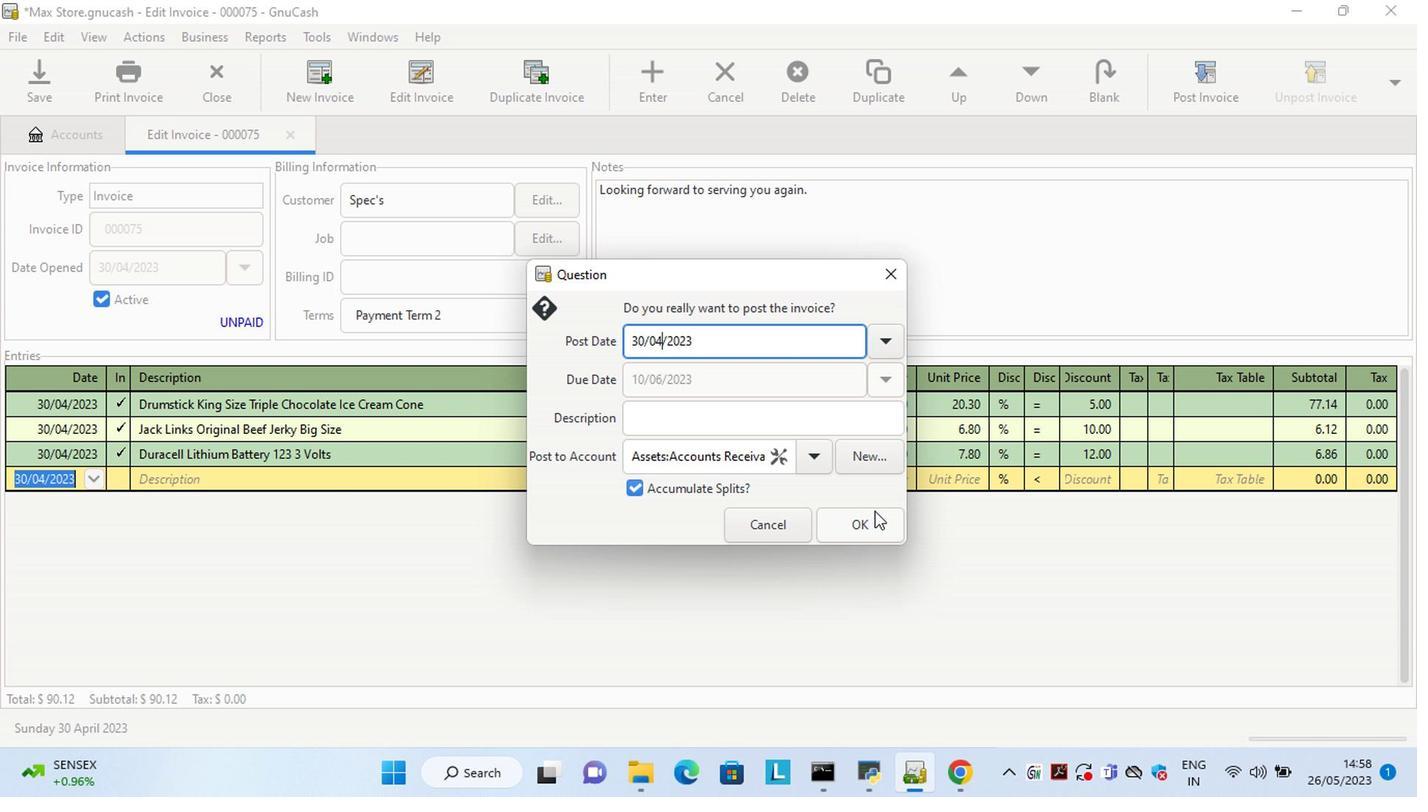 
Action: Mouse pressed left at (850, 527)
Screenshot: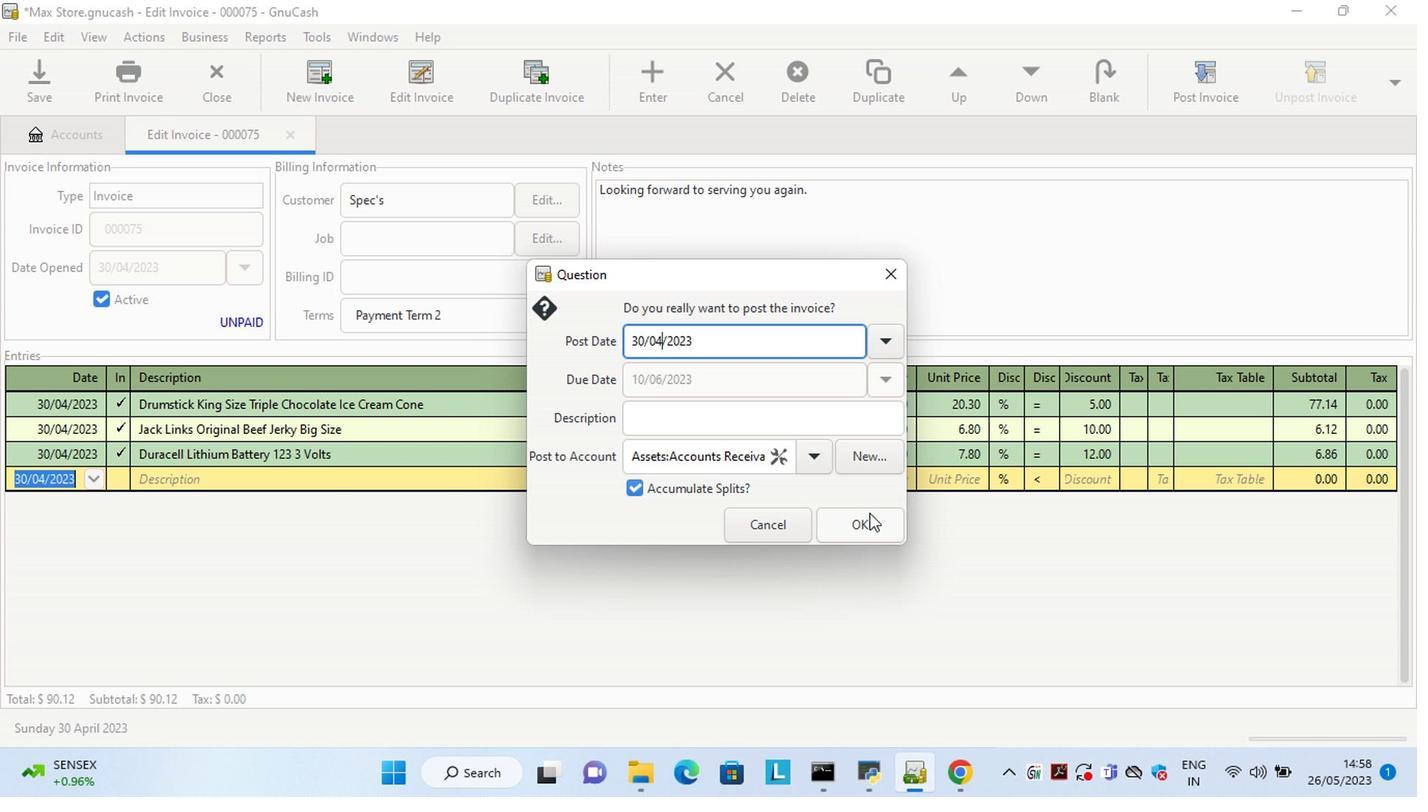 
Action: Mouse moved to (1316, 86)
Screenshot: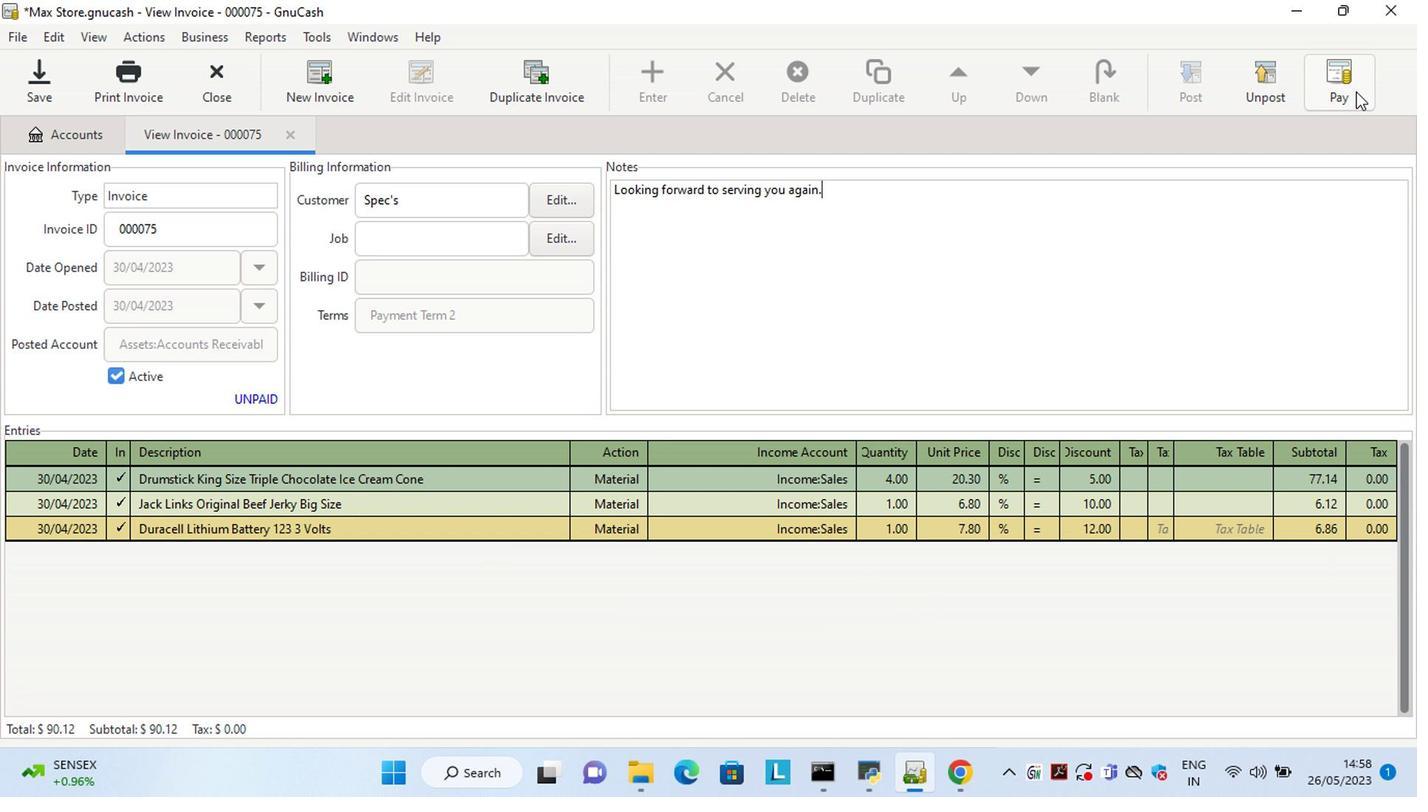 
Action: Mouse pressed left at (1316, 86)
Screenshot: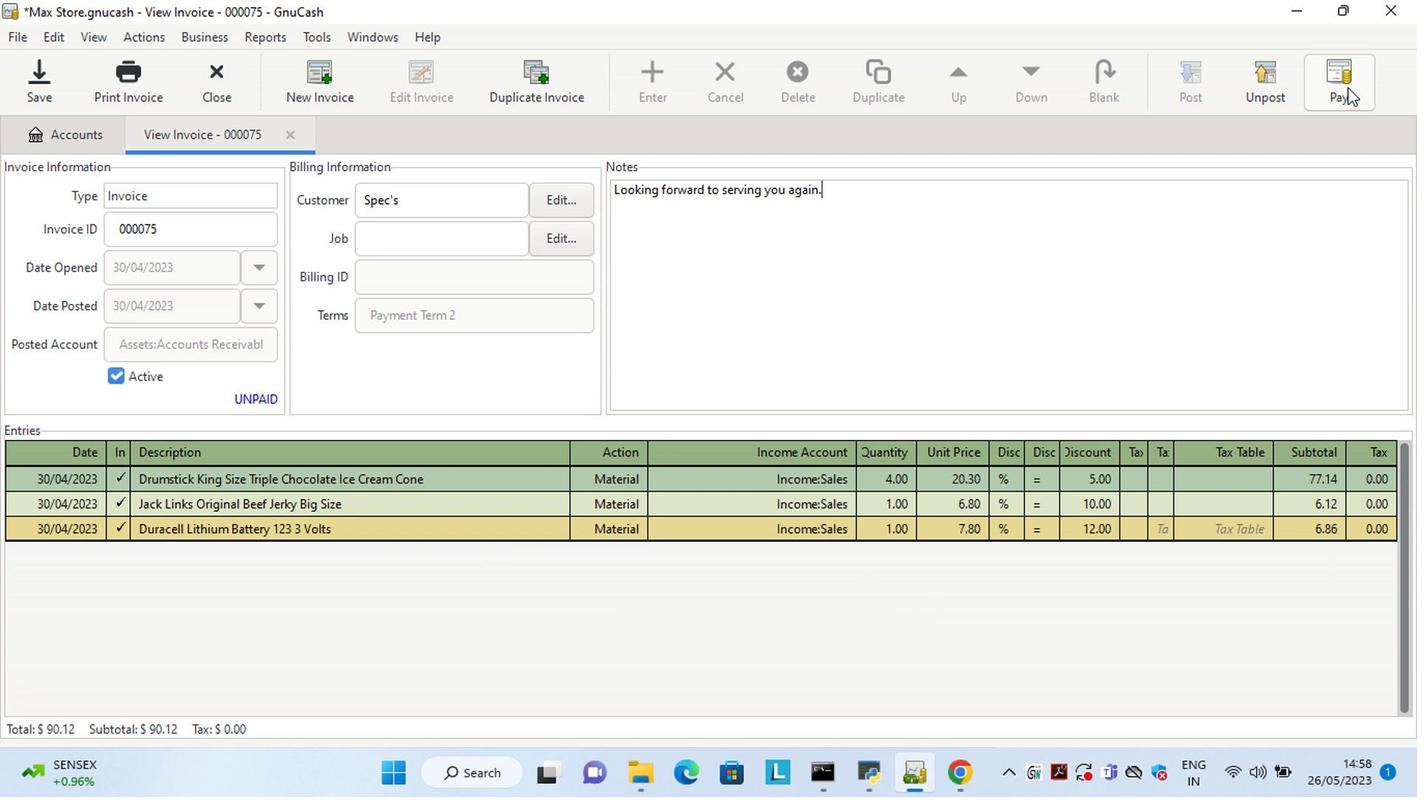 
Action: Mouse moved to (554, 403)
Screenshot: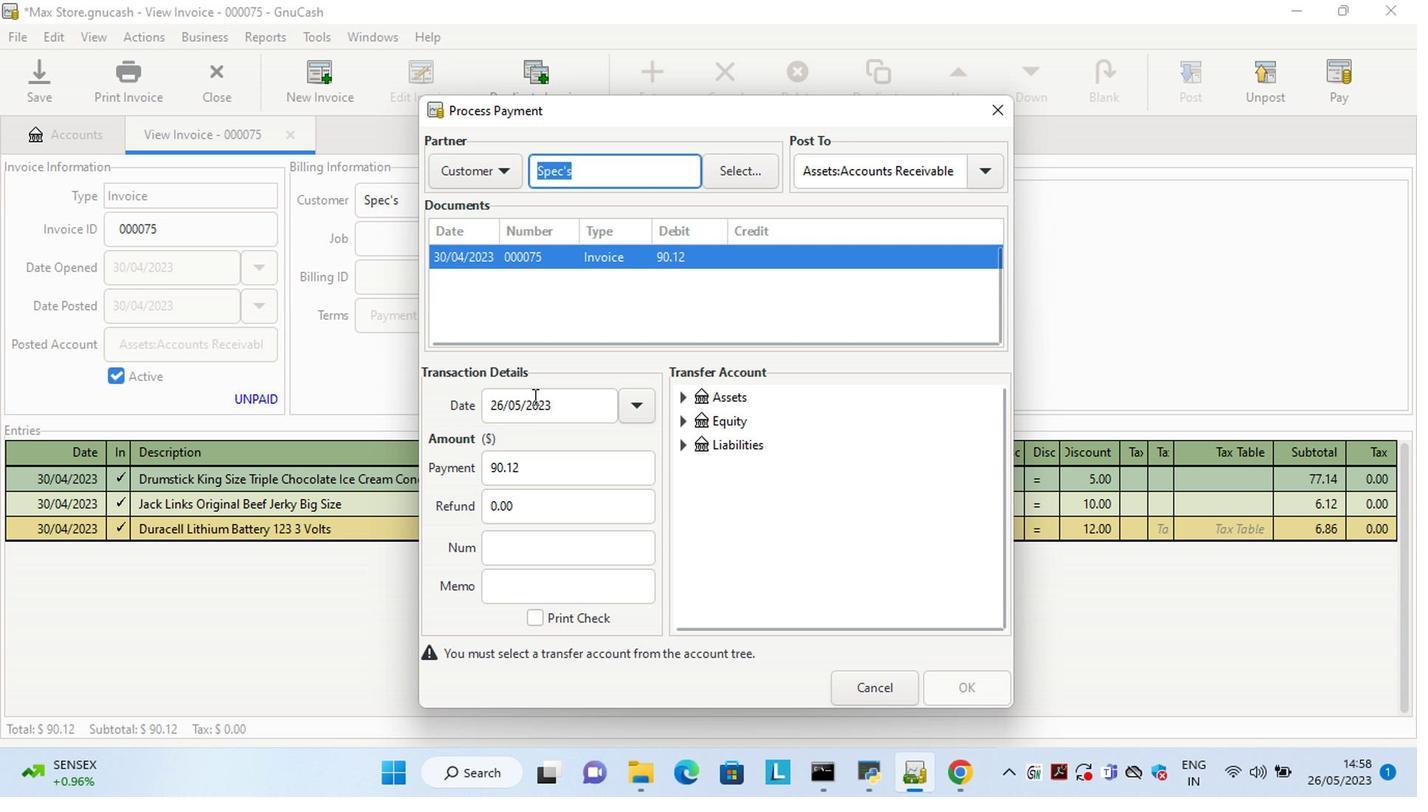 
Action: Mouse pressed left at (554, 403)
Screenshot: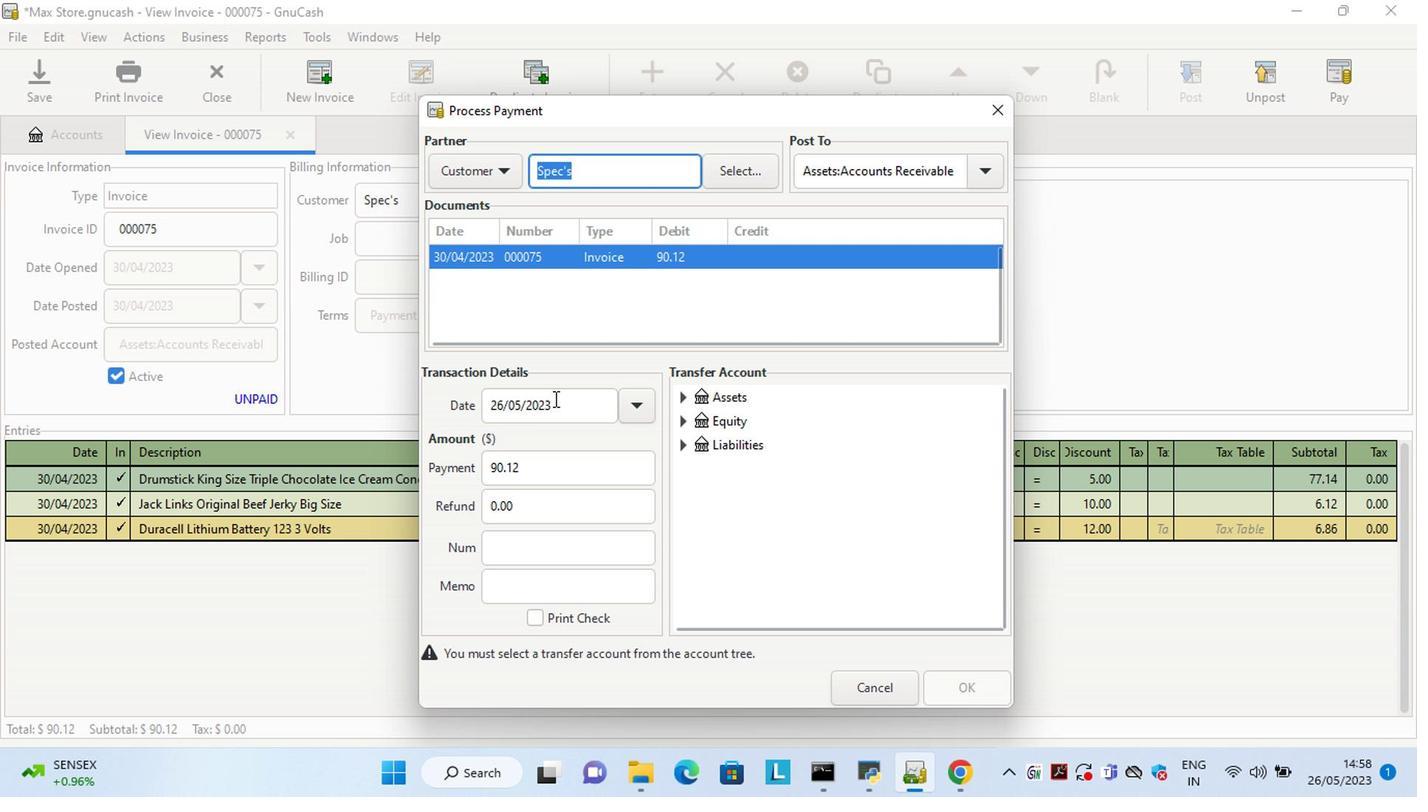 
Action: Key pressed <Key.left><Key.left><Key.left><Key.left><Key.left><Key.left><Key.left><Key.left><Key.left><Key.left><Key.left><Key.left><Key.left><Key.left><Key.left><Key.left><Key.left><Key.left><Key.left><Key.left><Key.left><Key.left><Key.left><Key.left><Key.left><Key.left><Key.left><Key.delete><Key.delete>15
Screenshot: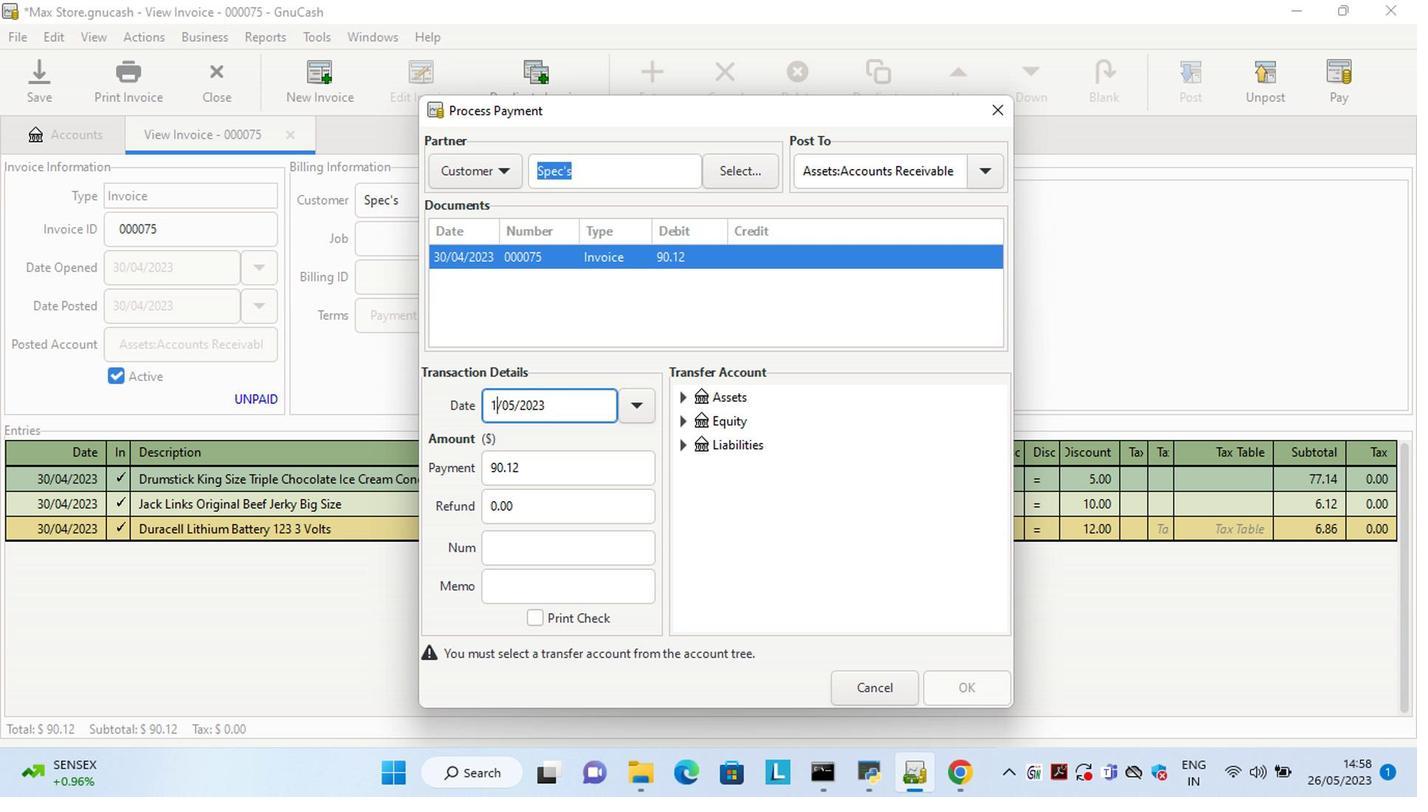 
Action: Mouse moved to (675, 400)
Screenshot: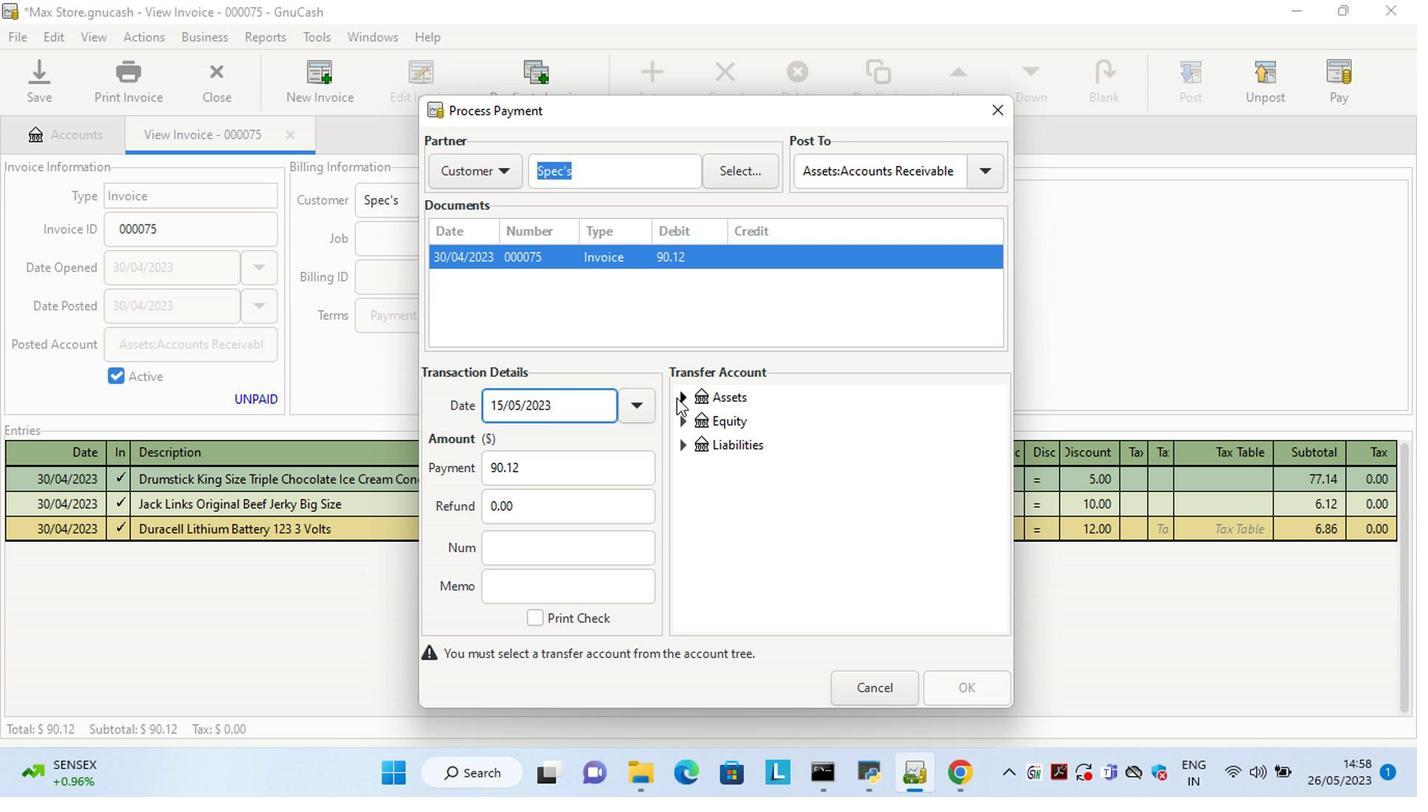 
Action: Mouse pressed left at (675, 400)
Screenshot: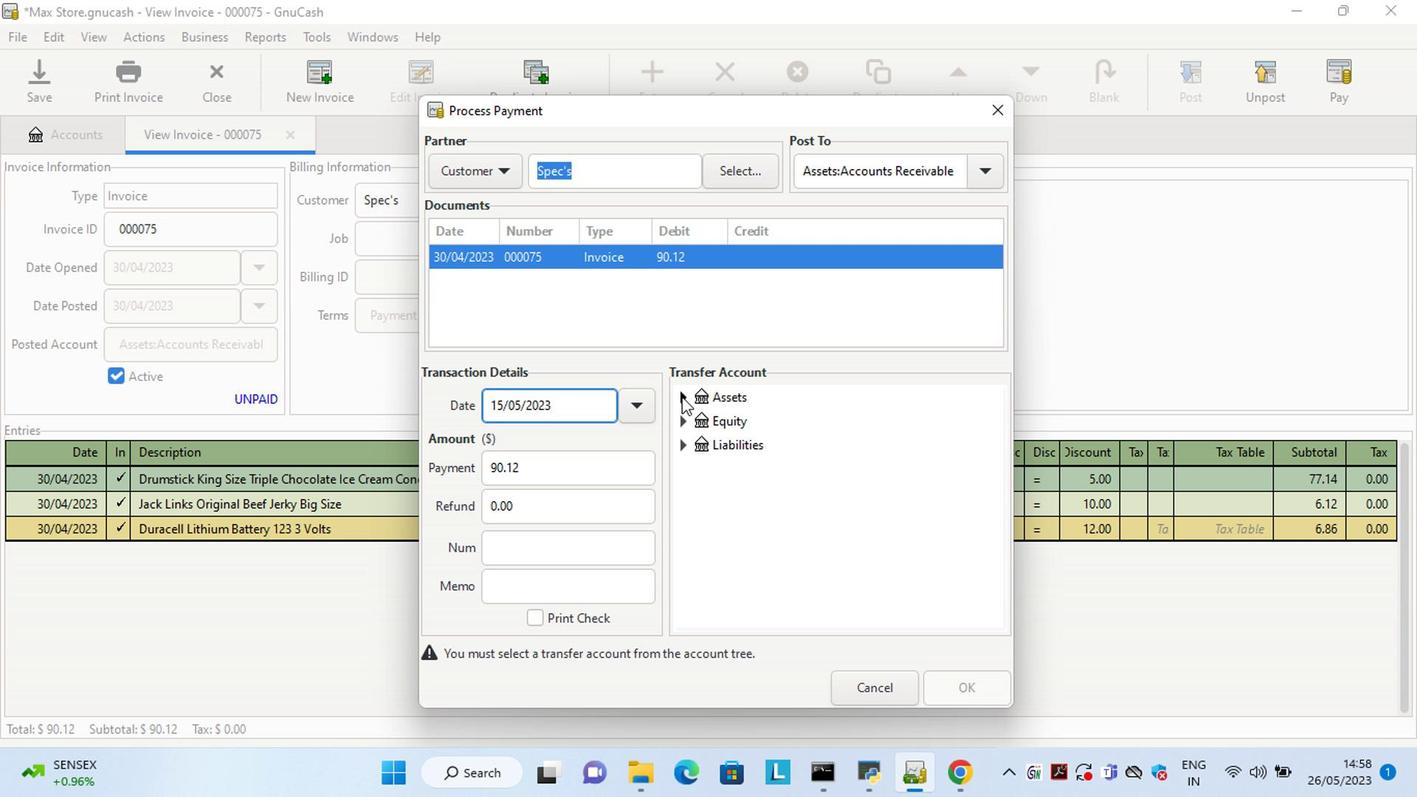 
Action: Mouse moved to (691, 427)
Screenshot: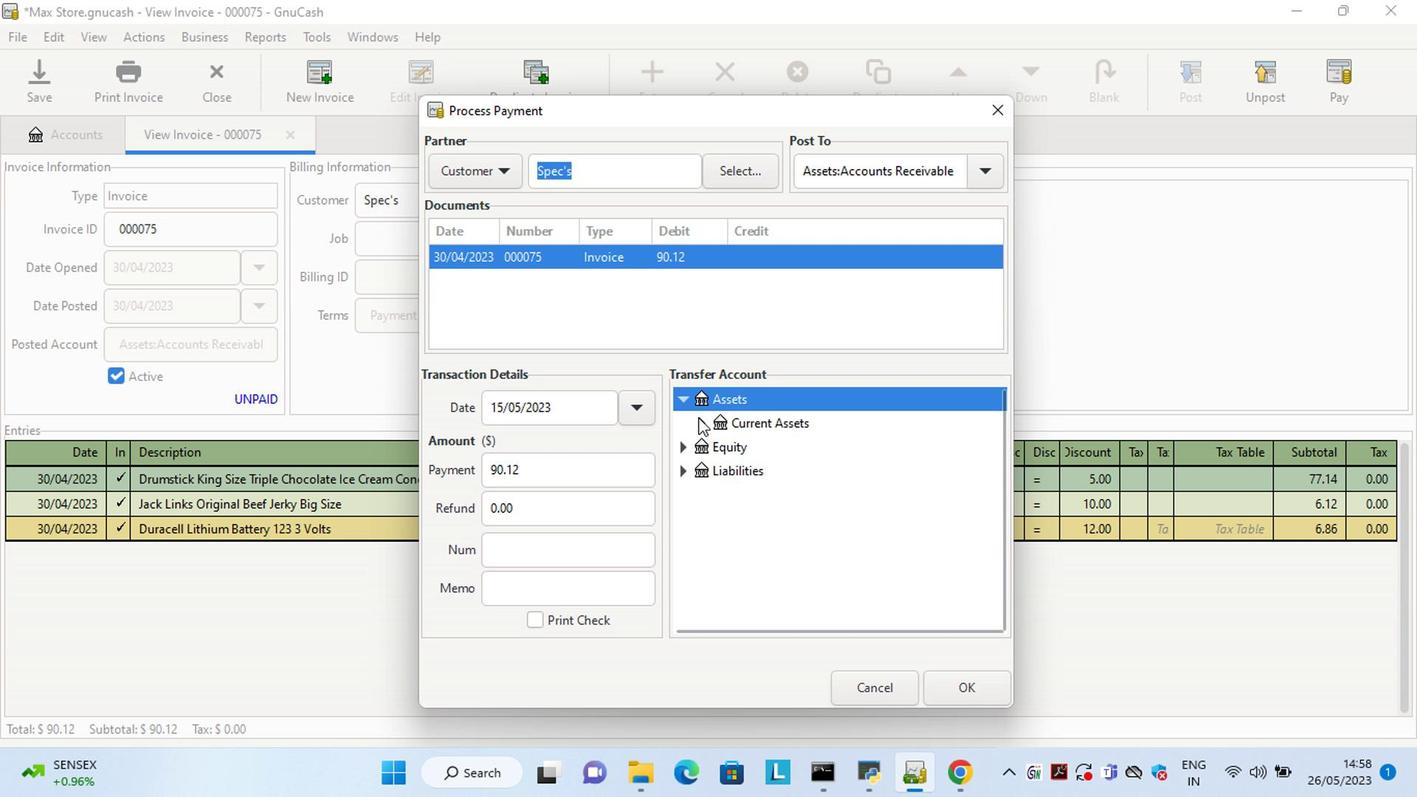 
Action: Mouse pressed left at (691, 427)
Screenshot: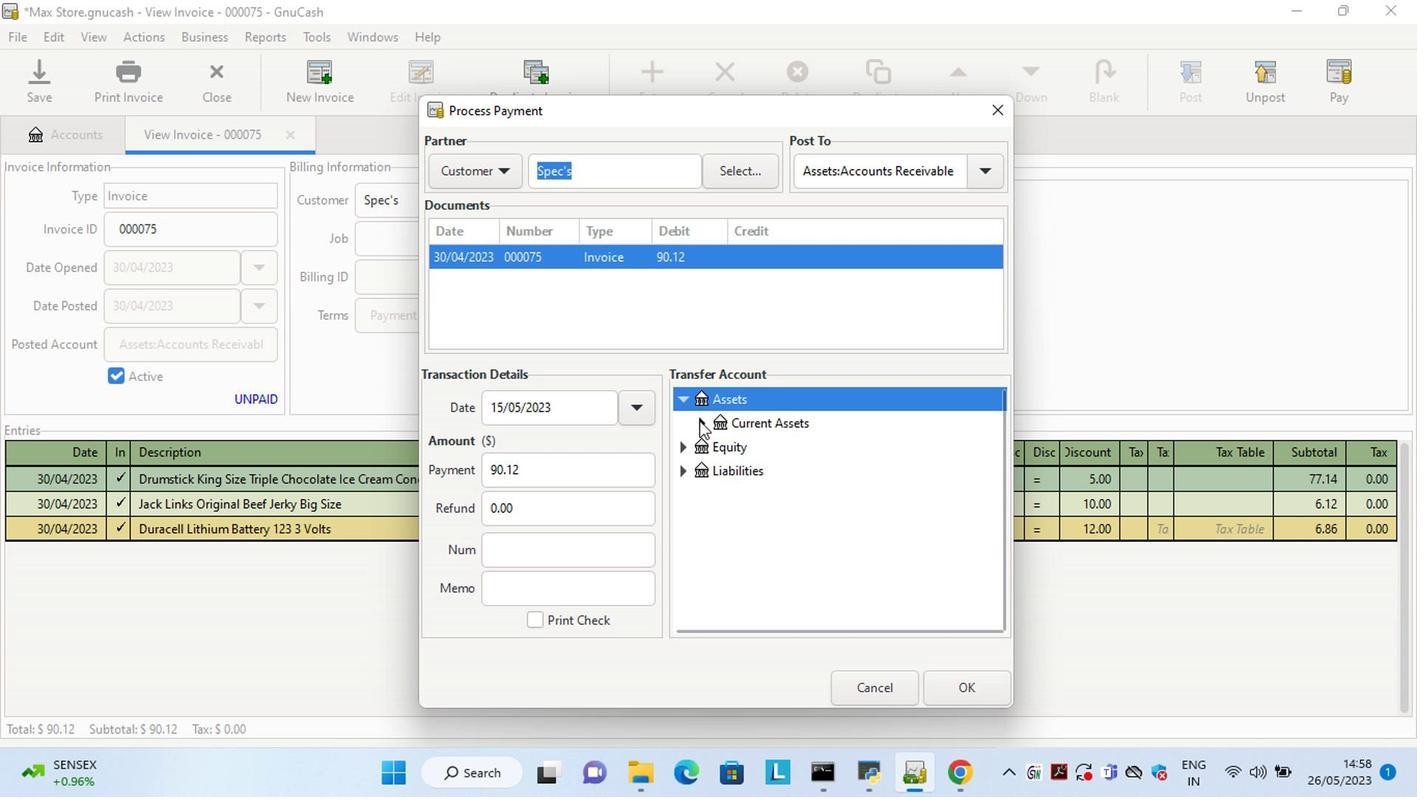 
Action: Mouse moved to (735, 446)
Screenshot: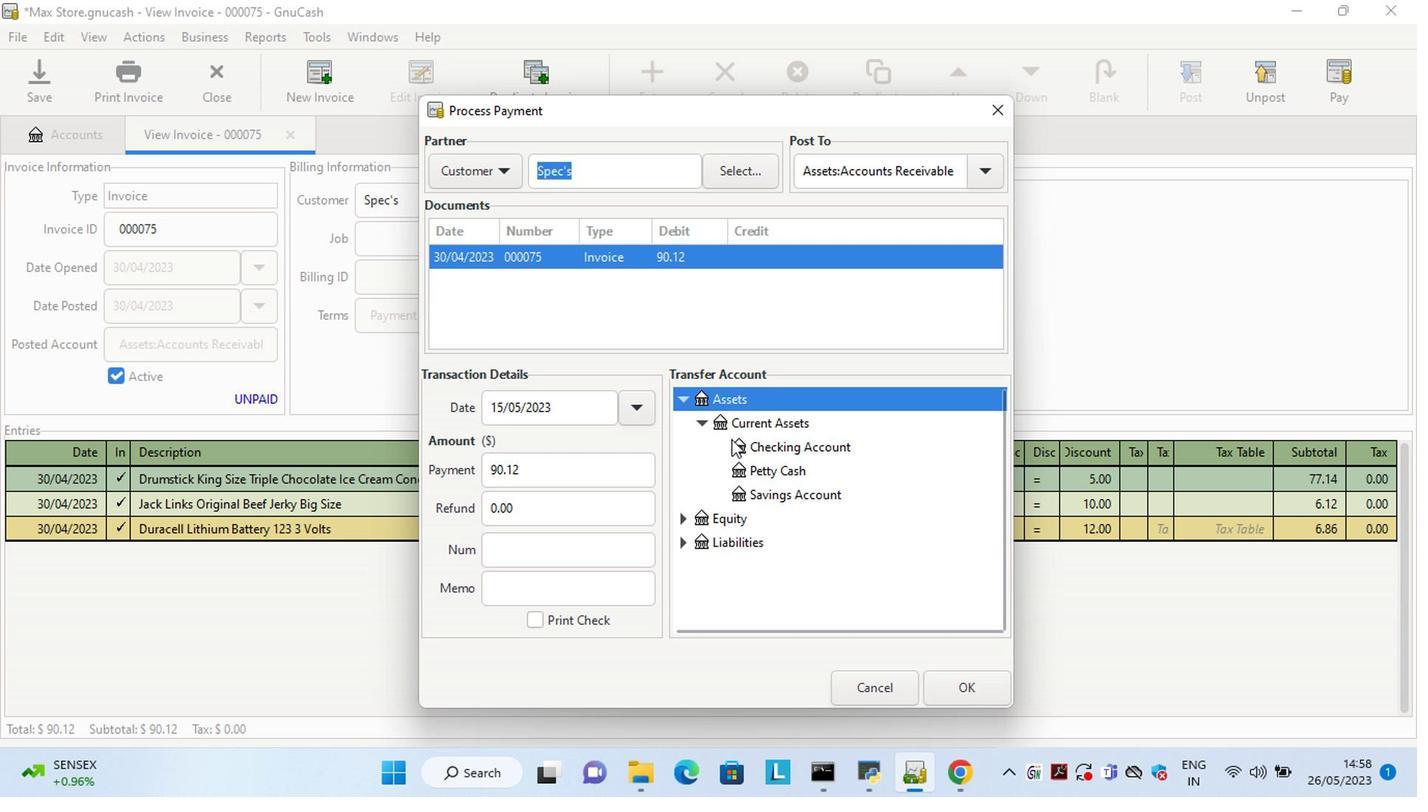 
Action: Mouse pressed left at (735, 446)
Screenshot: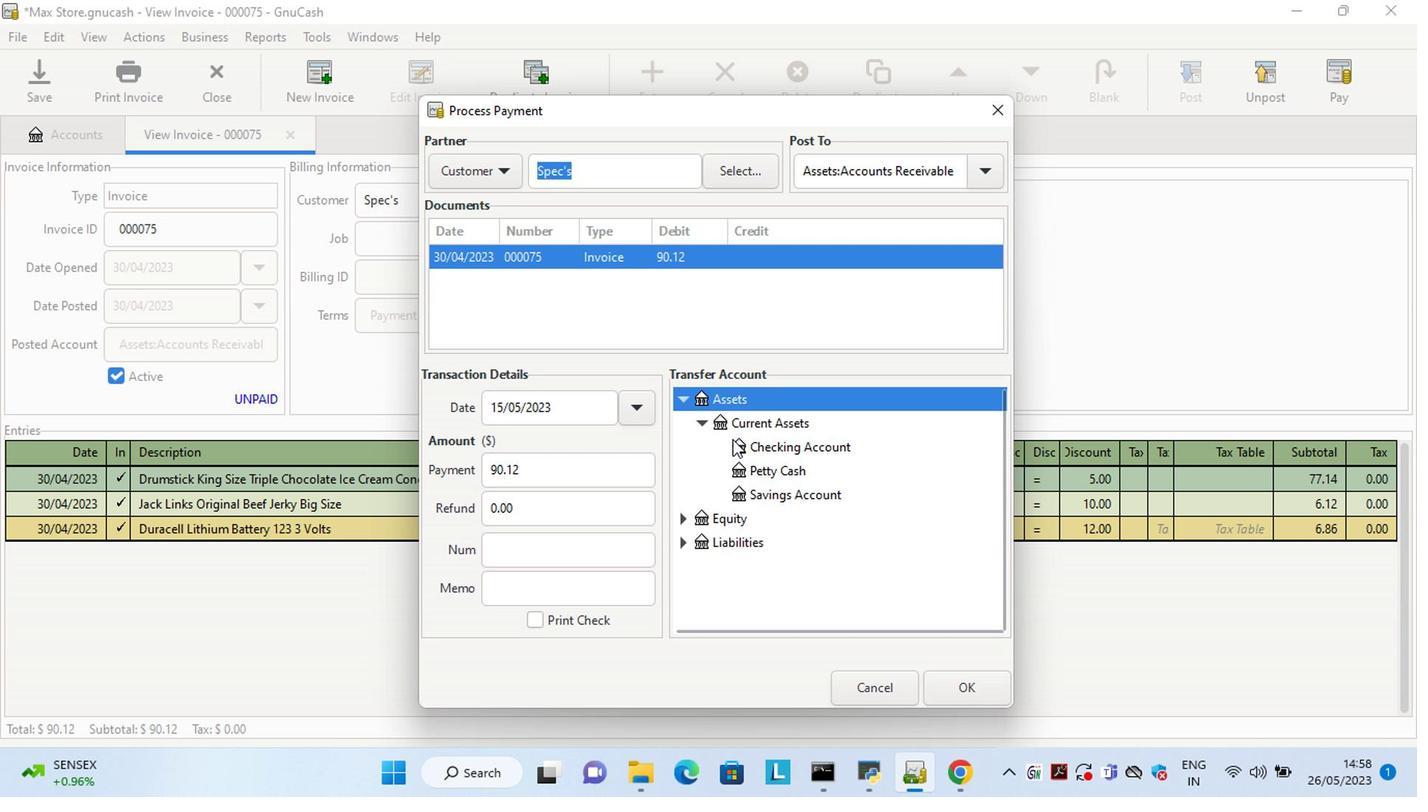 
Action: Mouse moved to (953, 691)
Screenshot: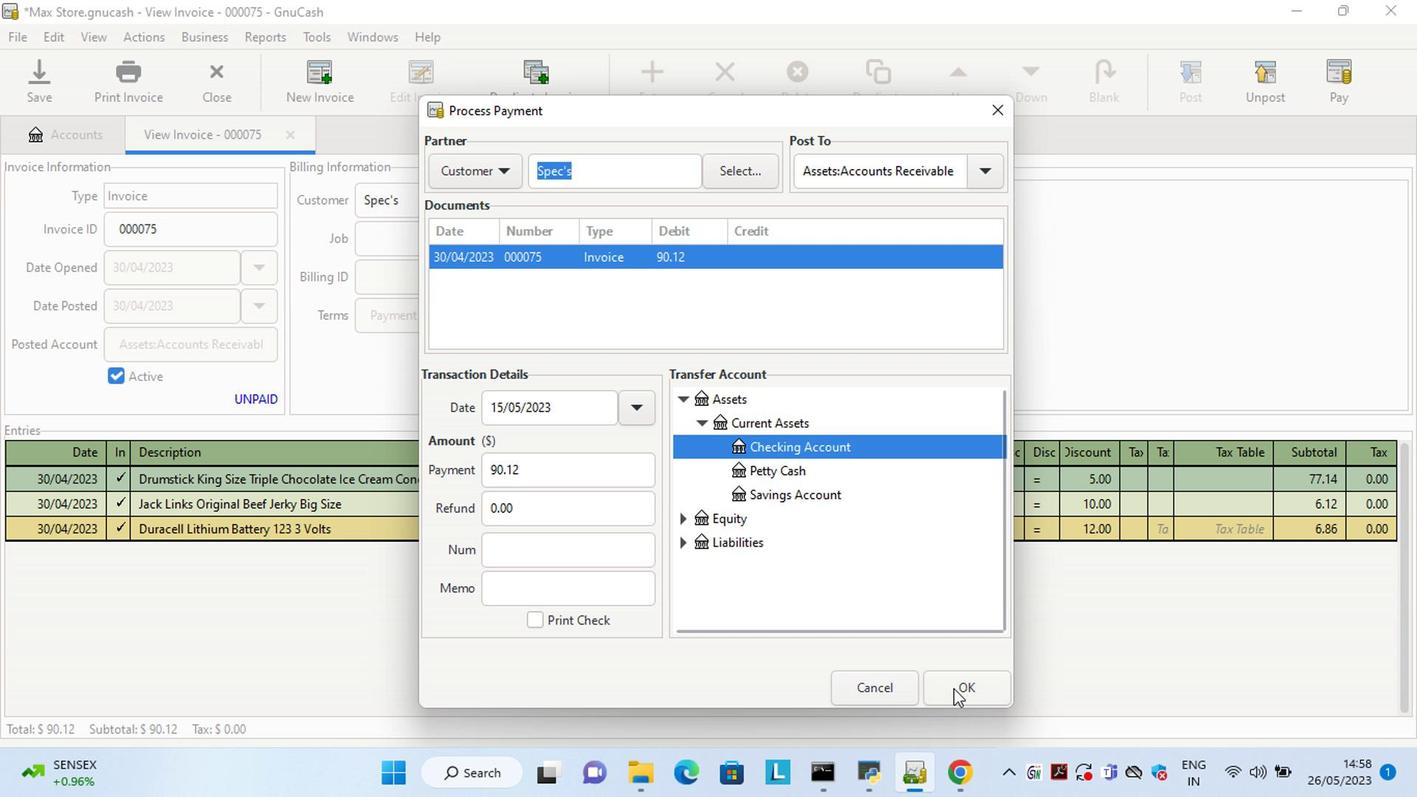 
Action: Mouse pressed left at (953, 691)
Screenshot: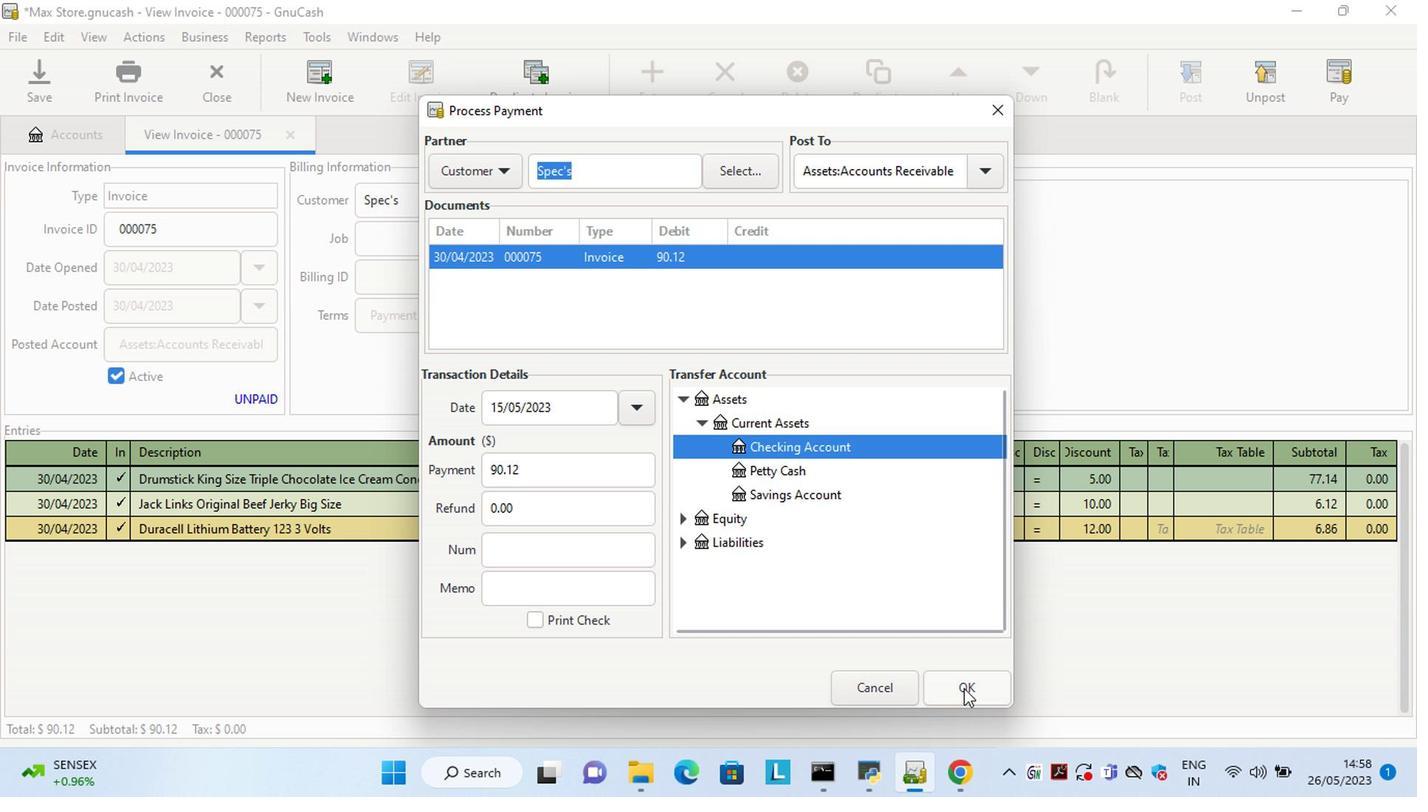 
Action: Mouse moved to (153, 100)
Screenshot: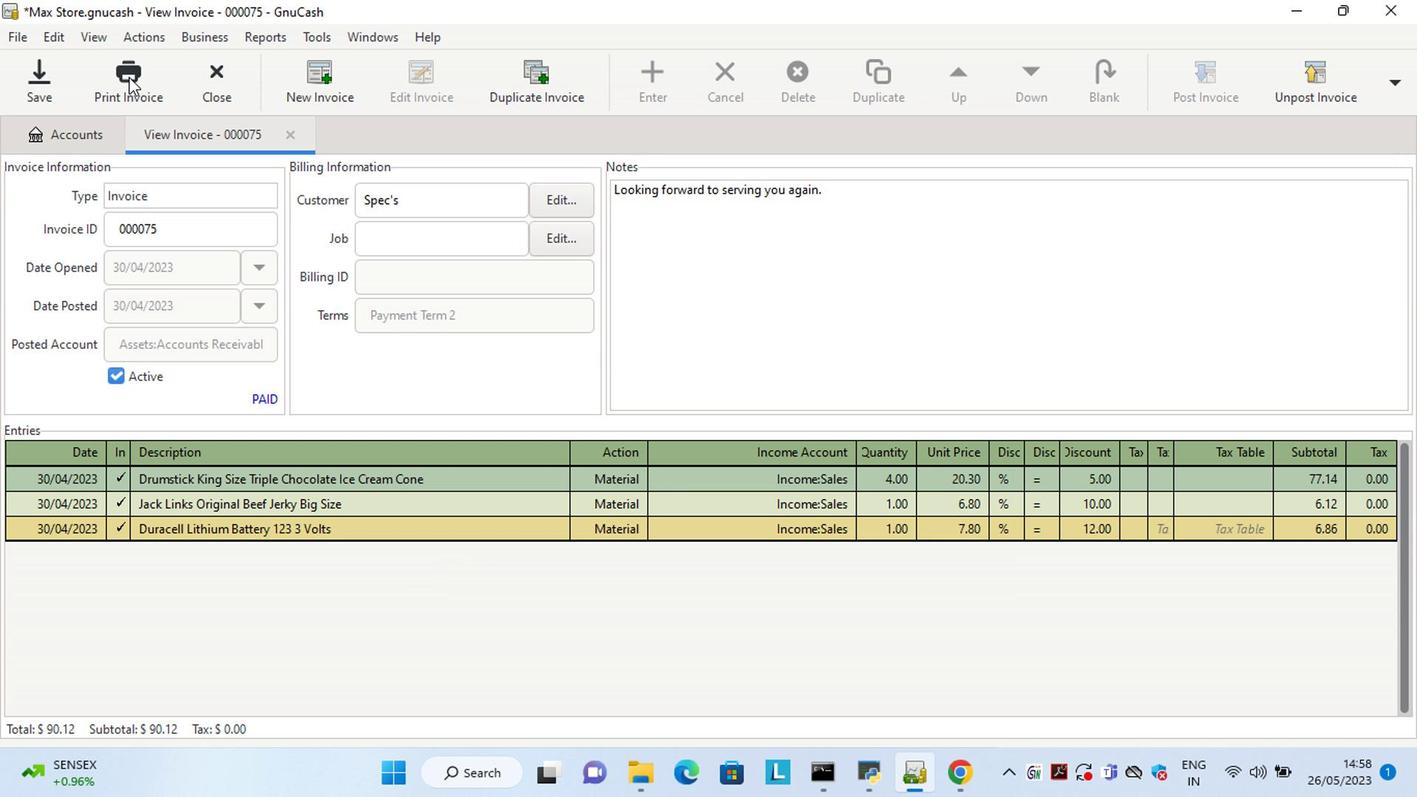 
Action: Mouse pressed left at (153, 100)
Screenshot: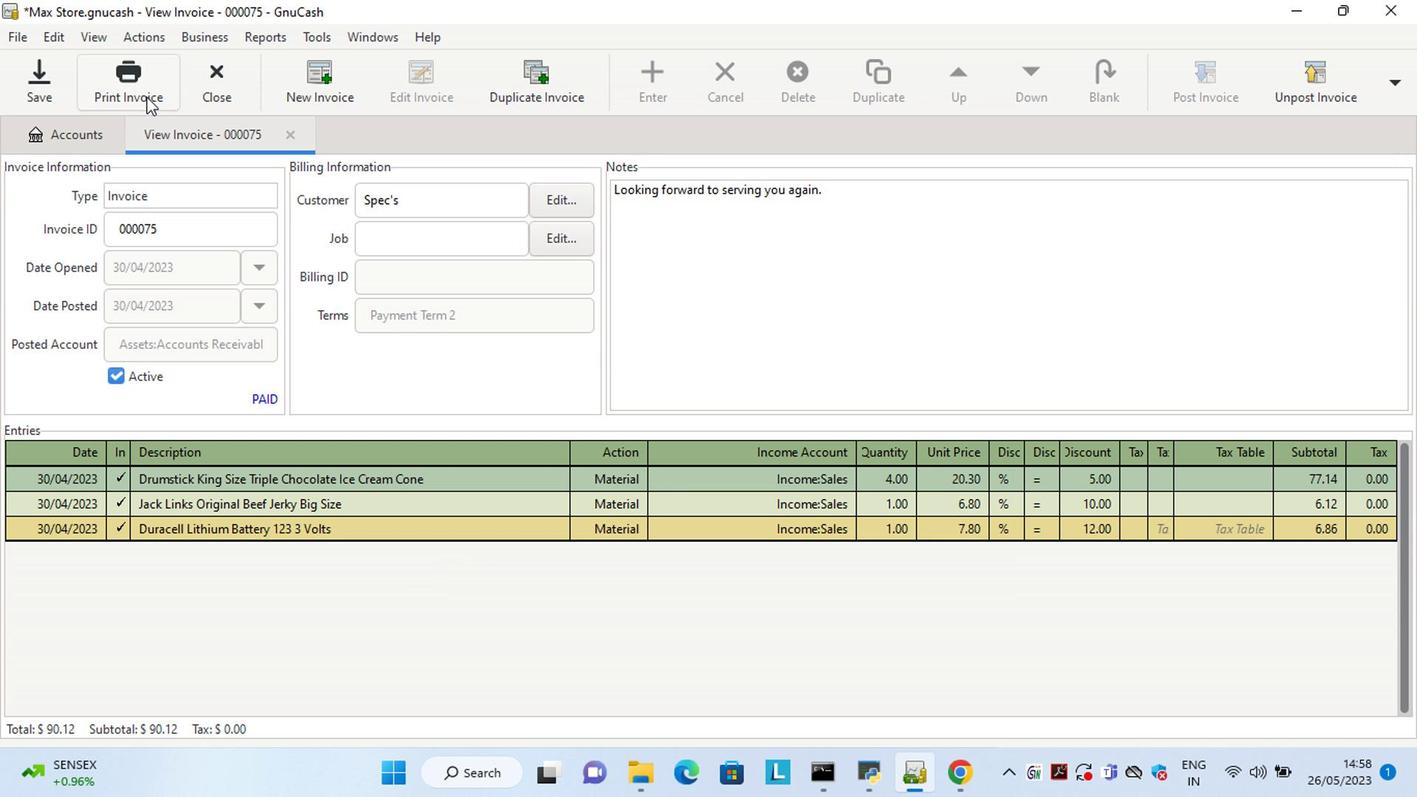 
Action: Mouse moved to (490, 87)
Screenshot: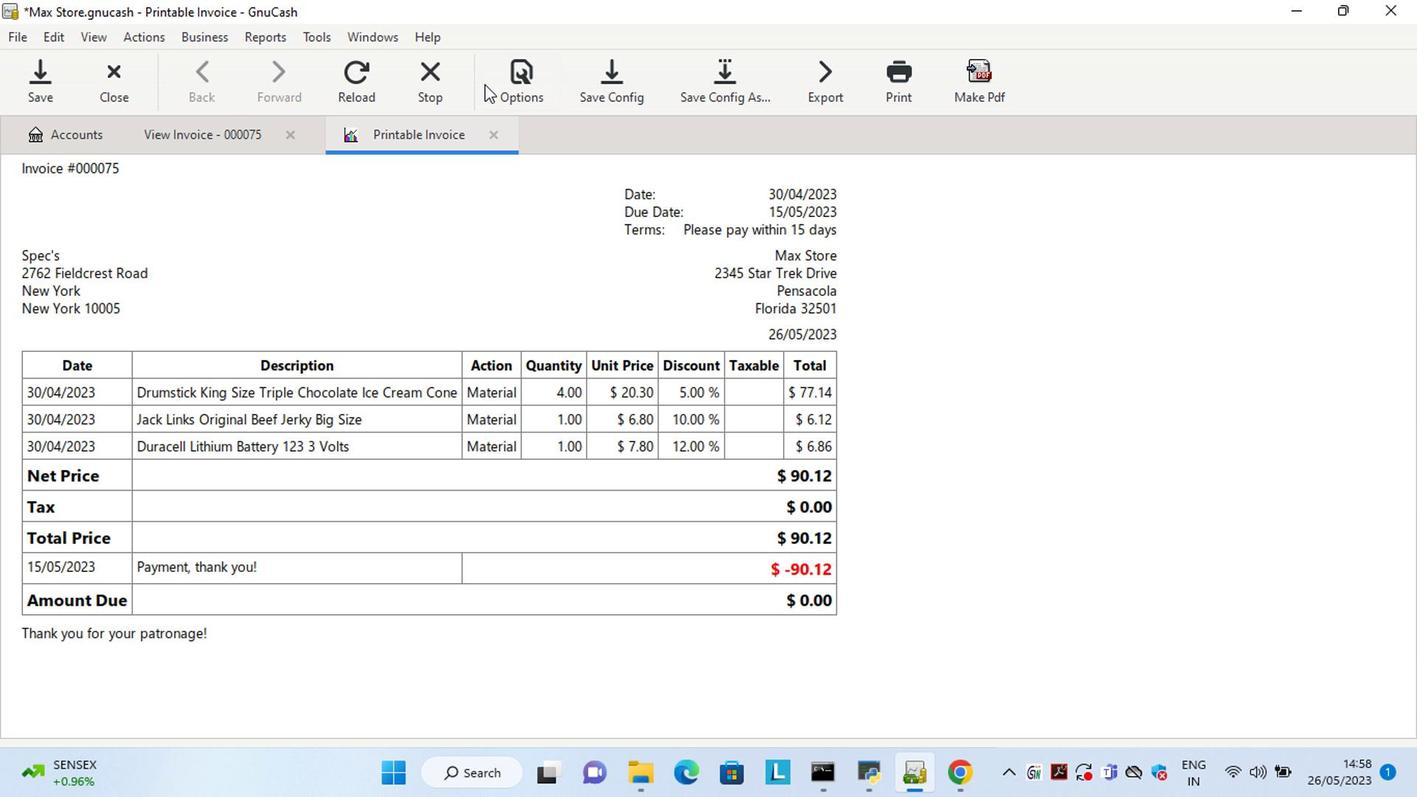 
Action: Mouse pressed left at (490, 87)
Screenshot: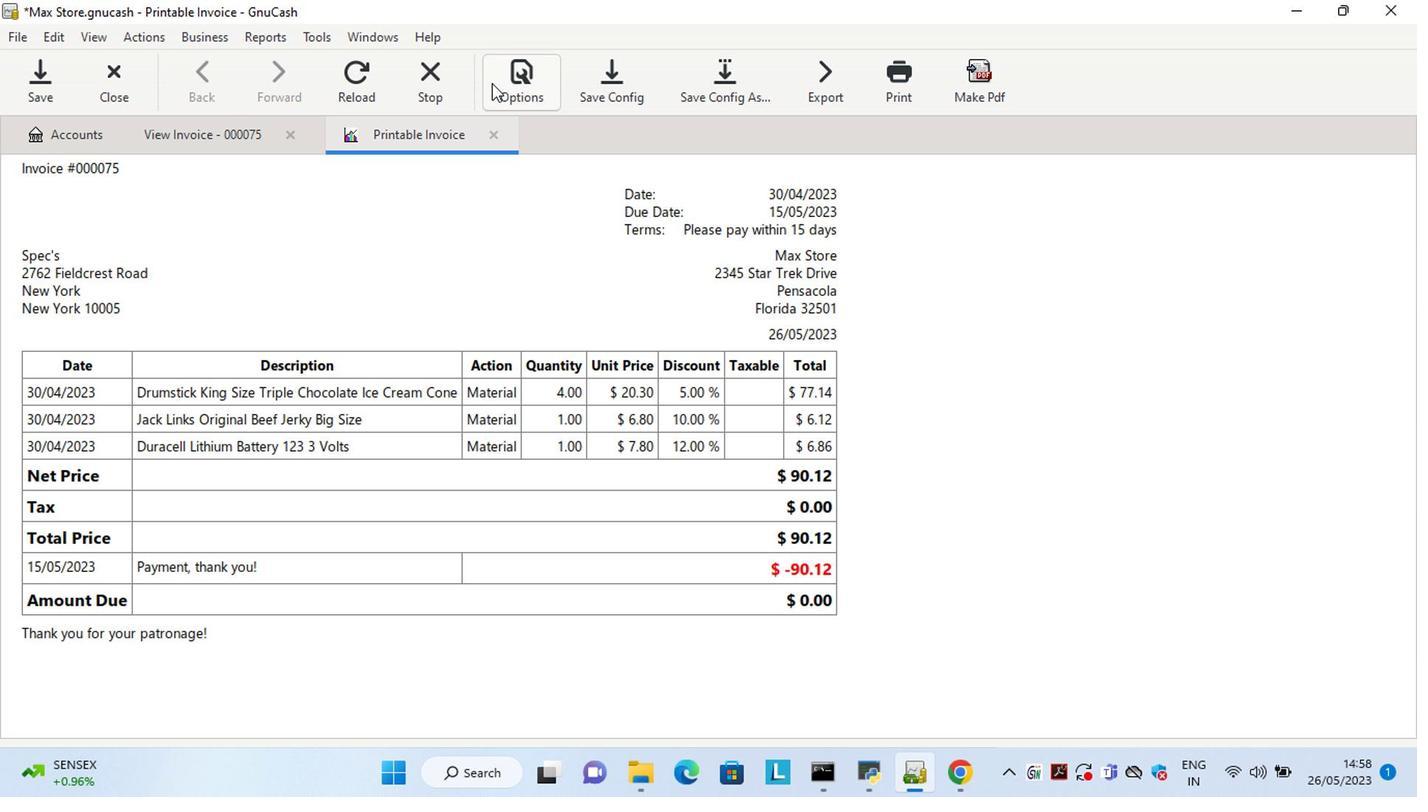
Action: Mouse moved to (220, 211)
Screenshot: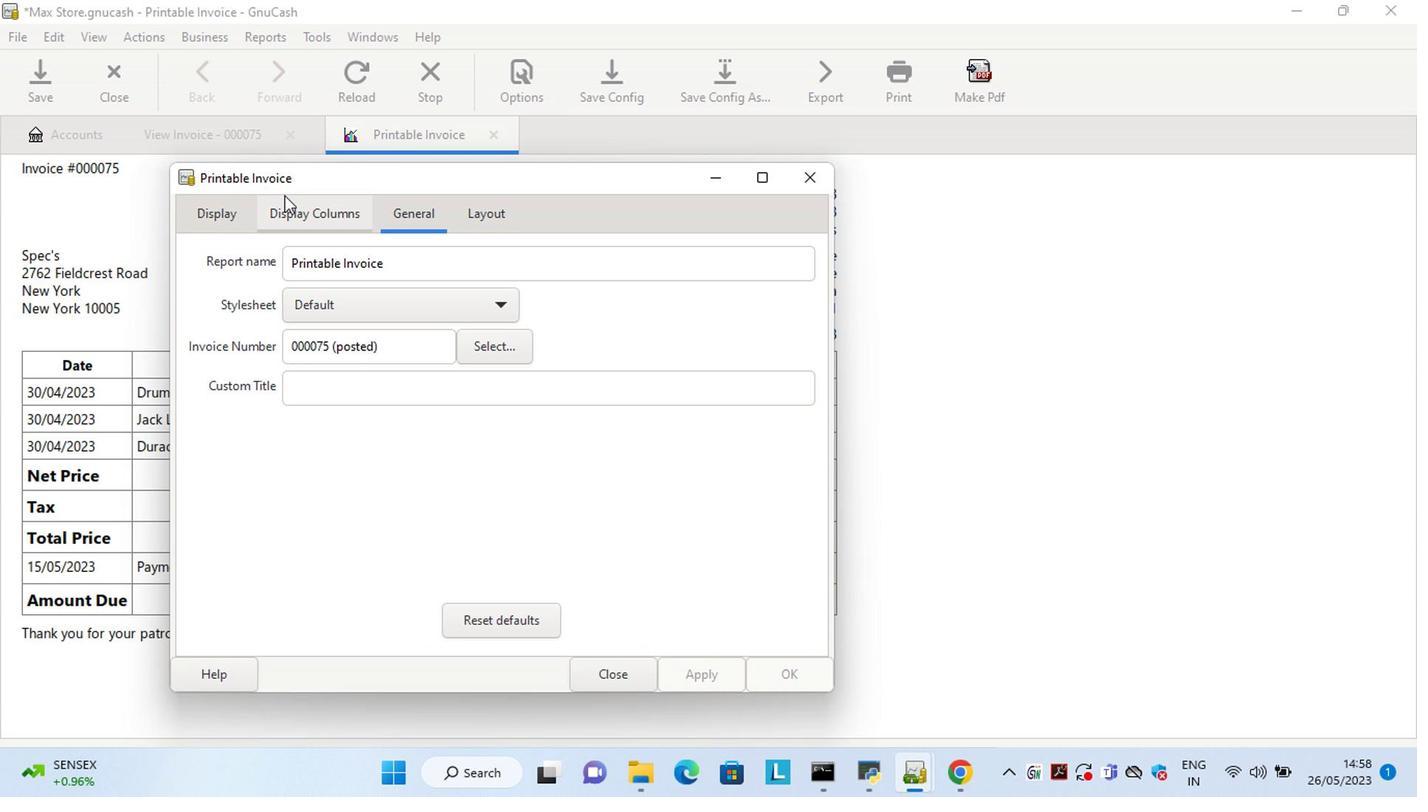 
Action: Mouse pressed left at (220, 211)
Screenshot: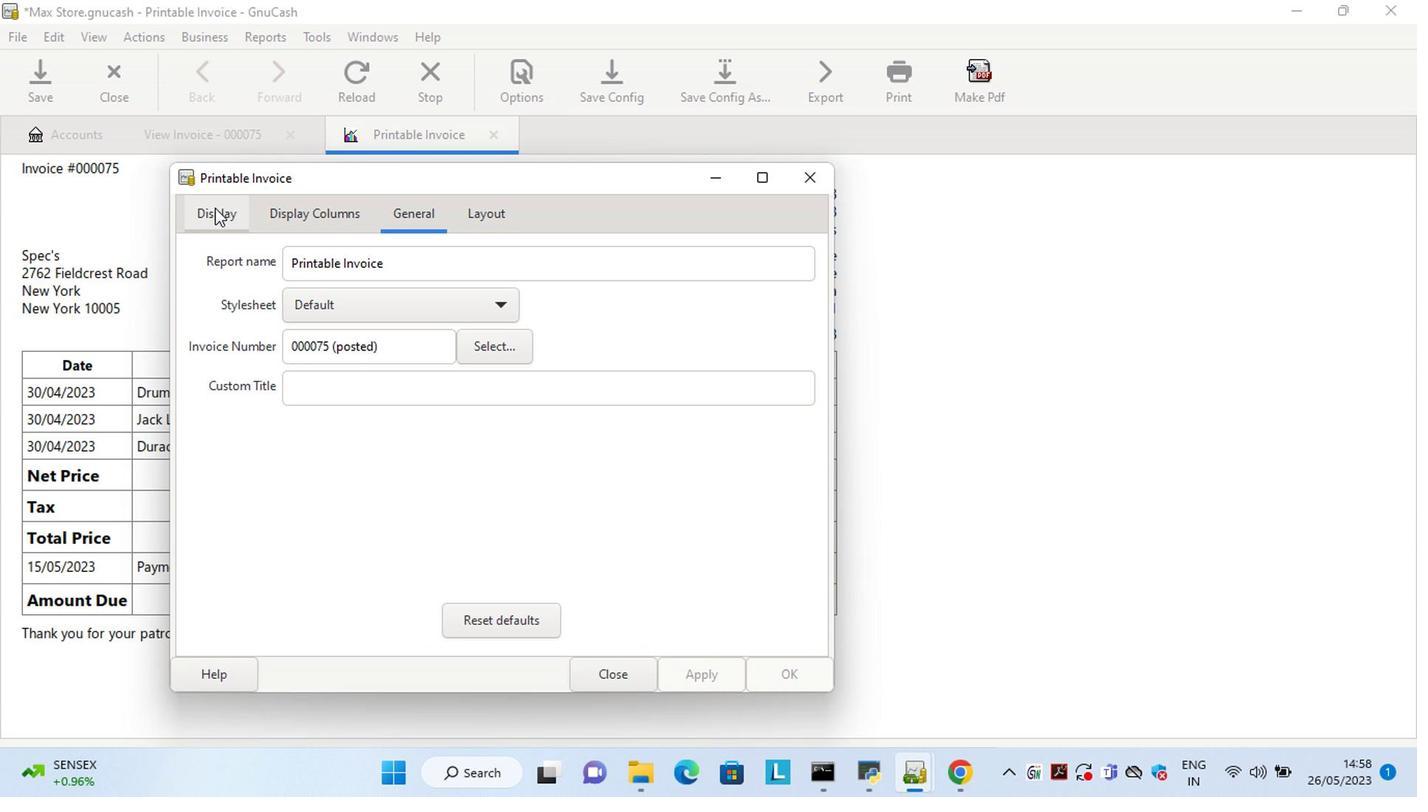 
Action: Mouse moved to (380, 455)
Screenshot: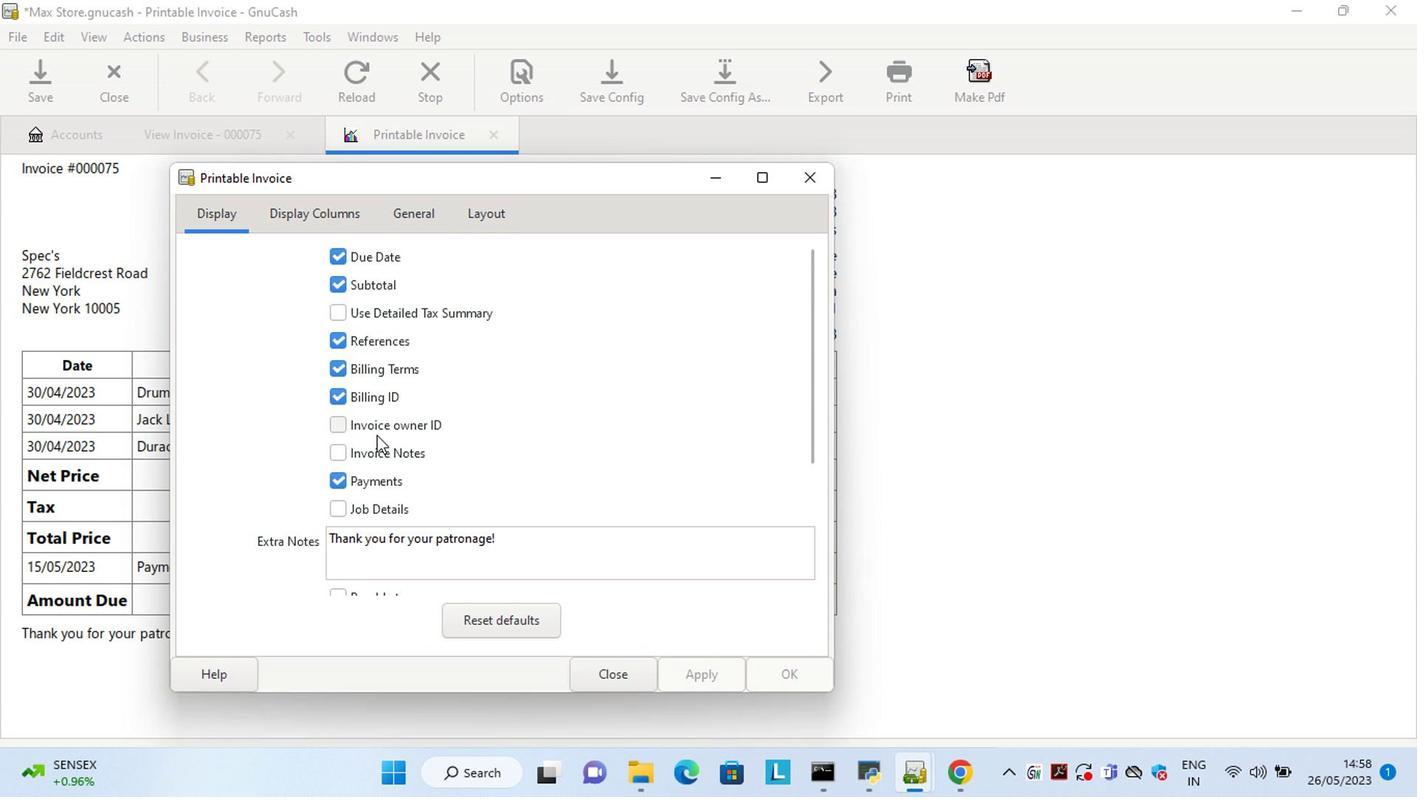 
Action: Mouse pressed left at (380, 455)
Screenshot: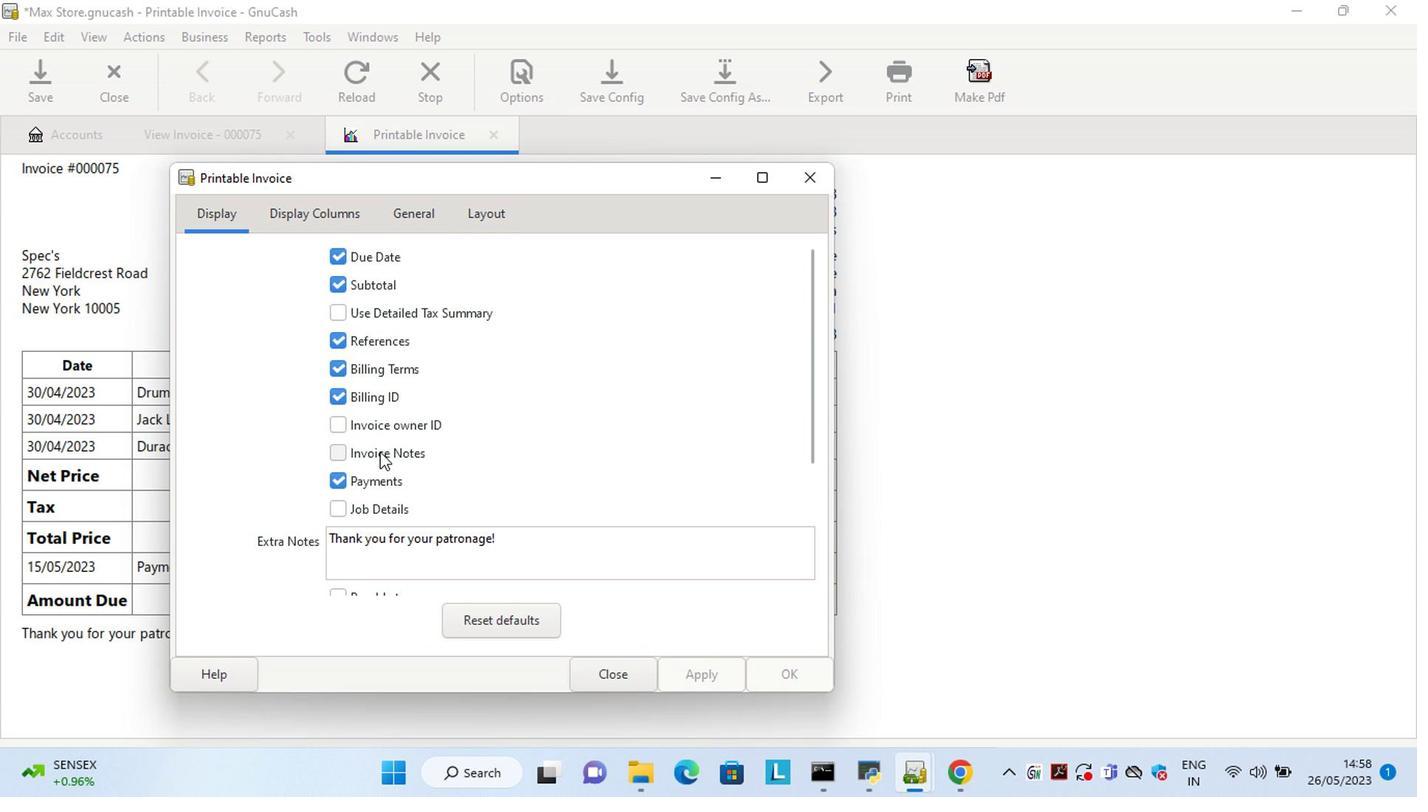 
Action: Mouse moved to (674, 664)
Screenshot: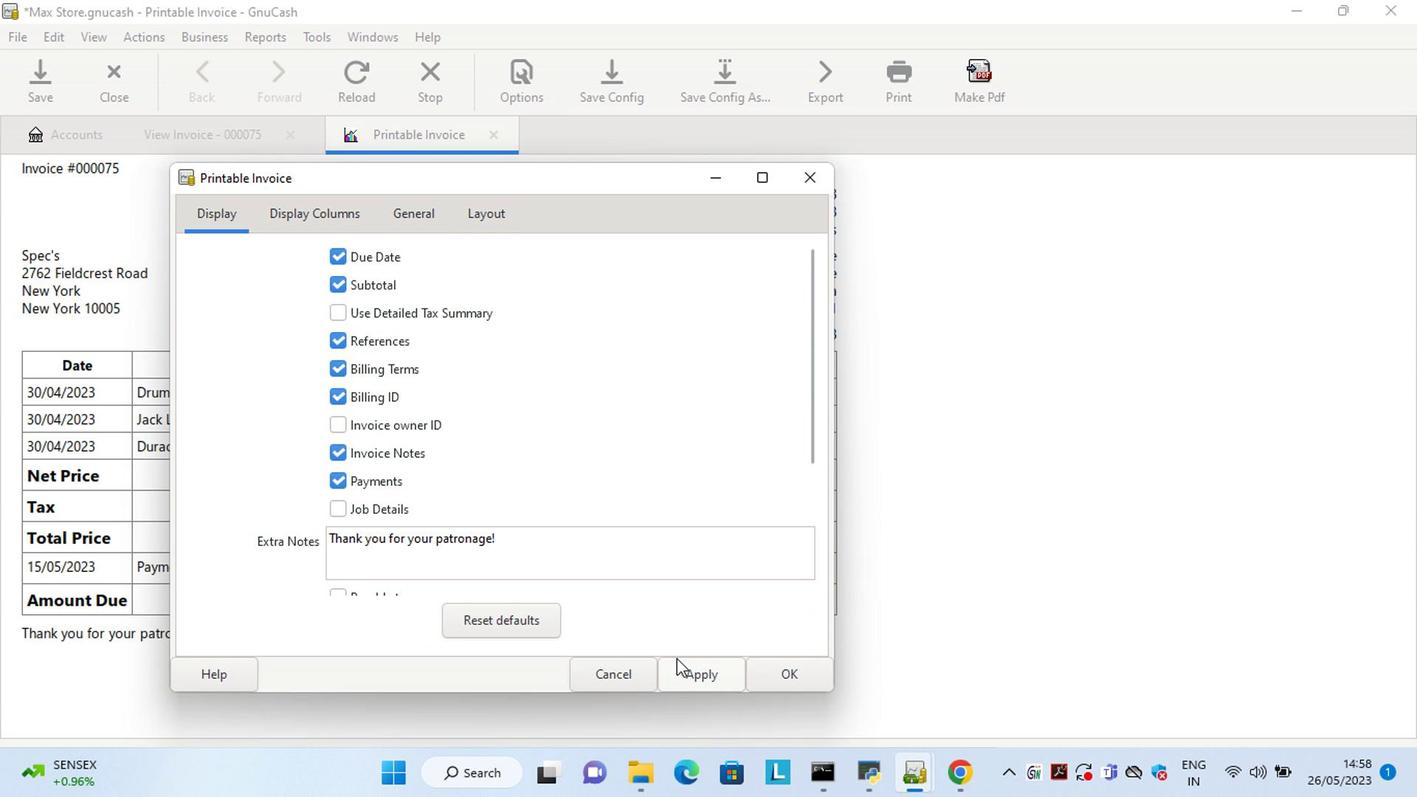 
Action: Mouse pressed left at (674, 664)
Screenshot: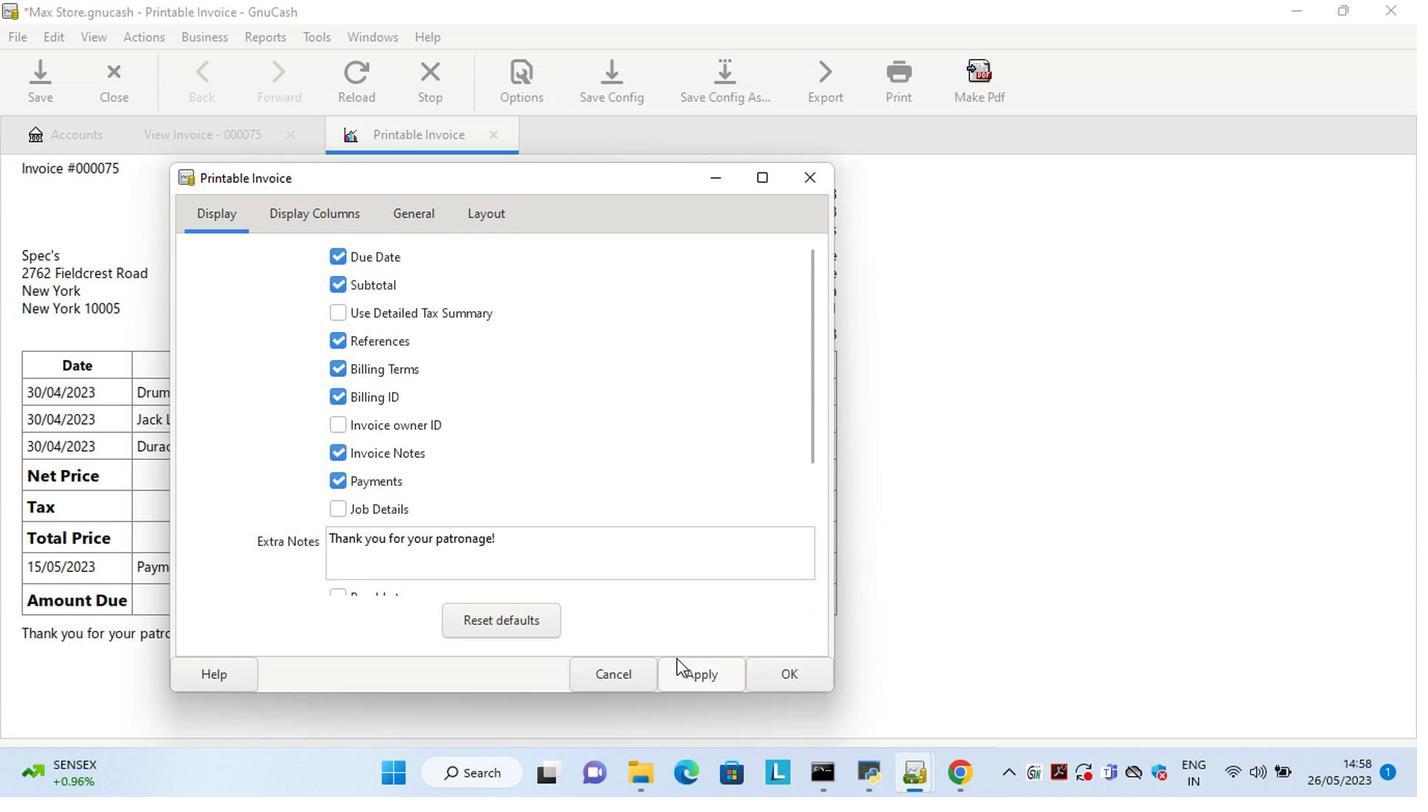 
Action: Mouse moved to (630, 676)
Screenshot: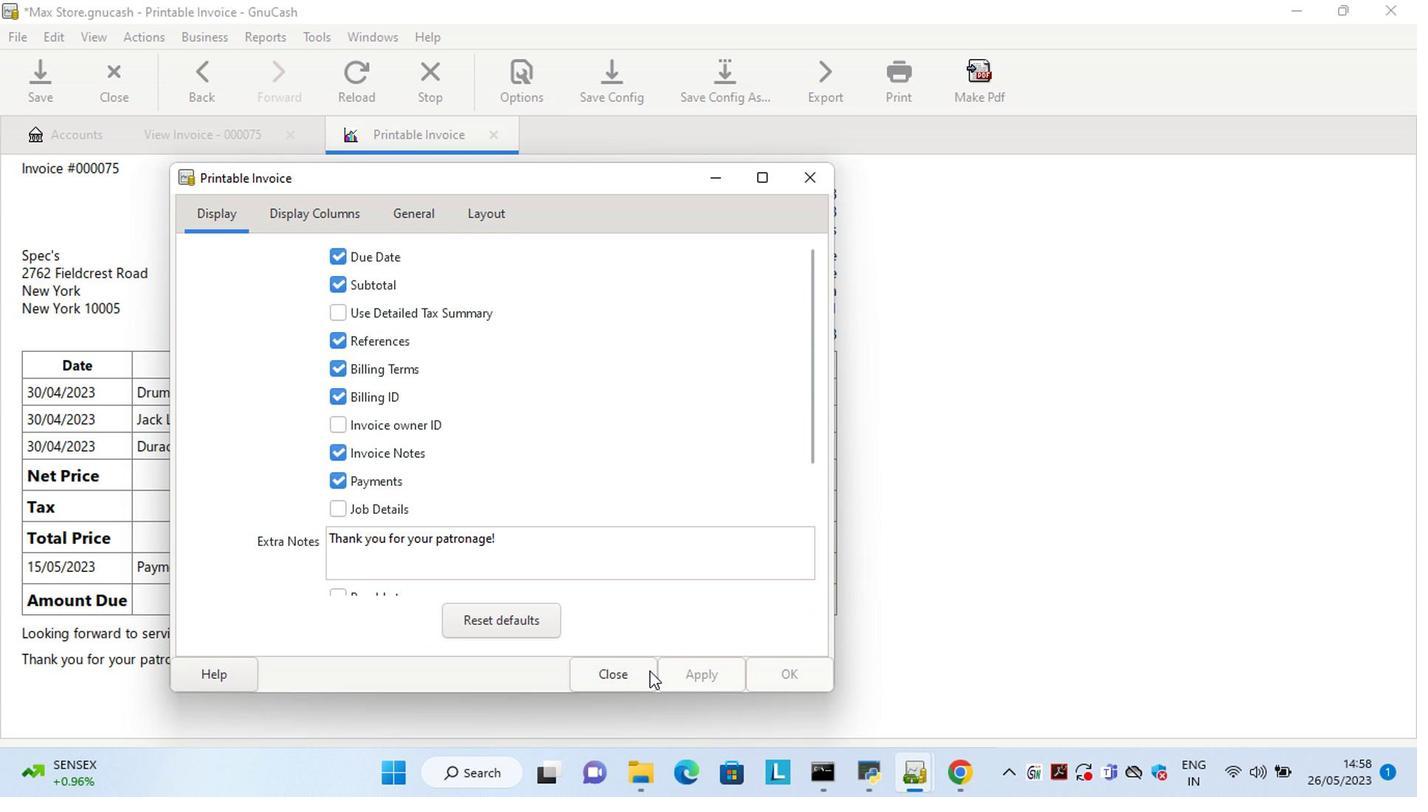 
Action: Mouse pressed left at (630, 676)
Screenshot: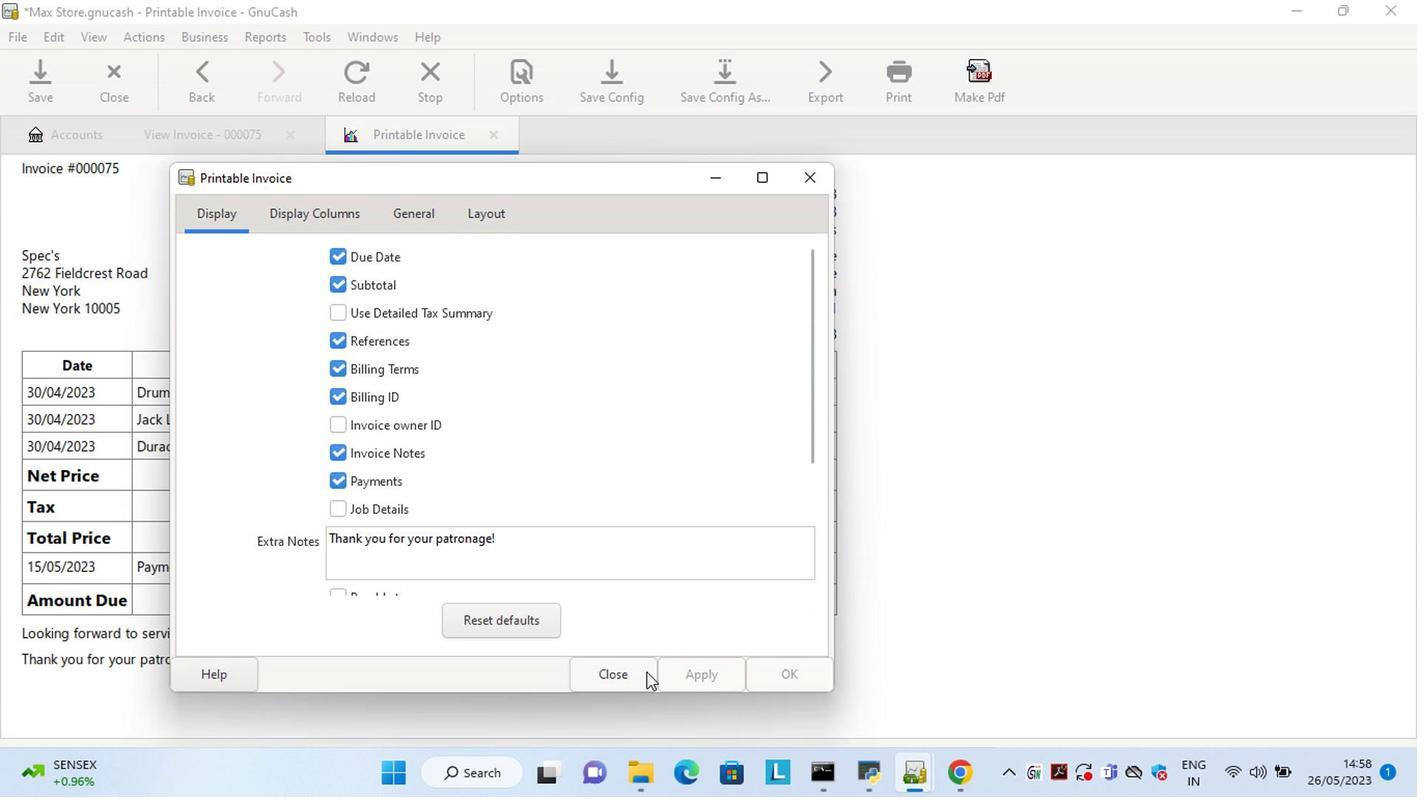 
Action: Mouse moved to (982, 505)
Screenshot: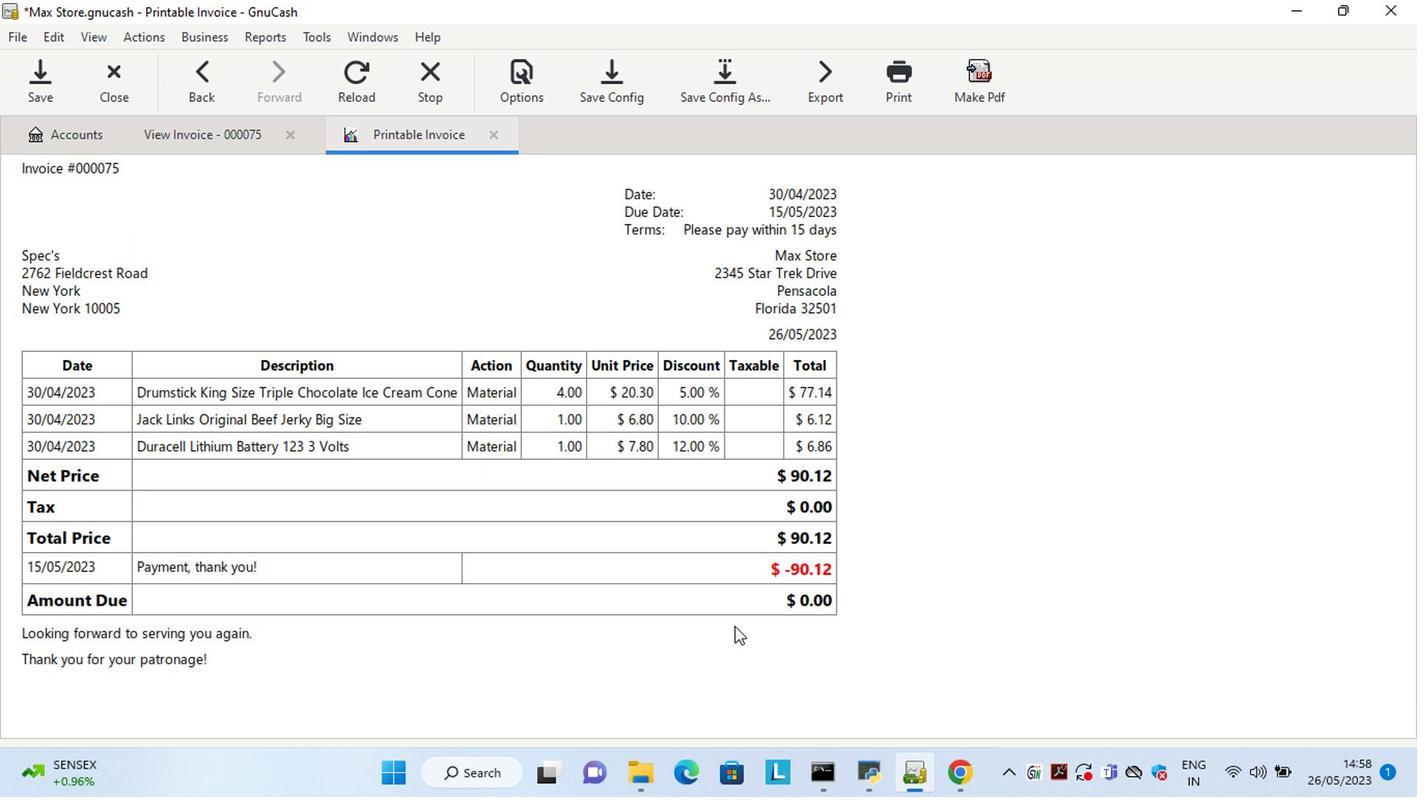 
